 Task: Search for people on LinkedIn with the title 'Manager' in the 'Furniture and Home Furnishings Manufacturing' industry and 'Interaction Design' service category.
Action: Mouse moved to (688, 92)
Screenshot: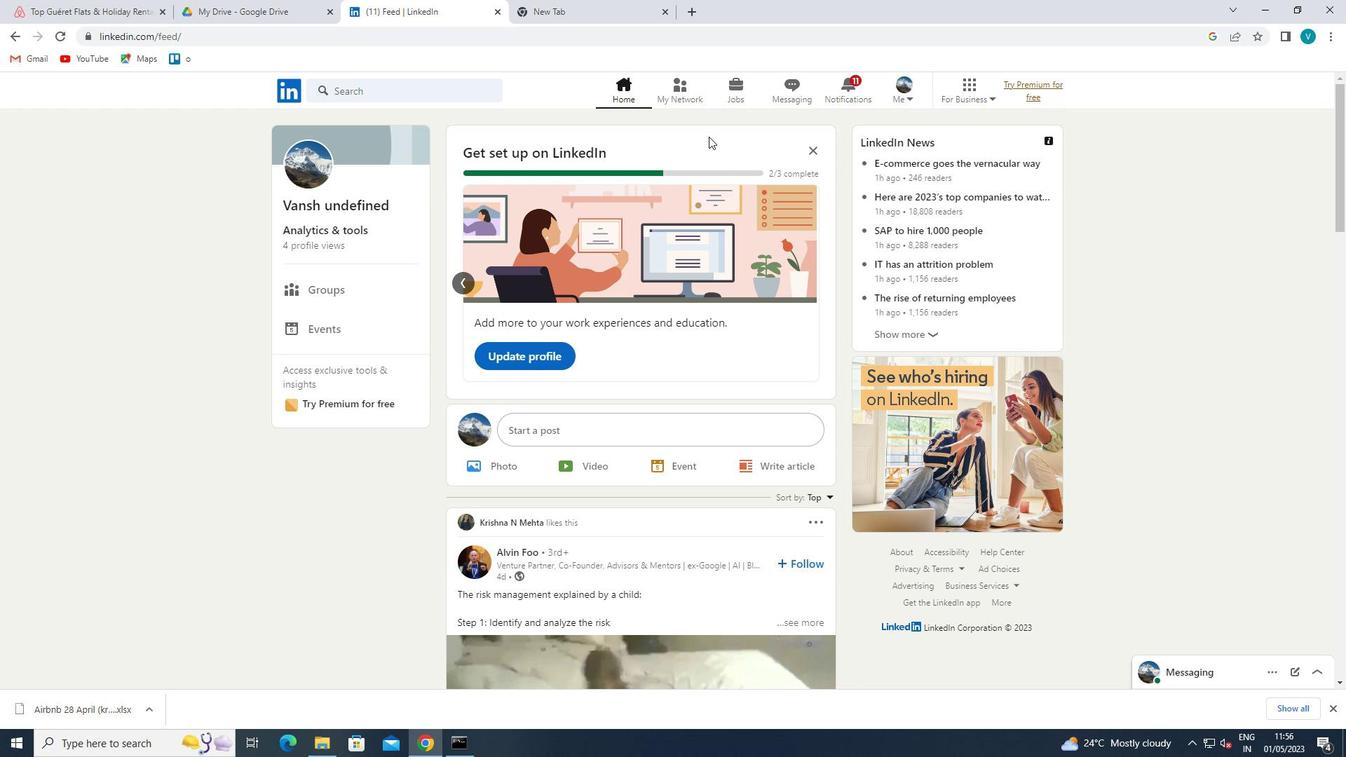 
Action: Mouse pressed left at (688, 92)
Screenshot: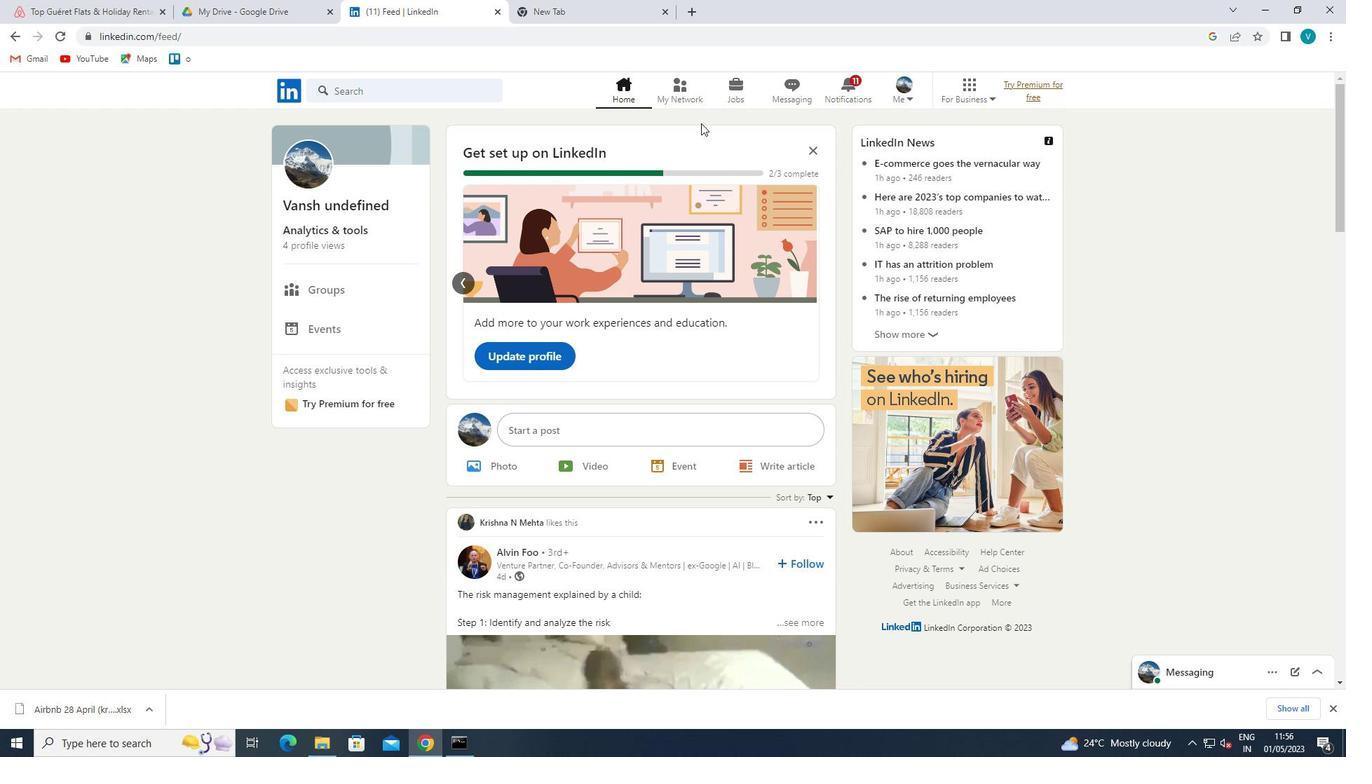 
Action: Mouse moved to (420, 166)
Screenshot: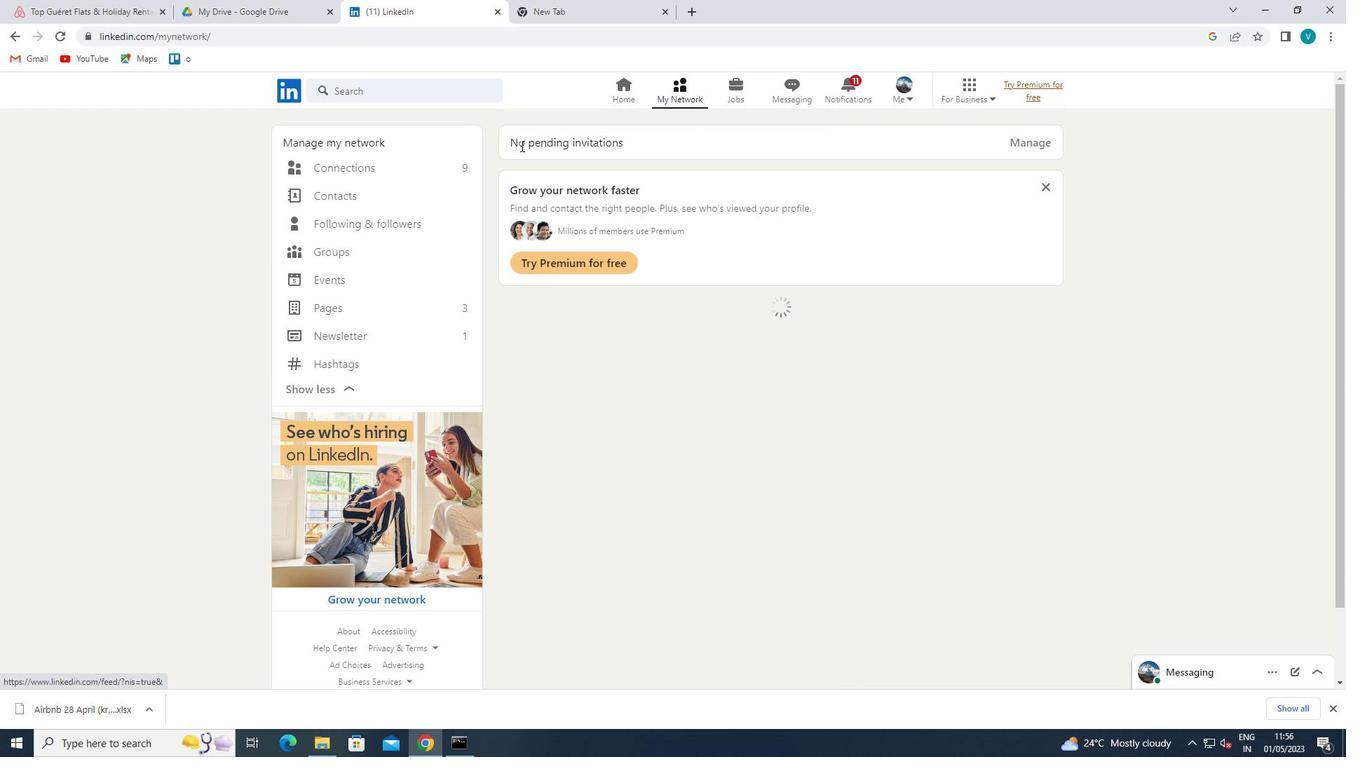 
Action: Mouse pressed left at (420, 166)
Screenshot: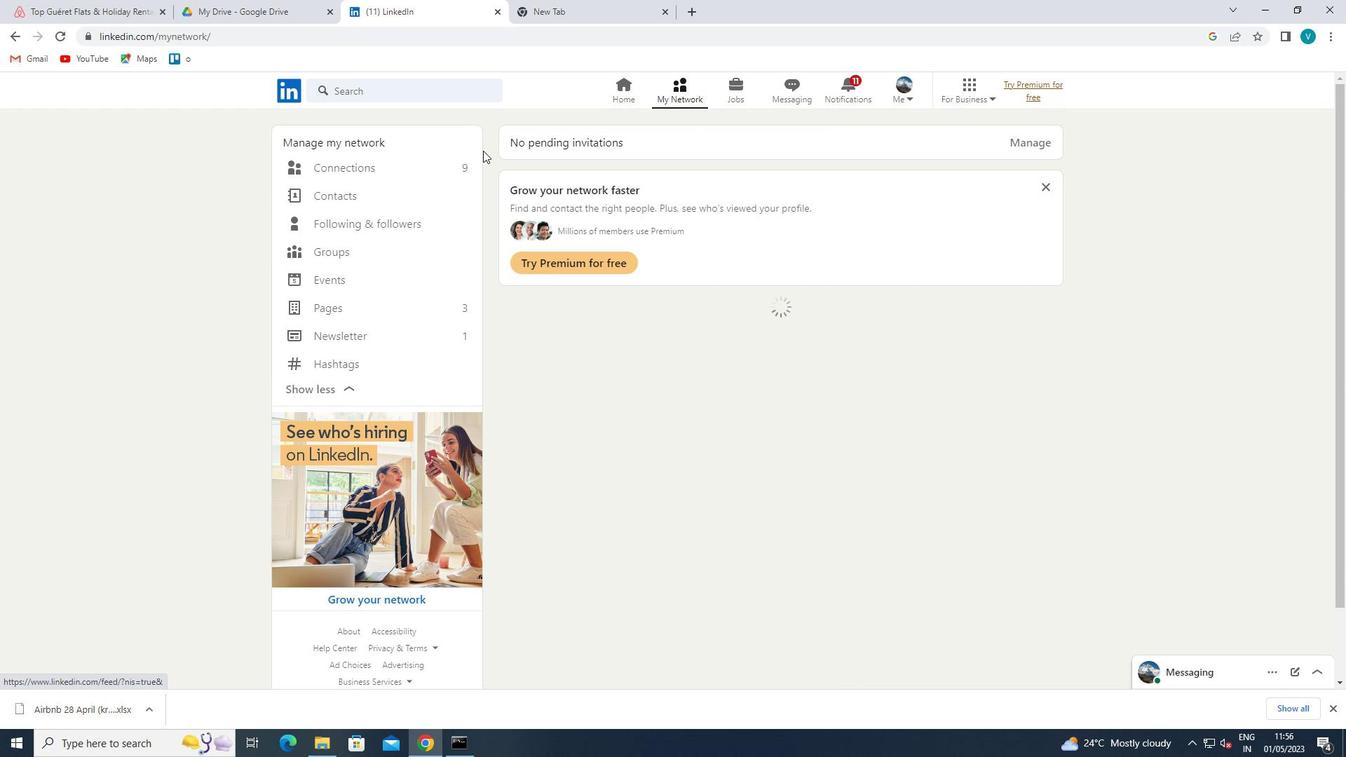 
Action: Mouse moved to (783, 164)
Screenshot: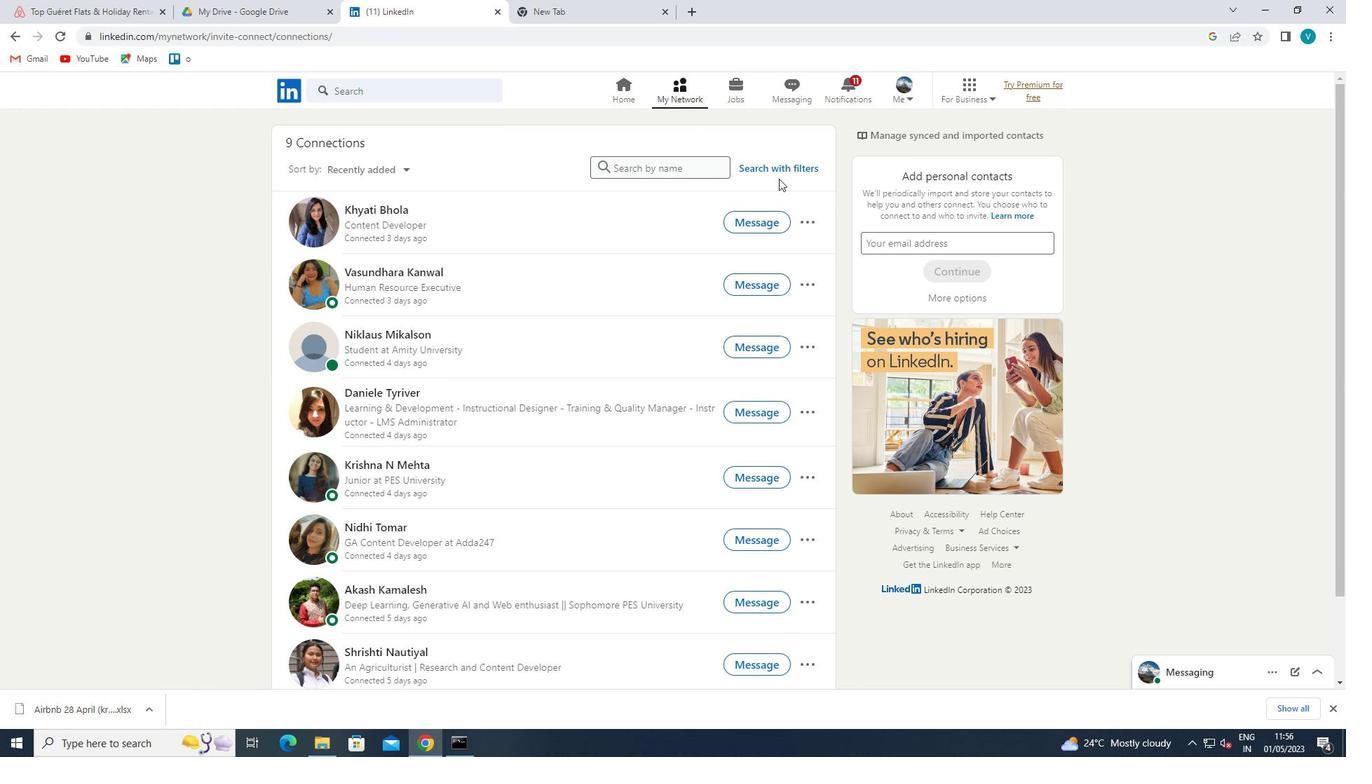 
Action: Mouse pressed left at (783, 164)
Screenshot: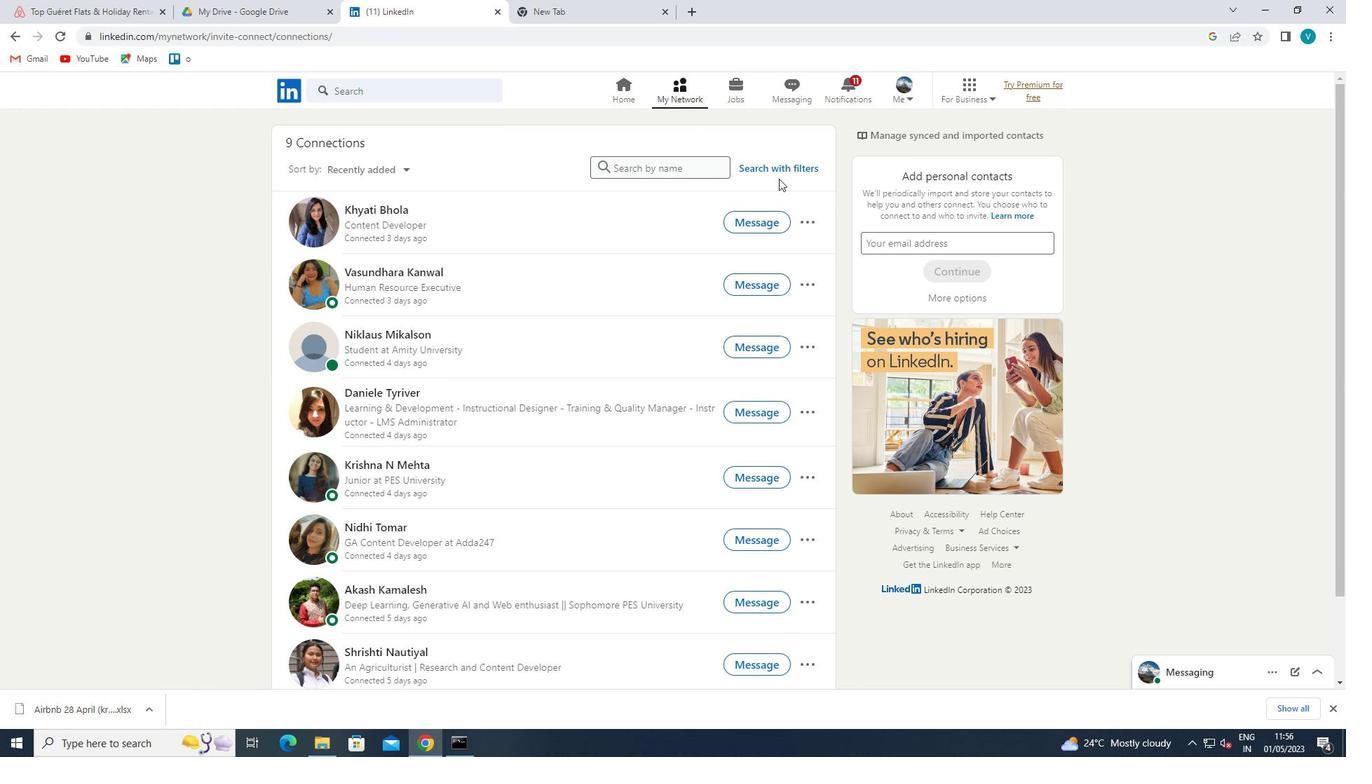 
Action: Mouse moved to (658, 125)
Screenshot: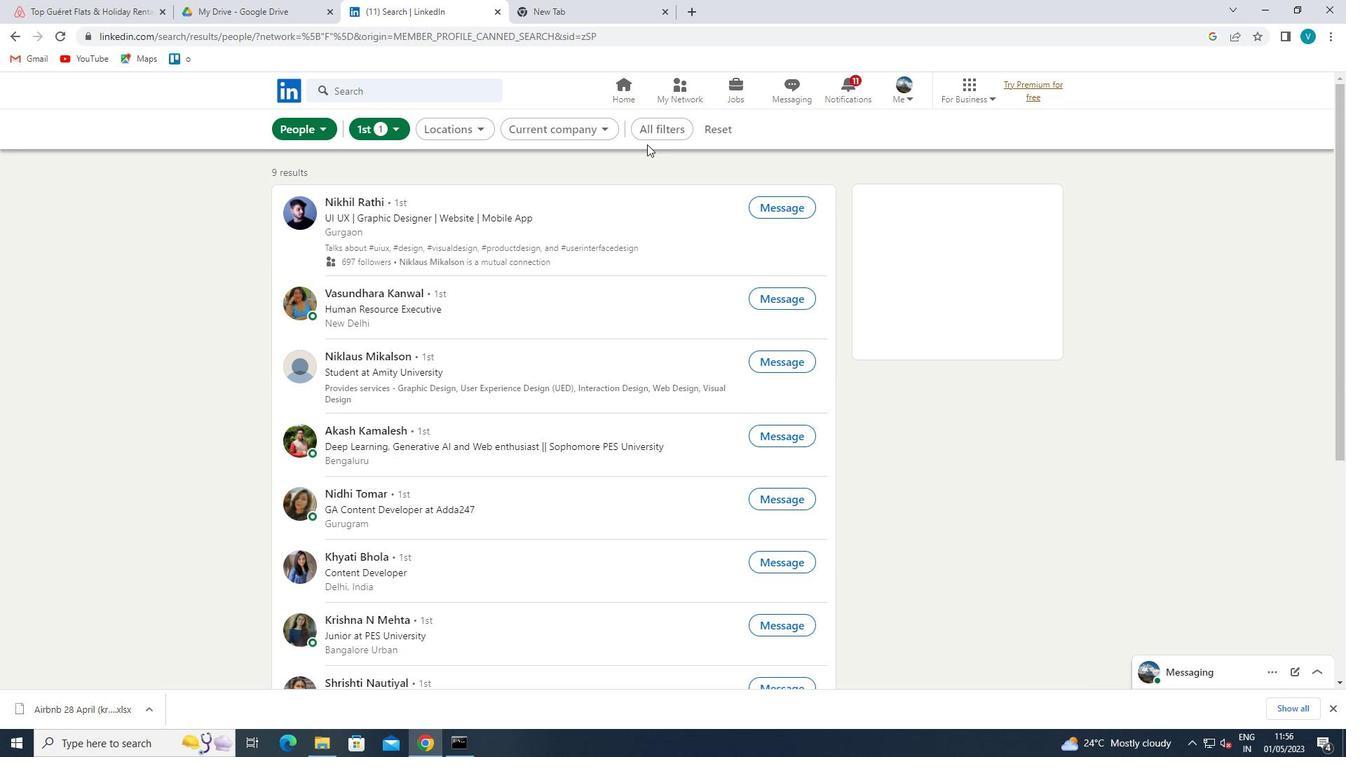 
Action: Mouse pressed left at (658, 125)
Screenshot: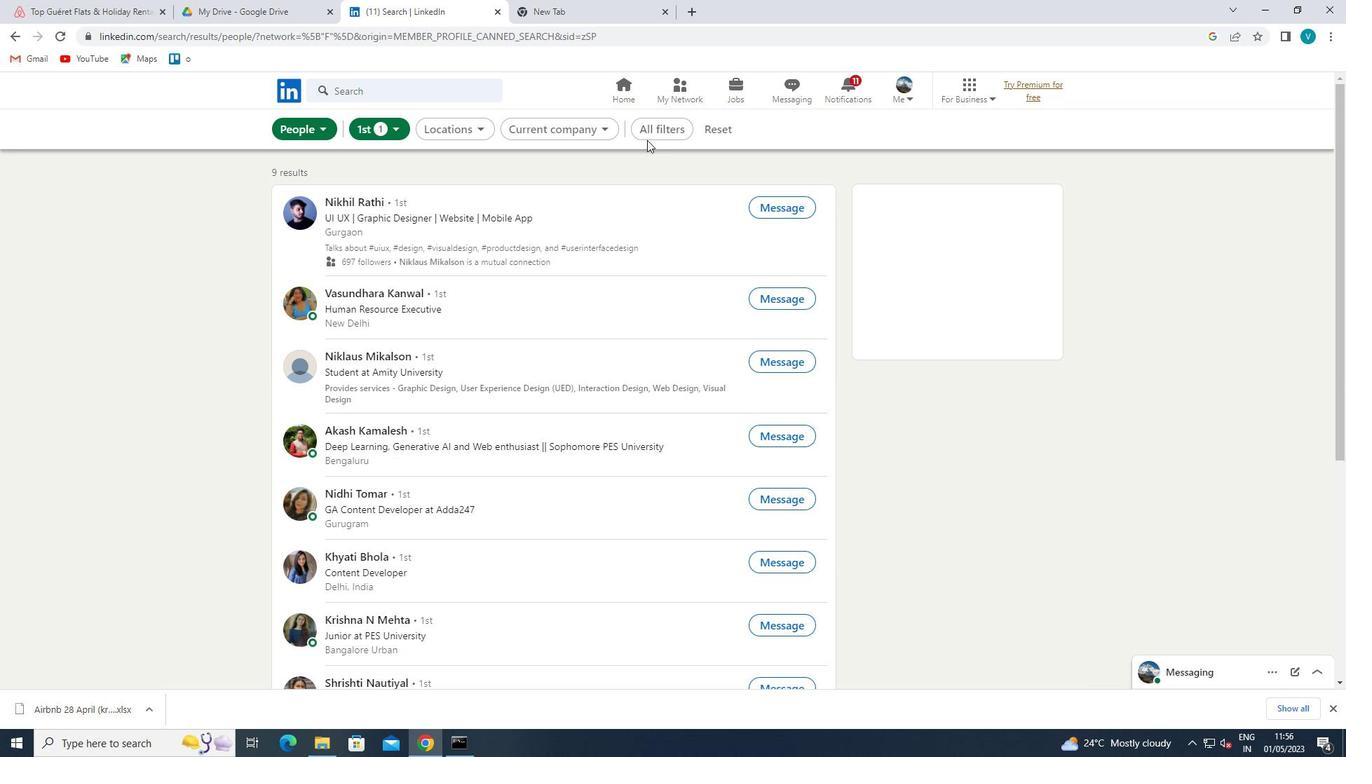 
Action: Mouse moved to (1024, 359)
Screenshot: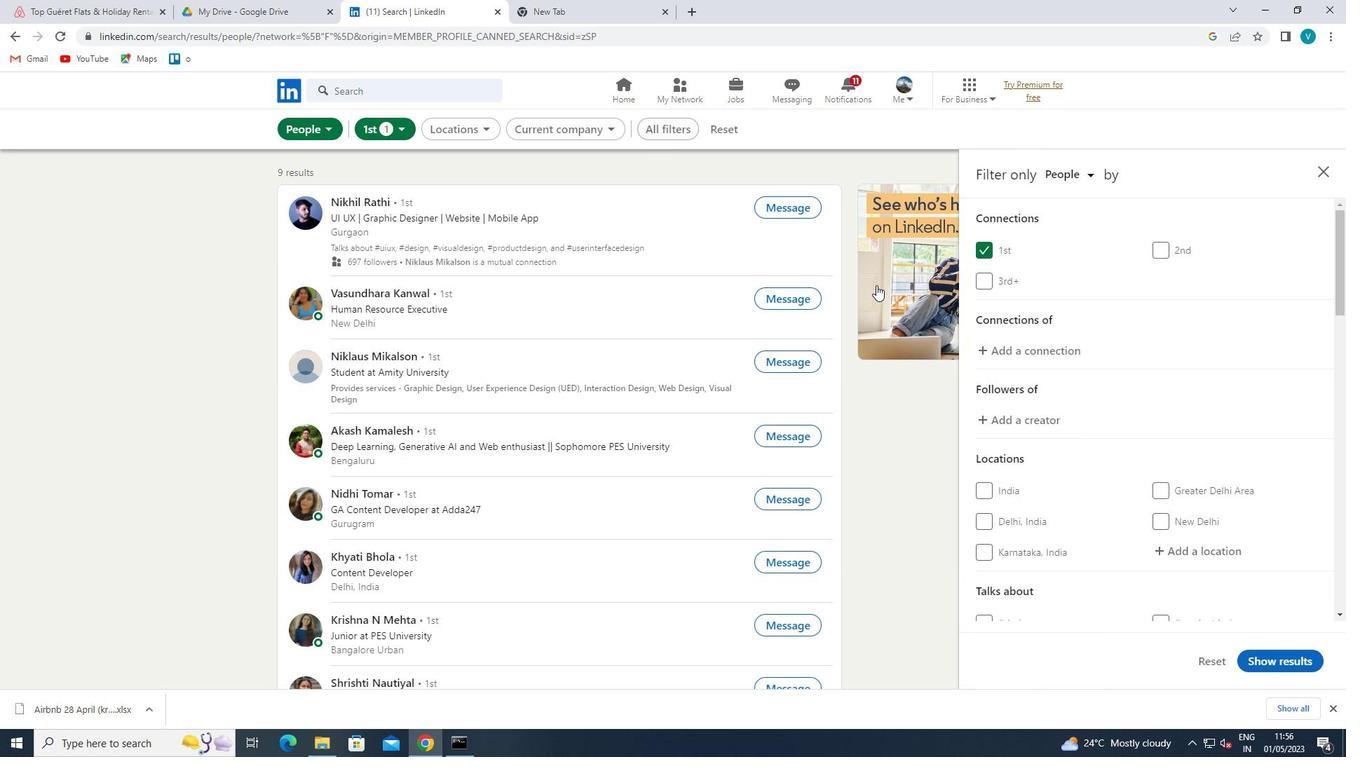 
Action: Mouse scrolled (1024, 359) with delta (0, 0)
Screenshot: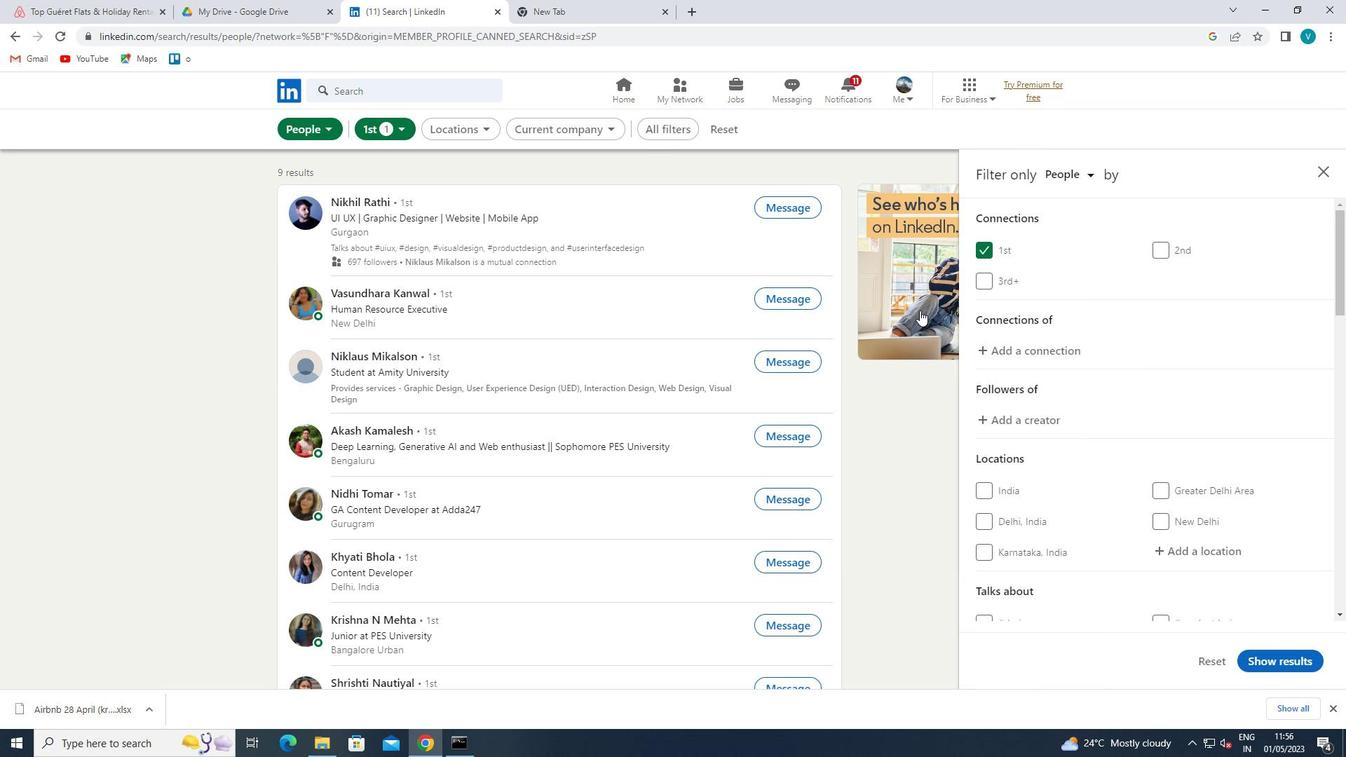 
Action: Mouse moved to (1032, 366)
Screenshot: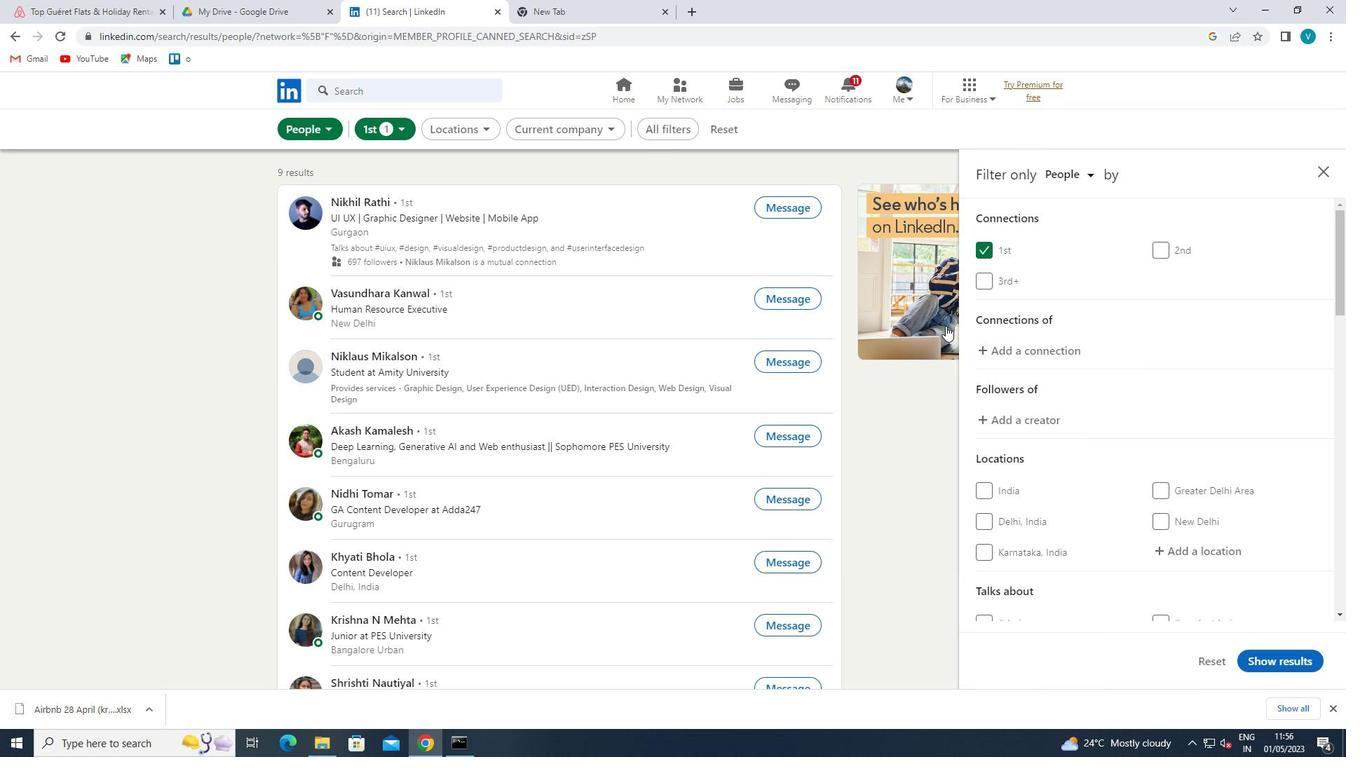 
Action: Mouse scrolled (1032, 365) with delta (0, 0)
Screenshot: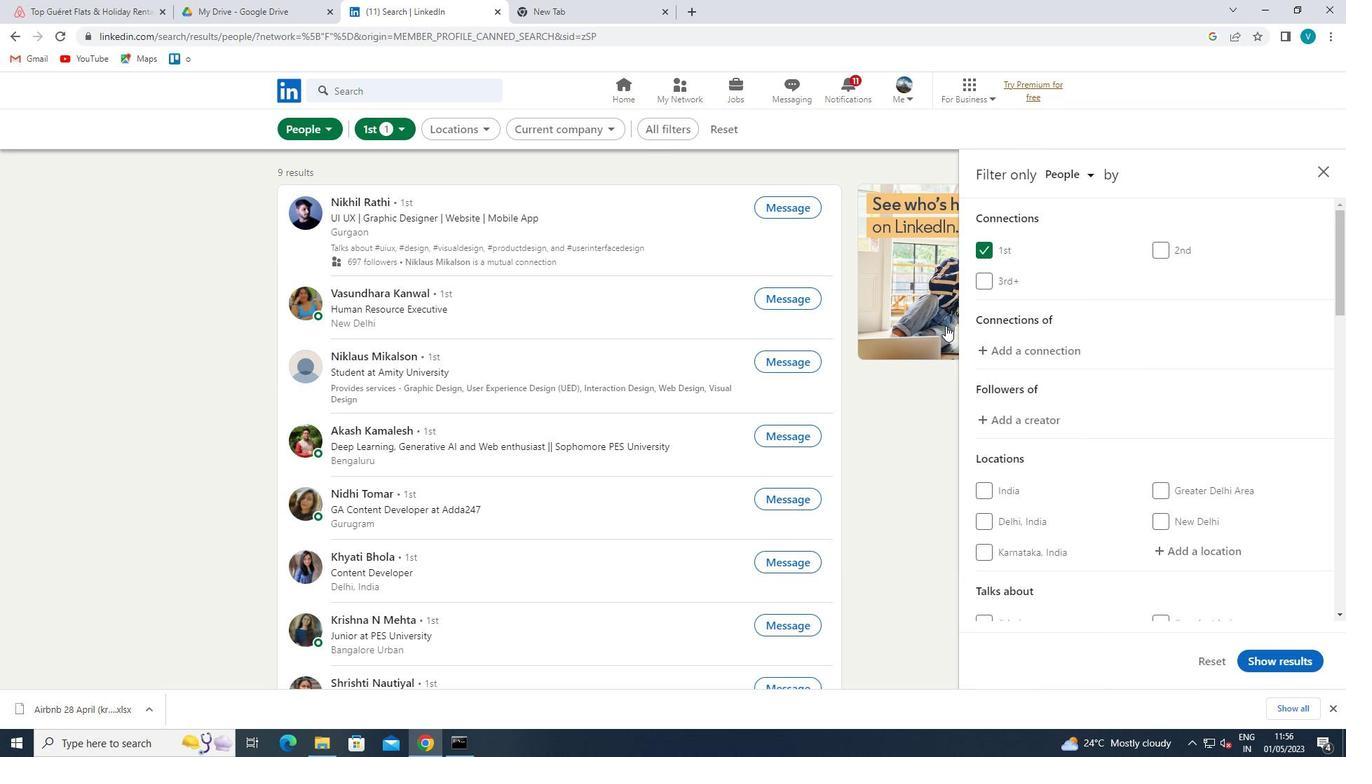 
Action: Mouse moved to (1178, 406)
Screenshot: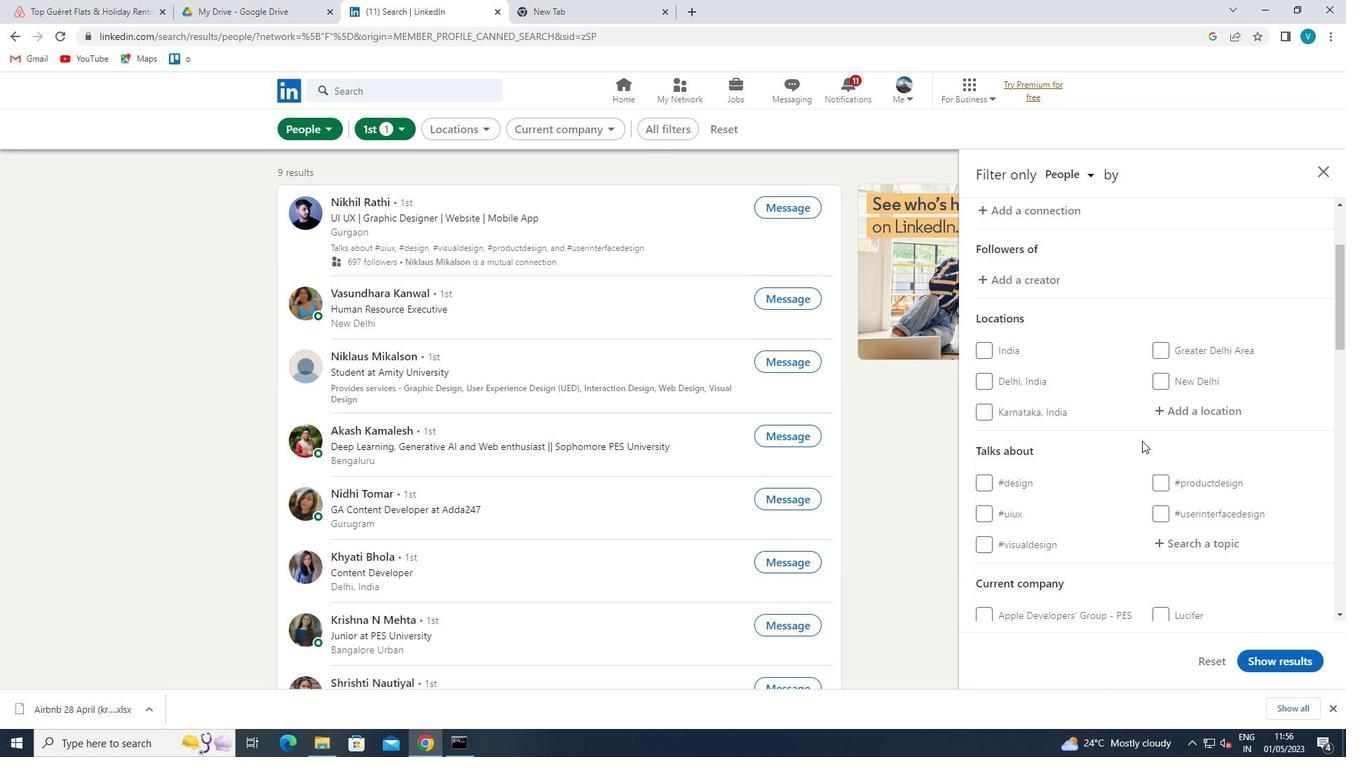 
Action: Mouse pressed left at (1178, 406)
Screenshot: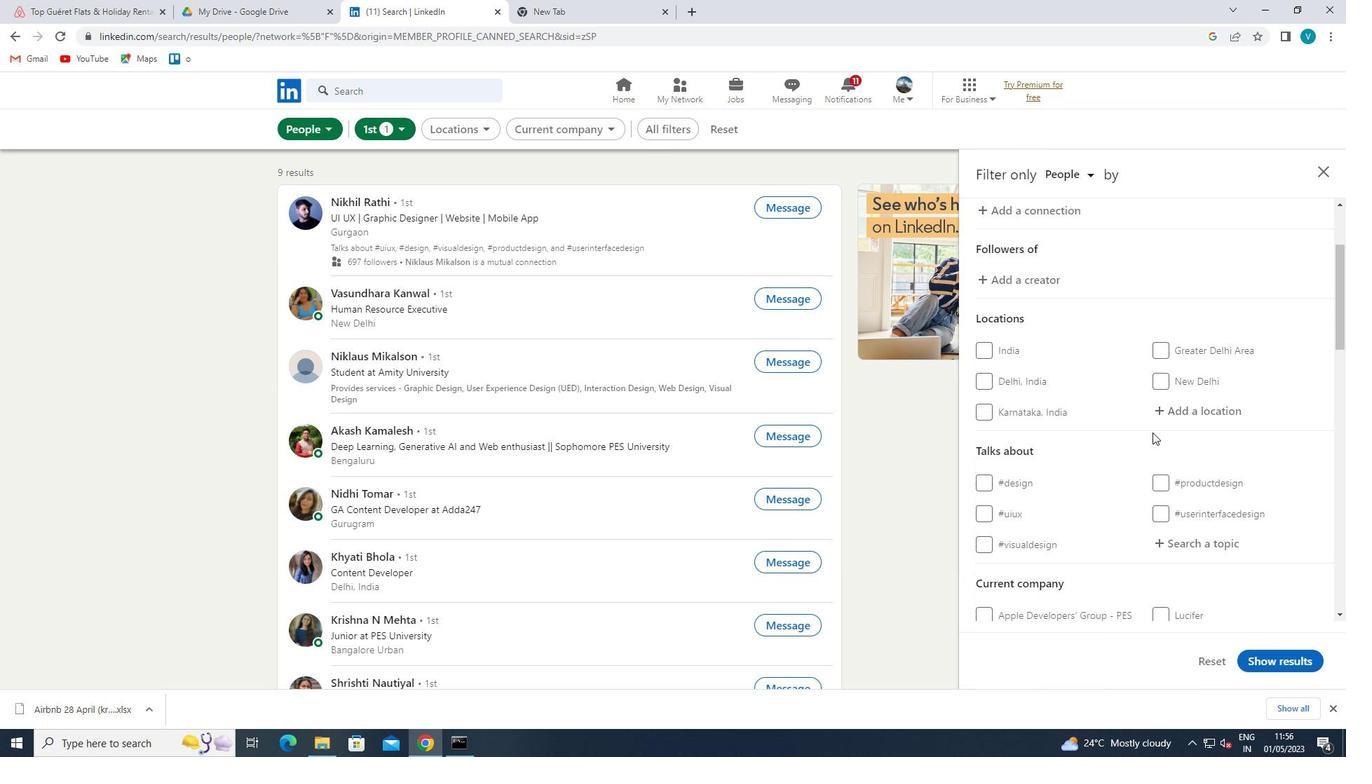 
Action: Mouse moved to (580, 271)
Screenshot: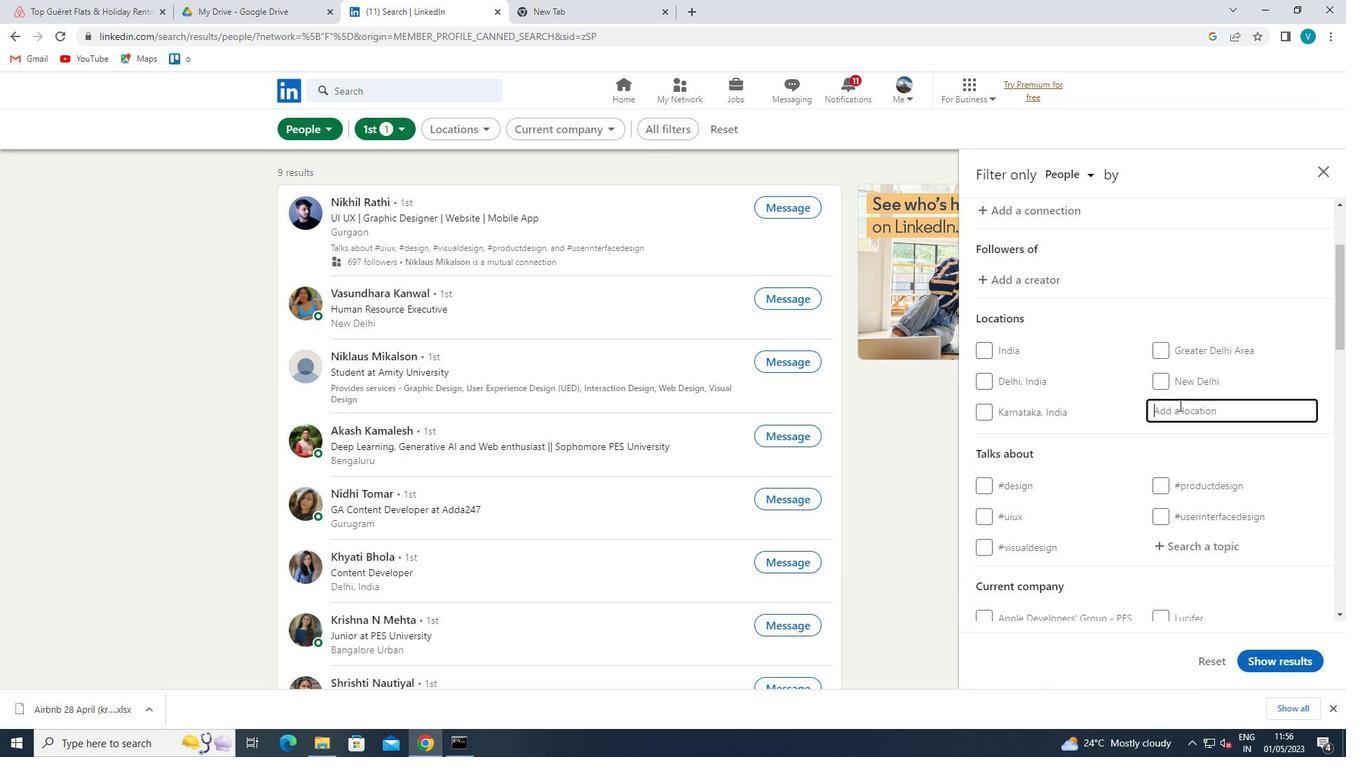 
Action: Key pressed <Key.shift>SHUANGCHENG<Key.space>
Screenshot: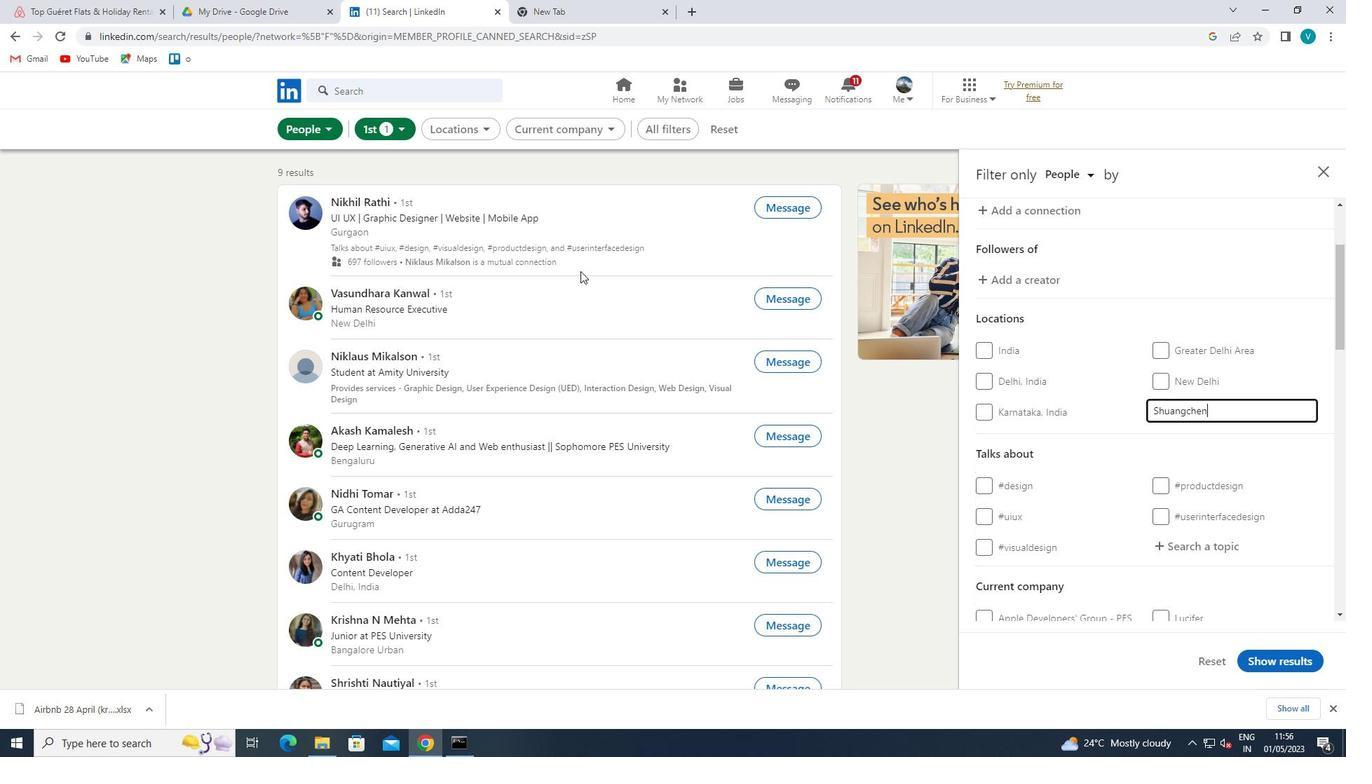 
Action: Mouse moved to (1089, 417)
Screenshot: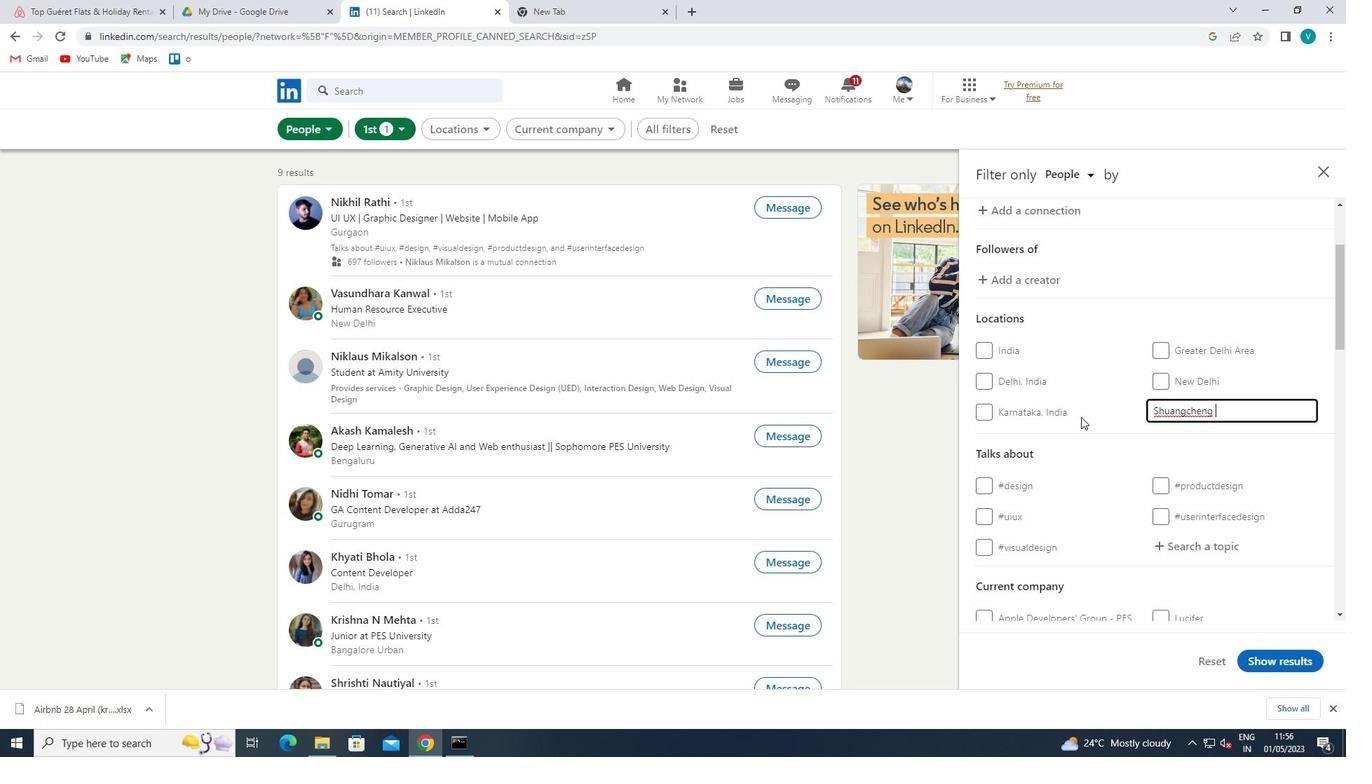 
Action: Mouse pressed left at (1089, 417)
Screenshot: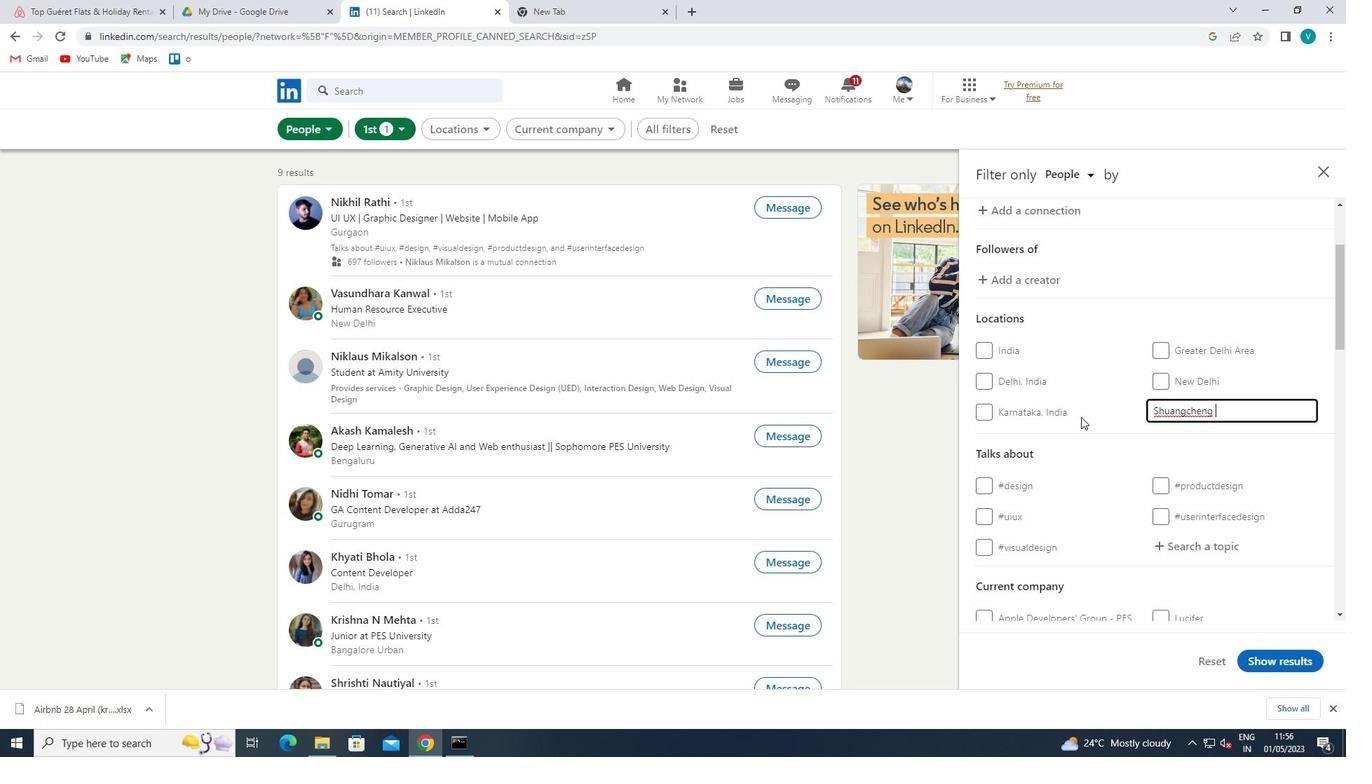 
Action: Mouse moved to (1114, 420)
Screenshot: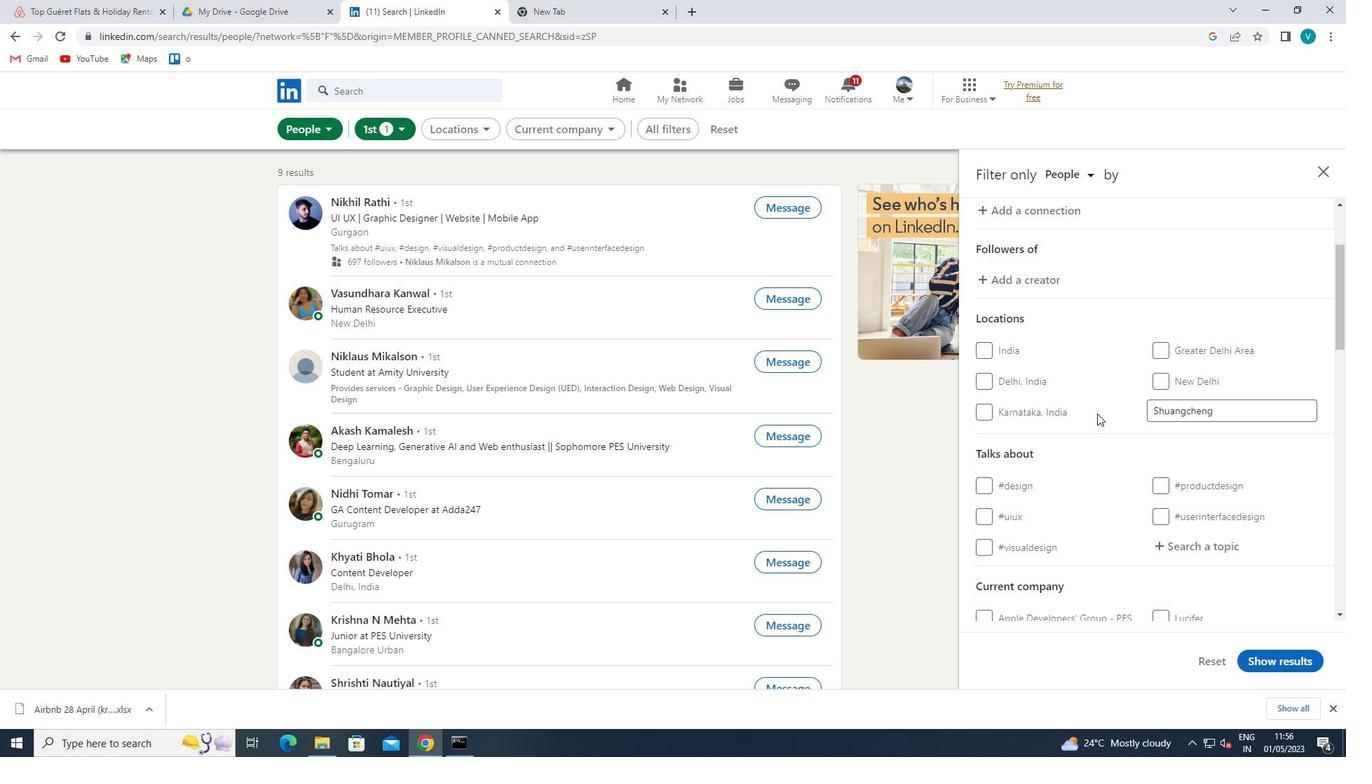 
Action: Mouse scrolled (1114, 419) with delta (0, 0)
Screenshot: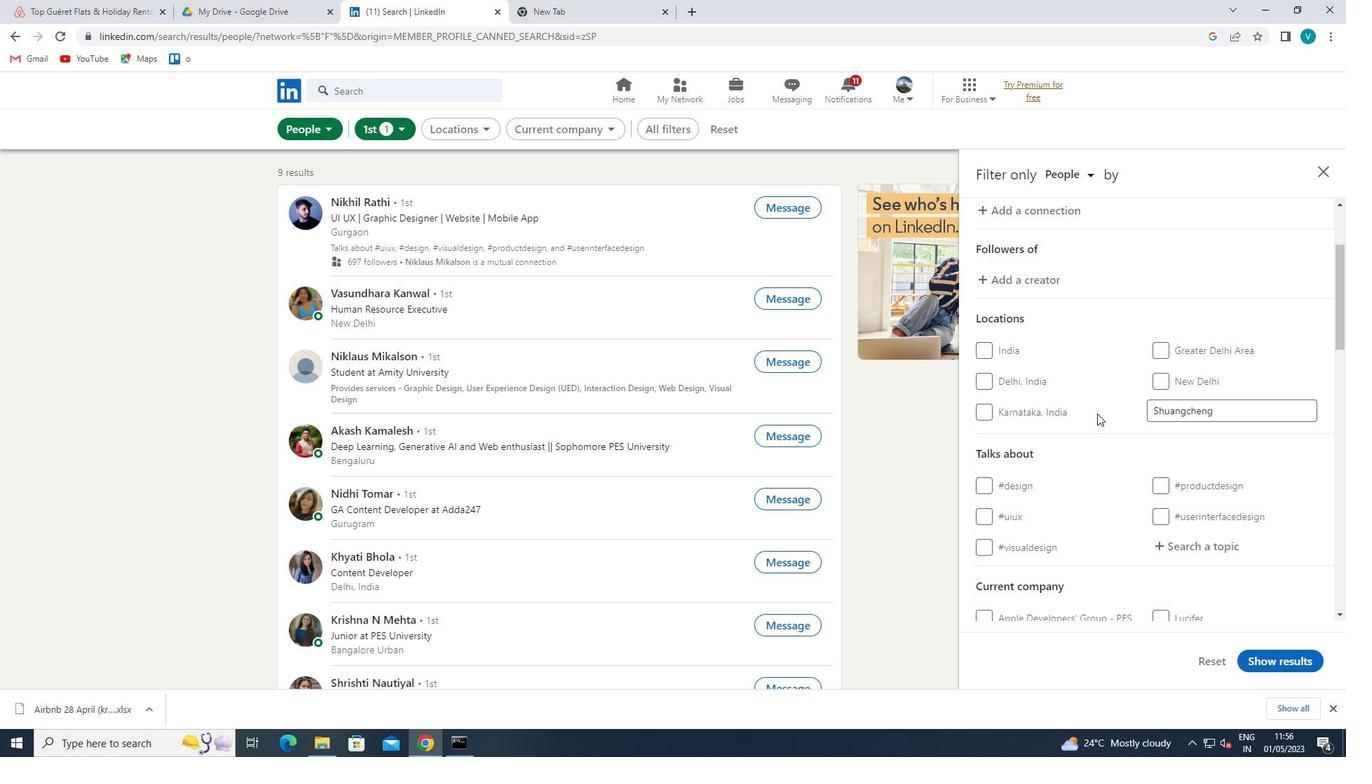 
Action: Mouse moved to (1179, 481)
Screenshot: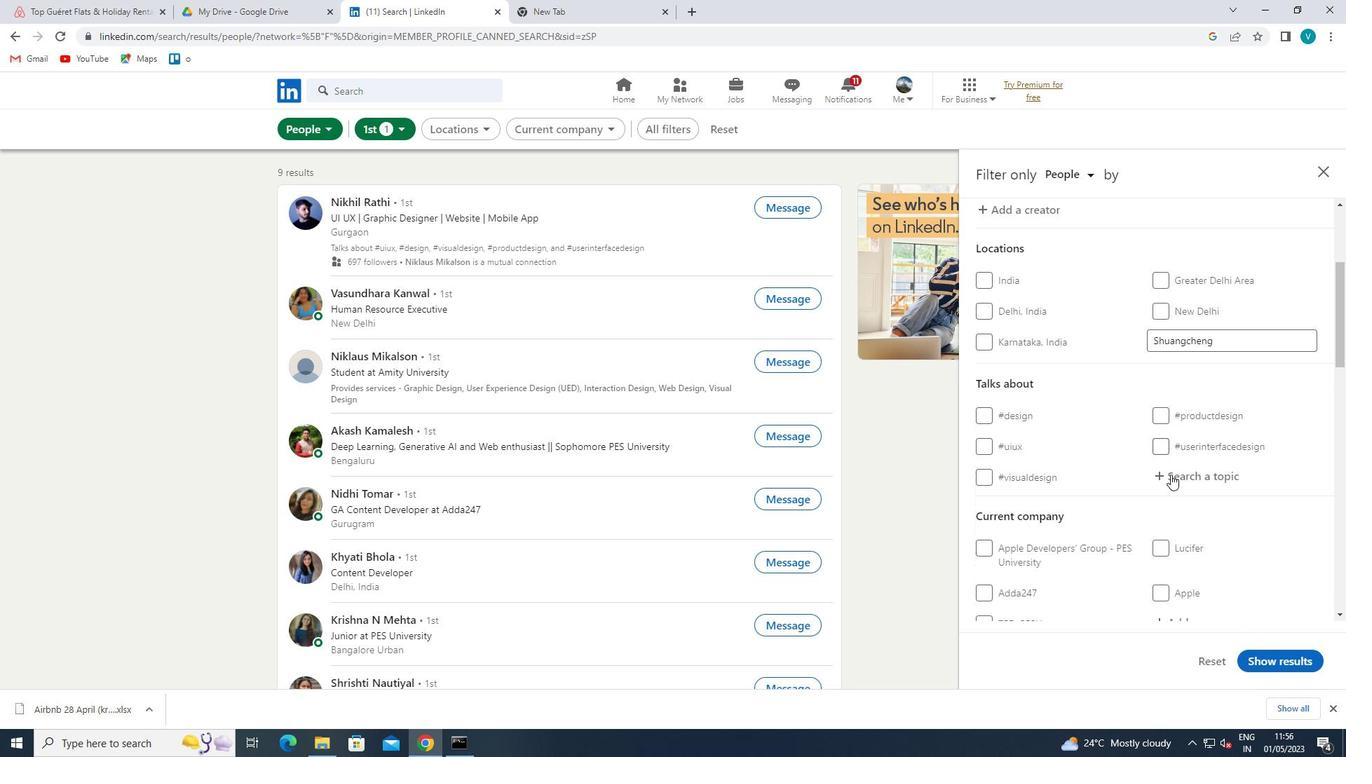 
Action: Mouse pressed left at (1179, 481)
Screenshot: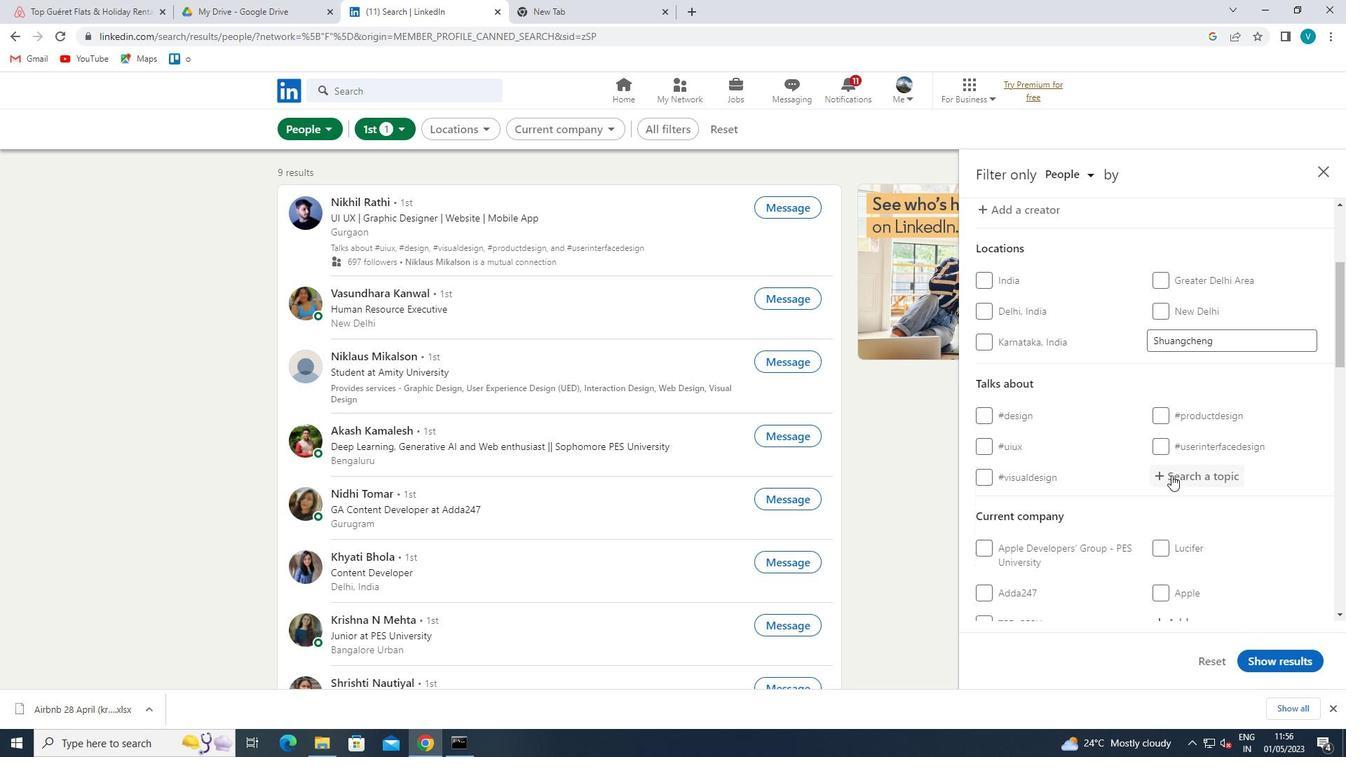 
Action: Key pressed <Key.shift>#STAYHOME
Screenshot: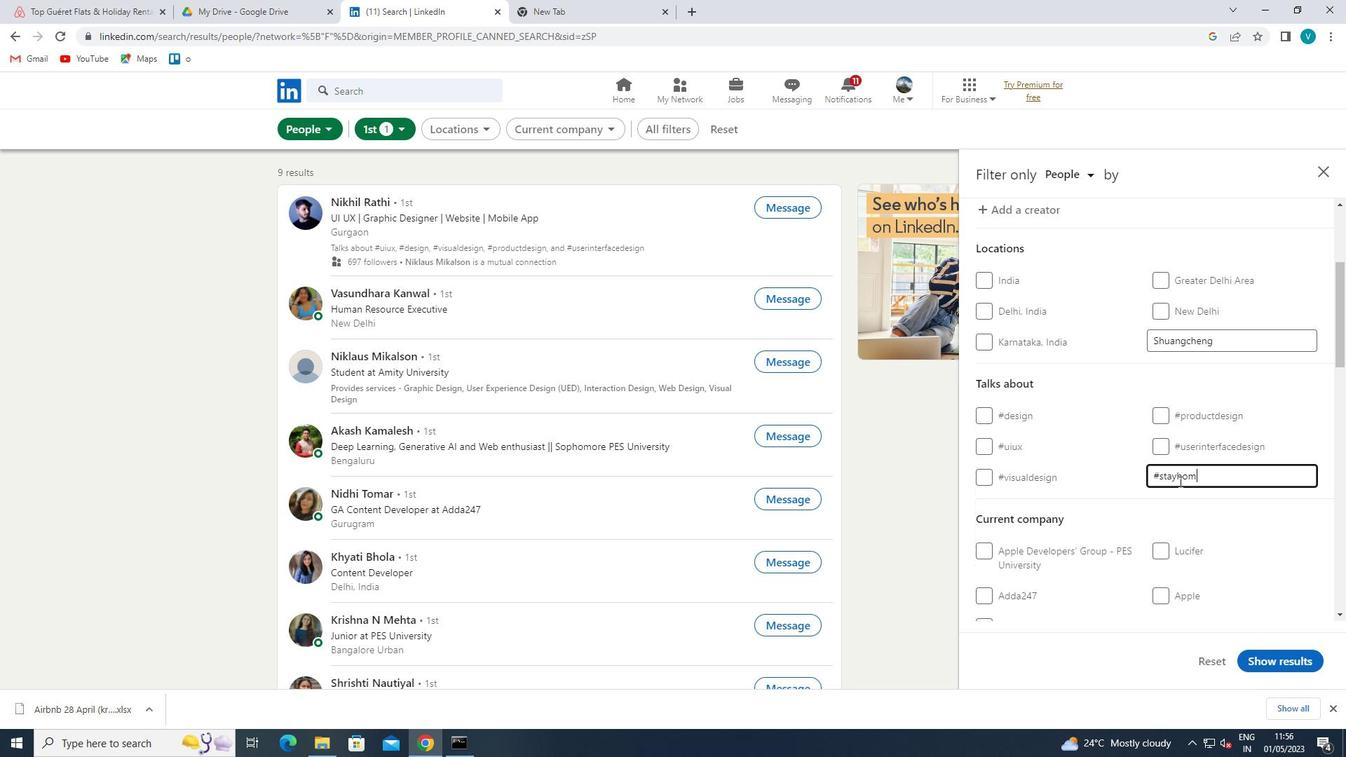 
Action: Mouse moved to (1156, 496)
Screenshot: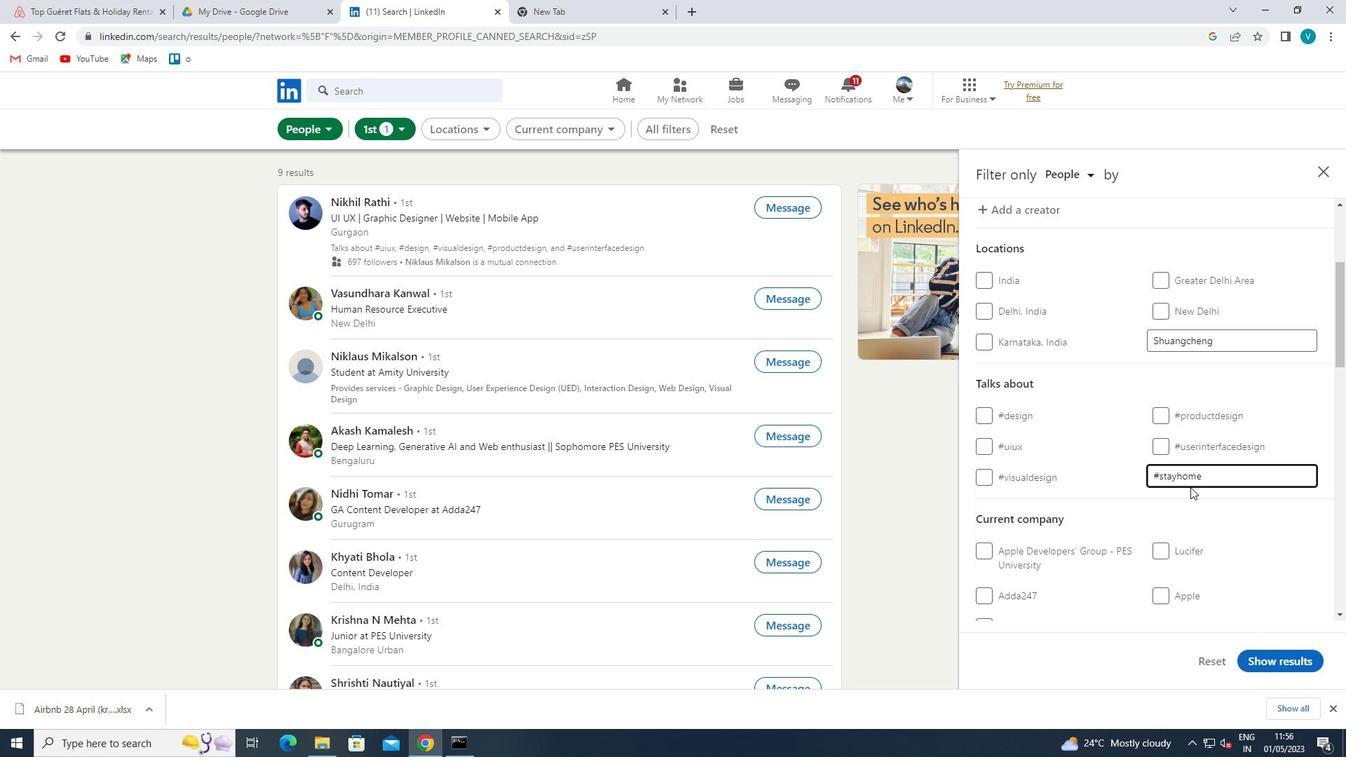 
Action: Mouse pressed left at (1156, 496)
Screenshot: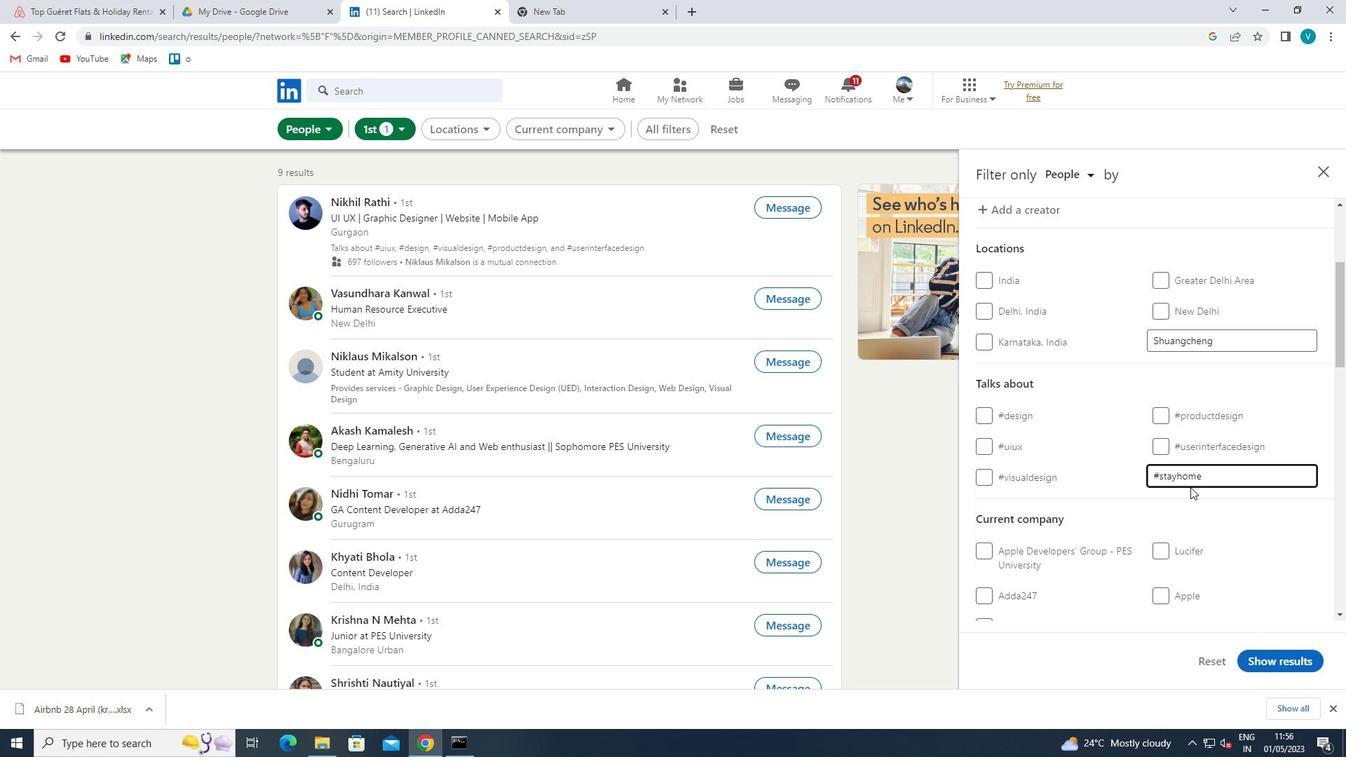 
Action: Mouse moved to (1152, 482)
Screenshot: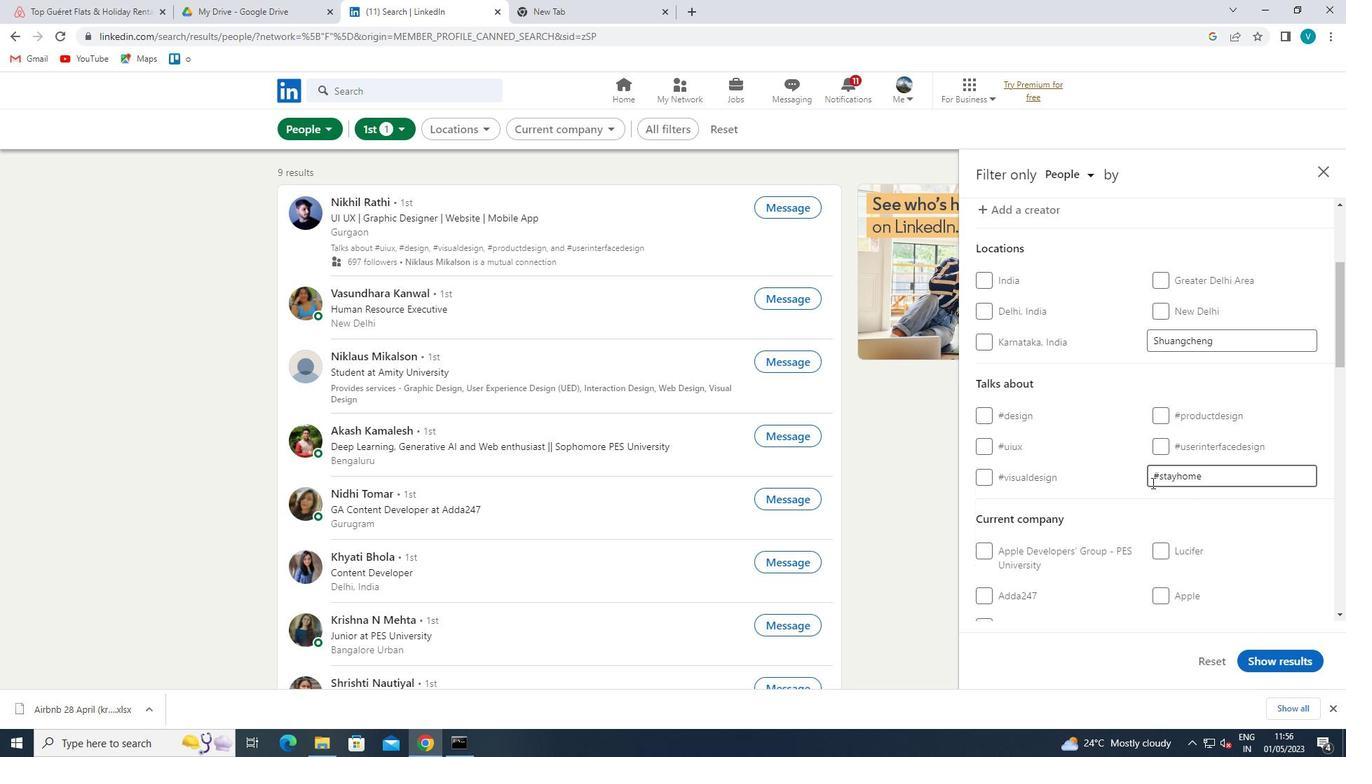 
Action: Mouse scrolled (1152, 481) with delta (0, 0)
Screenshot: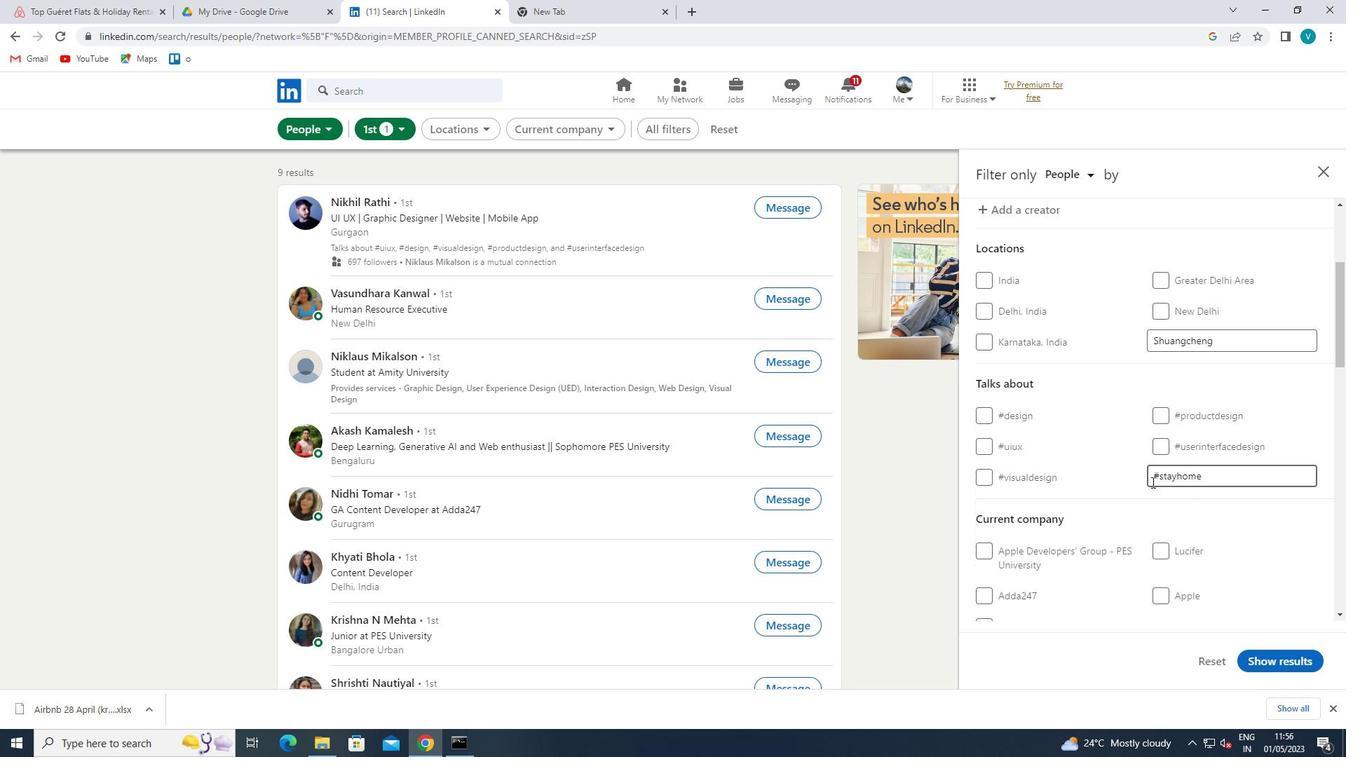 
Action: Mouse moved to (1153, 482)
Screenshot: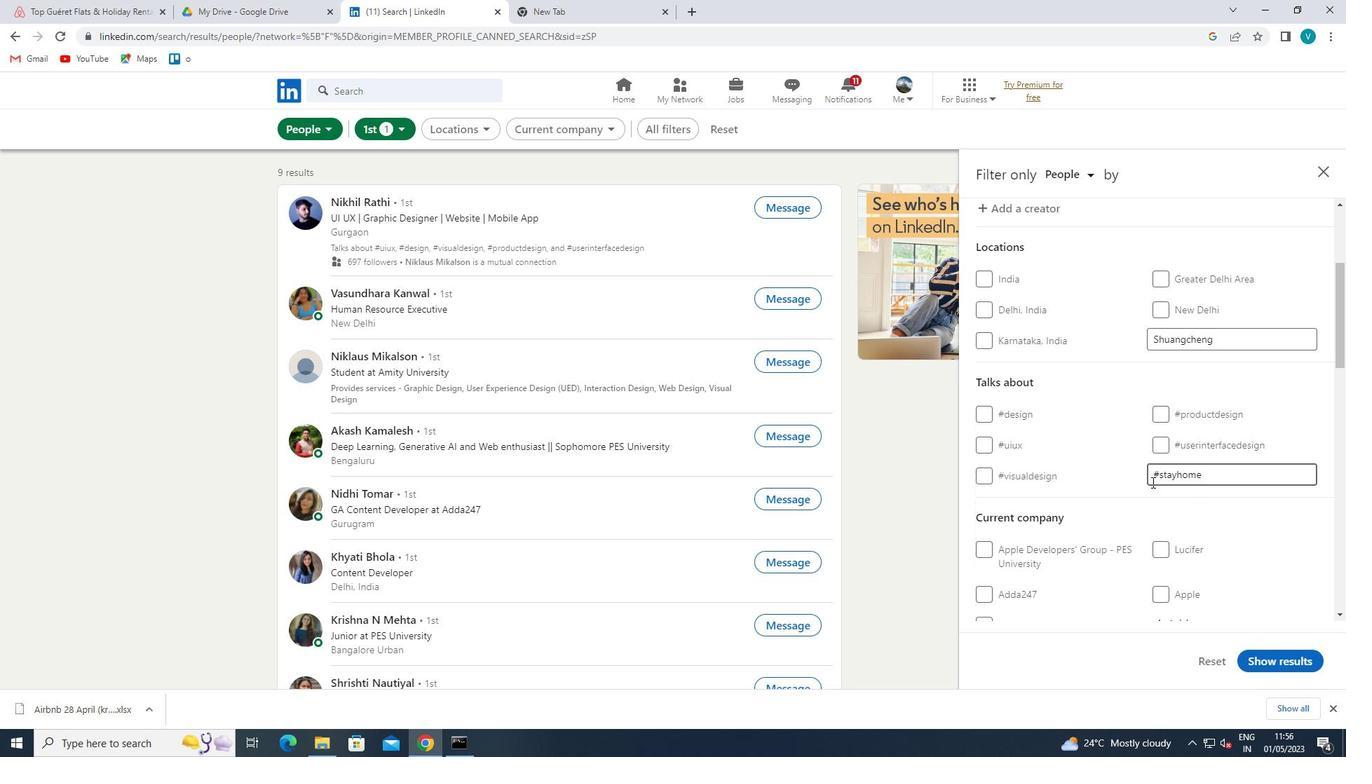 
Action: Mouse scrolled (1153, 481) with delta (0, 0)
Screenshot: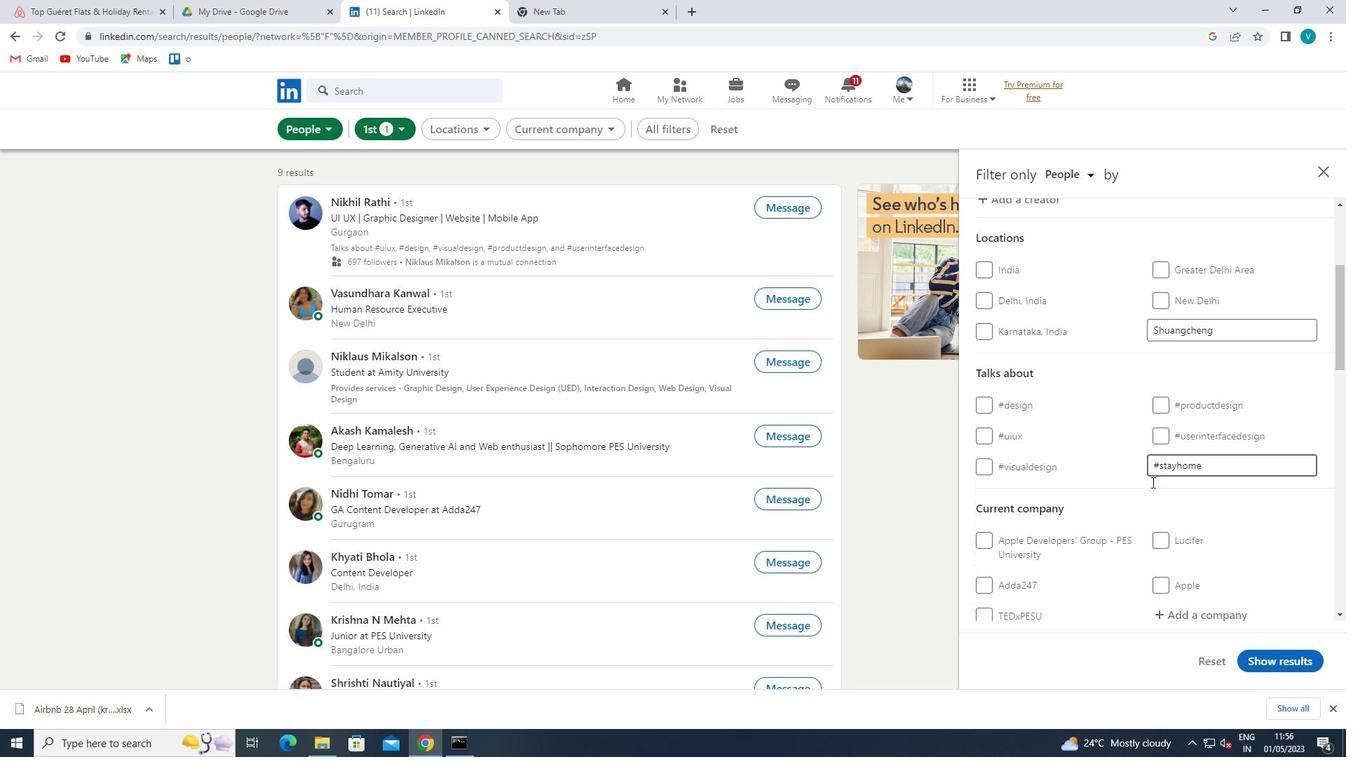 
Action: Mouse moved to (1200, 488)
Screenshot: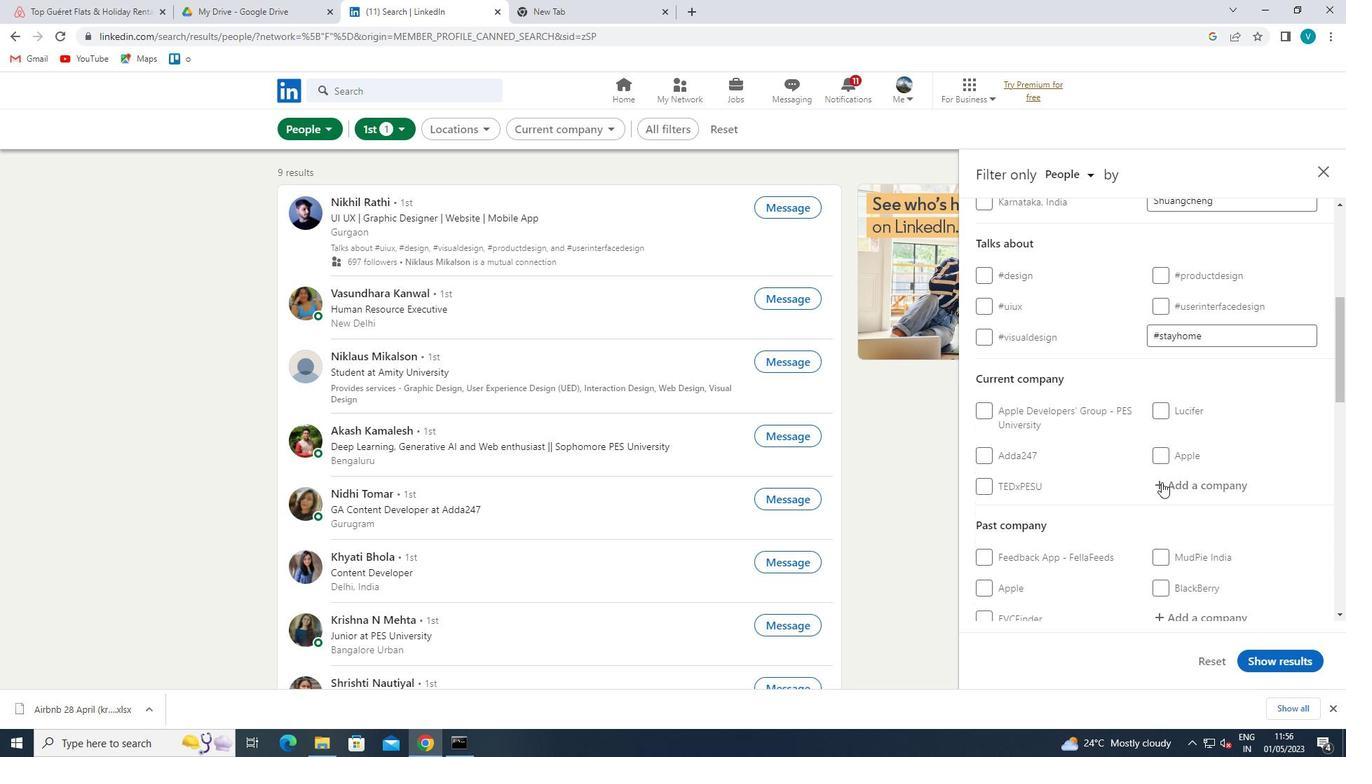 
Action: Mouse pressed left at (1200, 488)
Screenshot: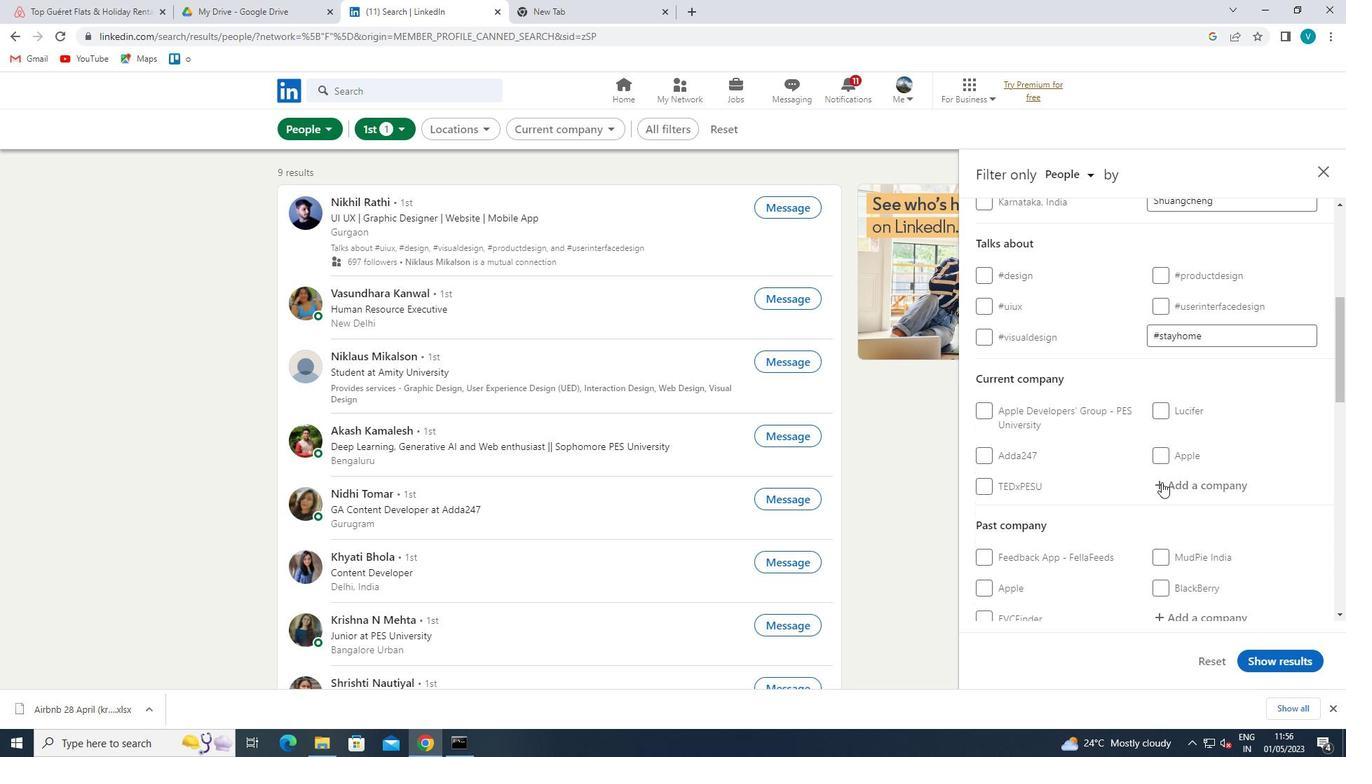 
Action: Mouse moved to (1200, 488)
Screenshot: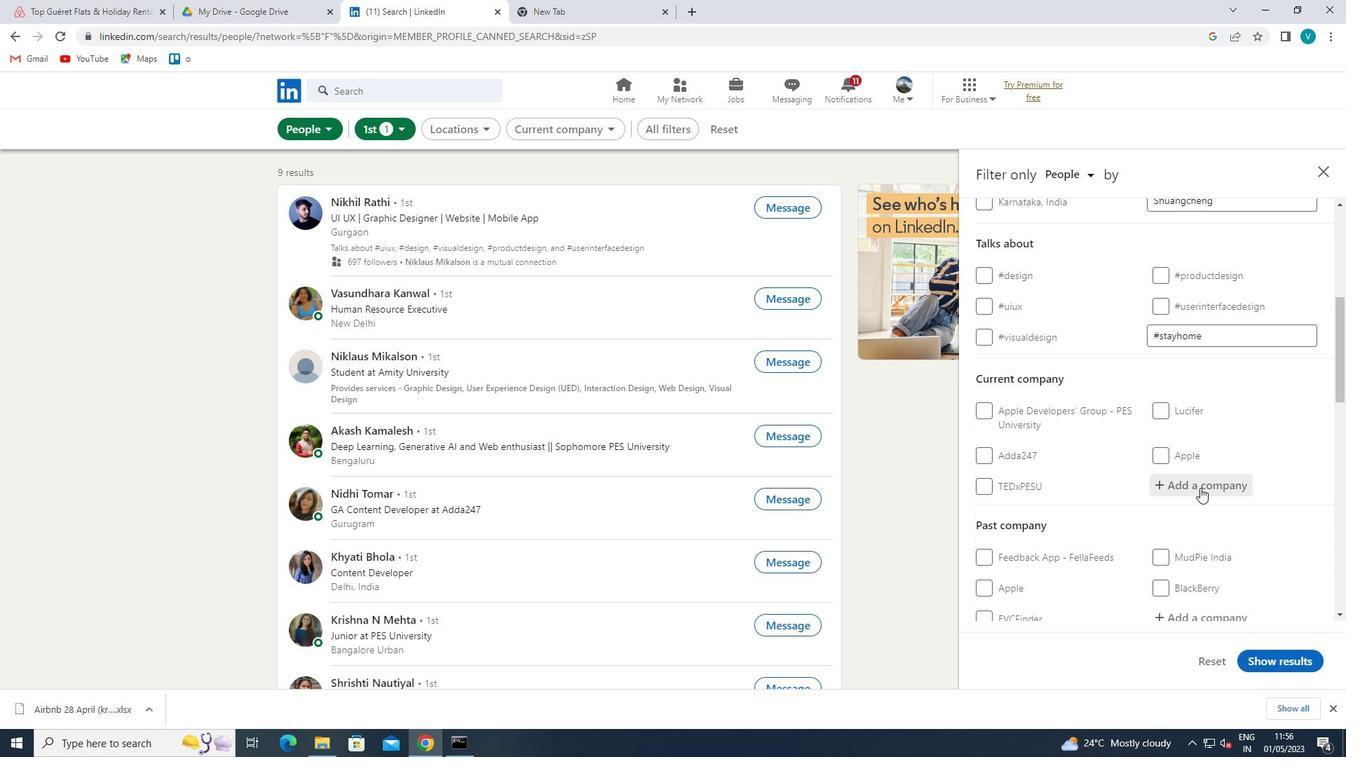 
Action: Key pressed <Key.shift>CBRE<Key.space>
Screenshot: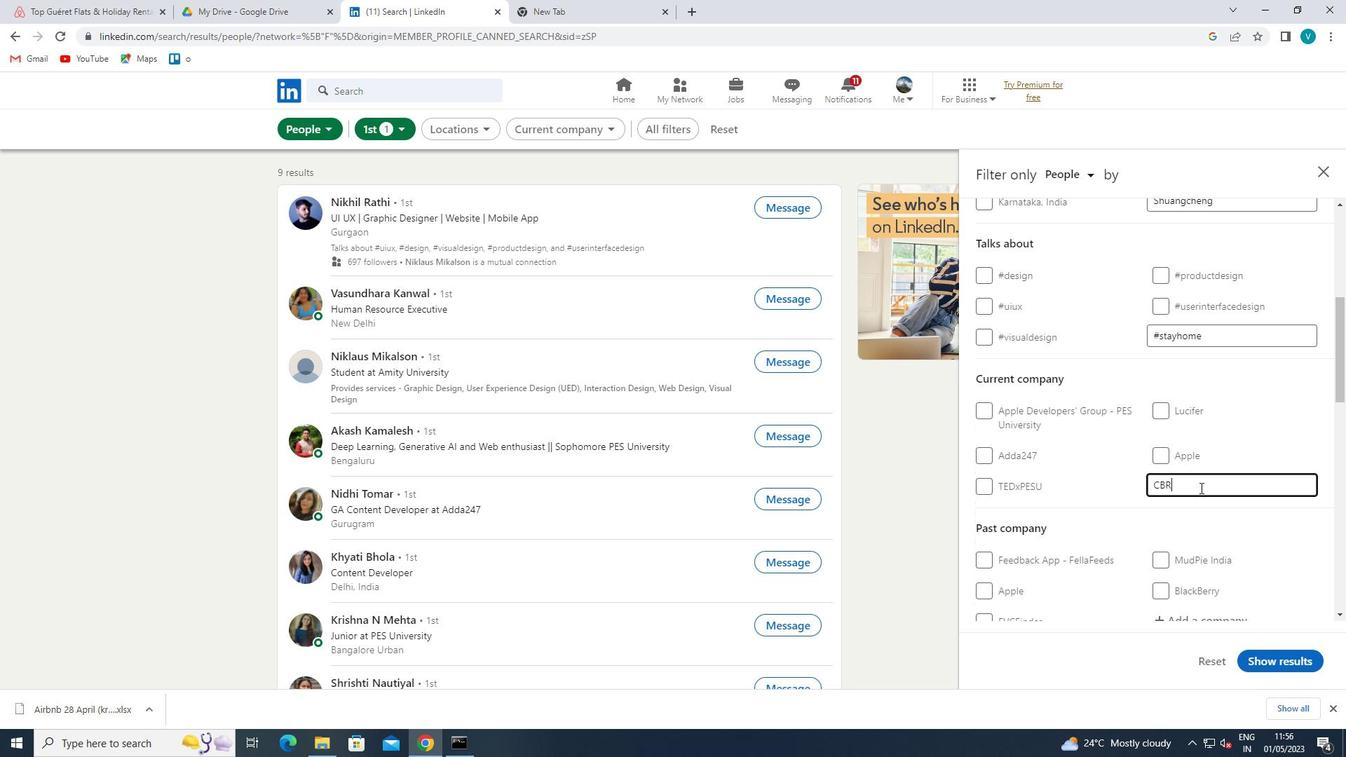 
Action: Mouse moved to (1200, 487)
Screenshot: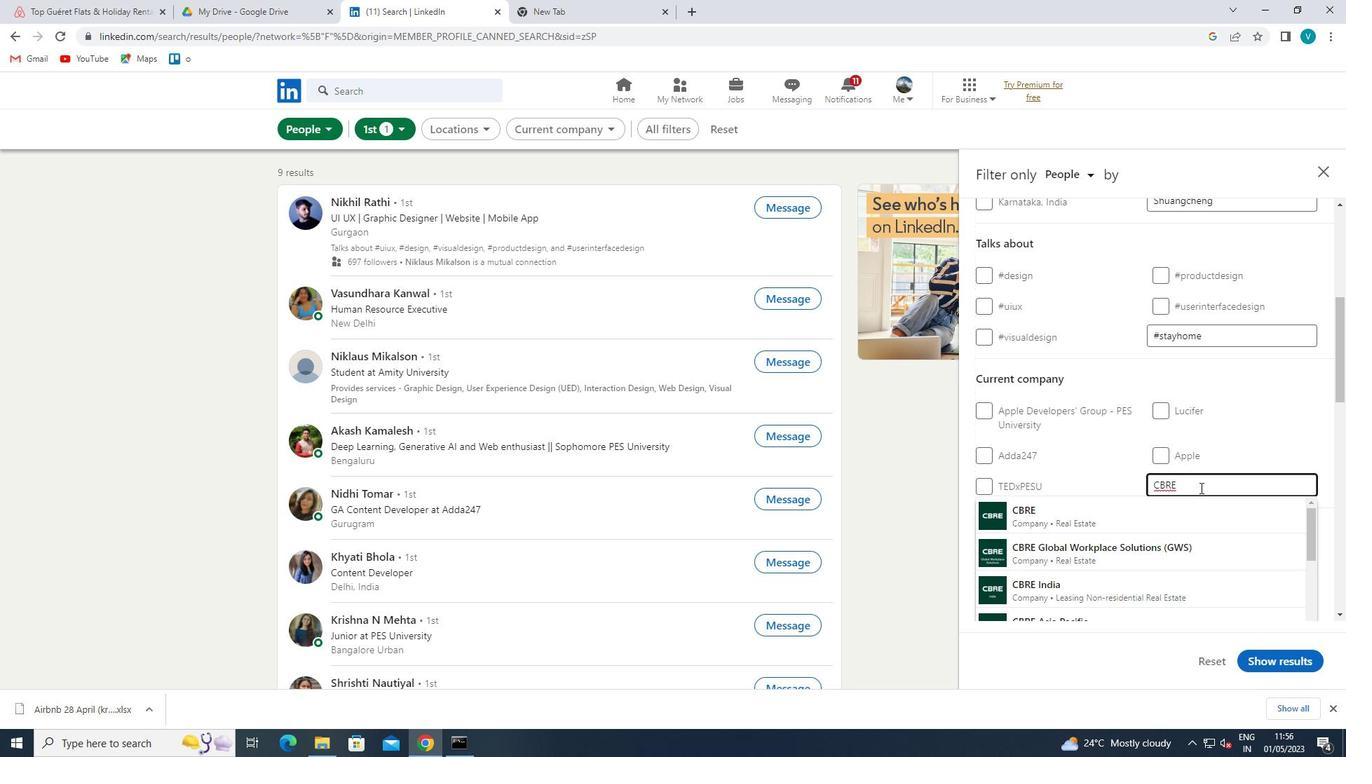 
Action: Key pressed <Key.shift>
Screenshot: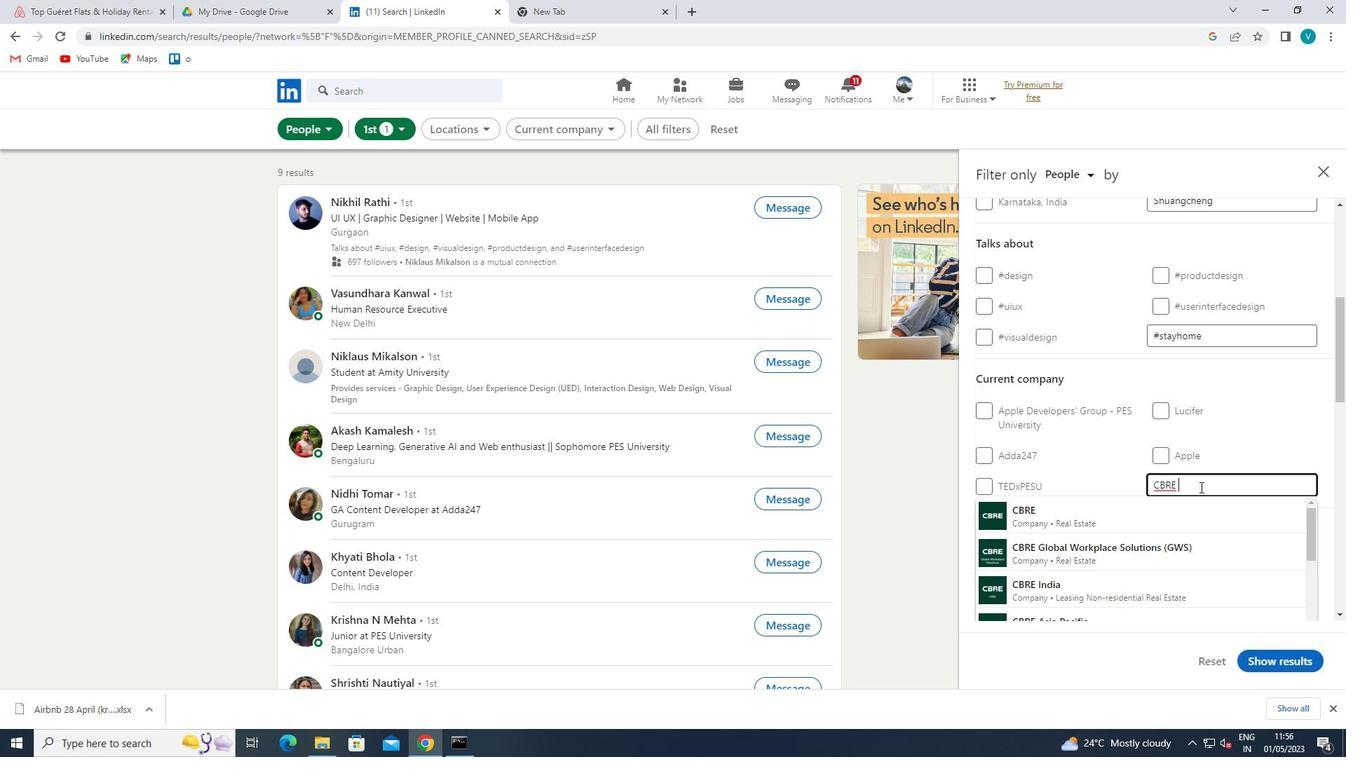 
Action: Mouse moved to (1112, 589)
Screenshot: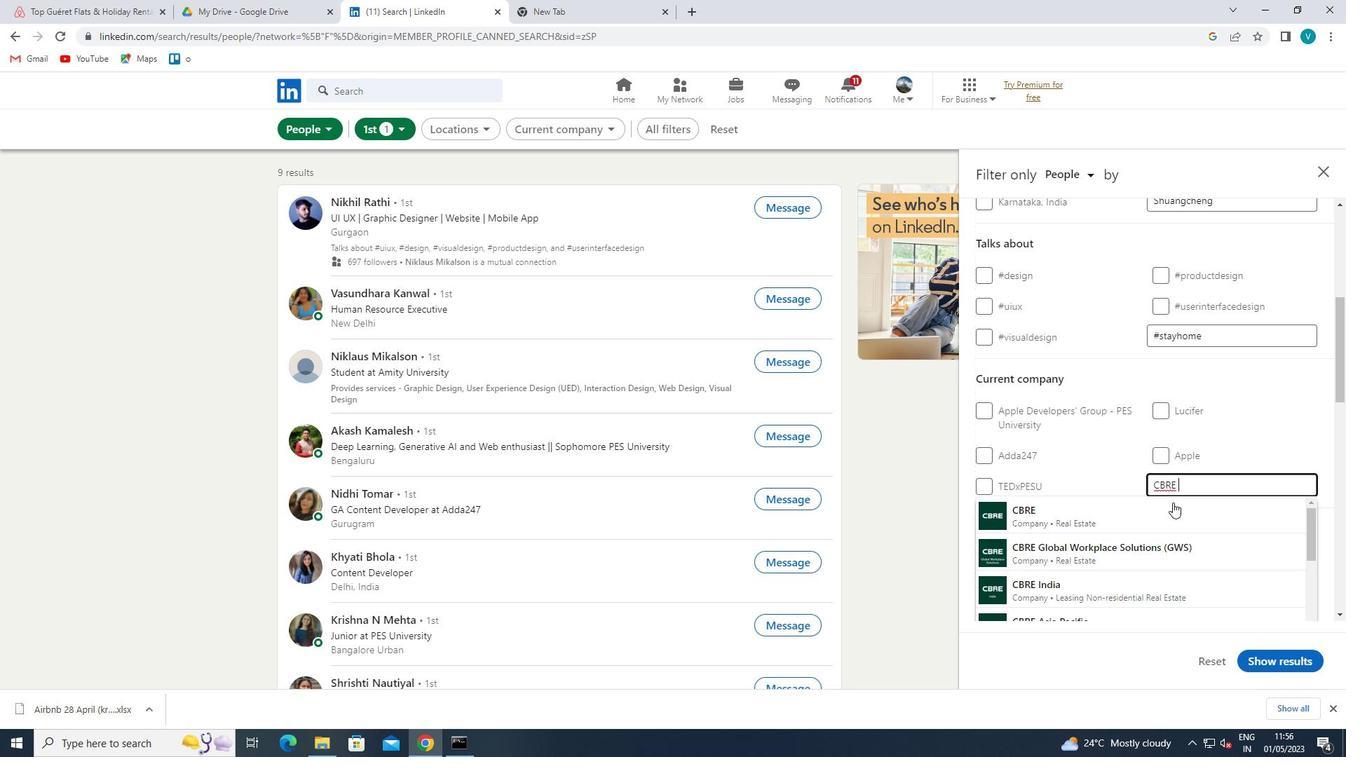 
Action: Mouse pressed left at (1112, 589)
Screenshot: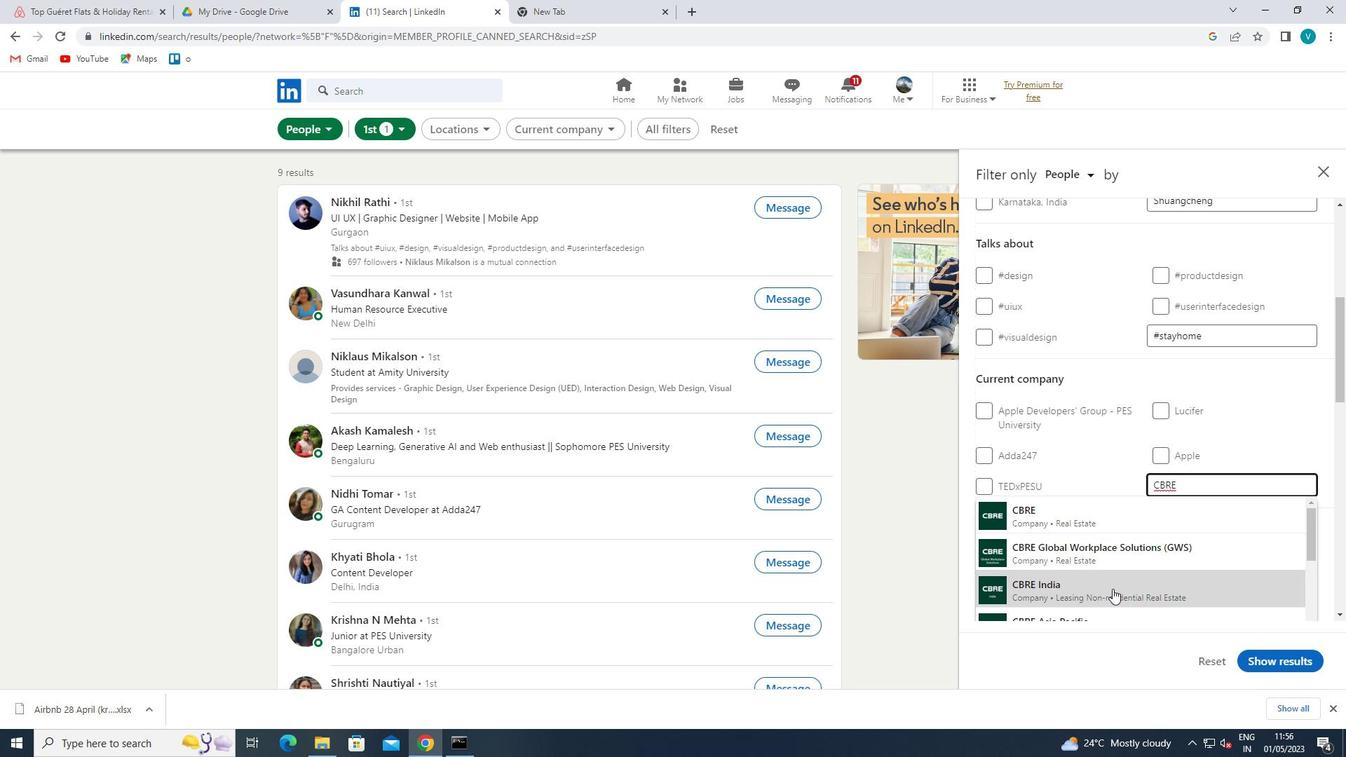 
Action: Mouse scrolled (1112, 588) with delta (0, 0)
Screenshot: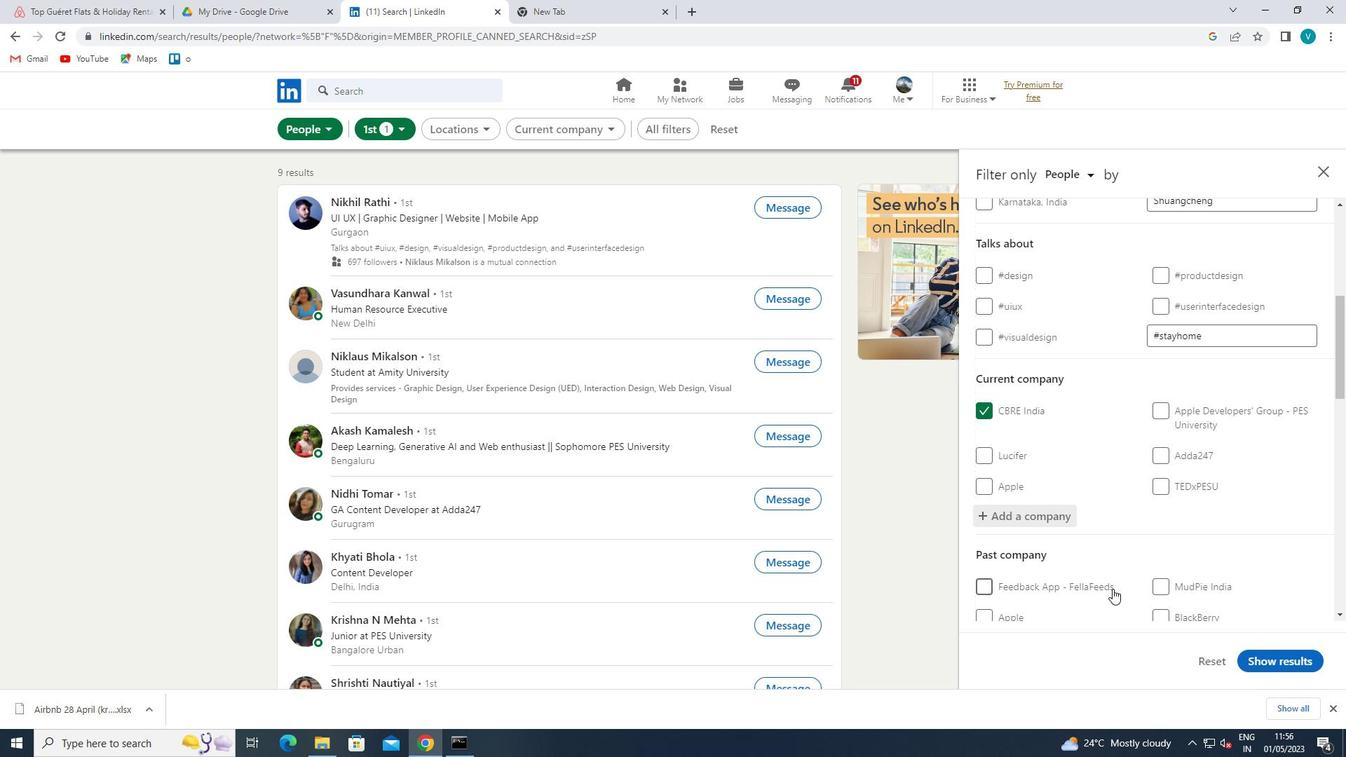 
Action: Mouse scrolled (1112, 588) with delta (0, 0)
Screenshot: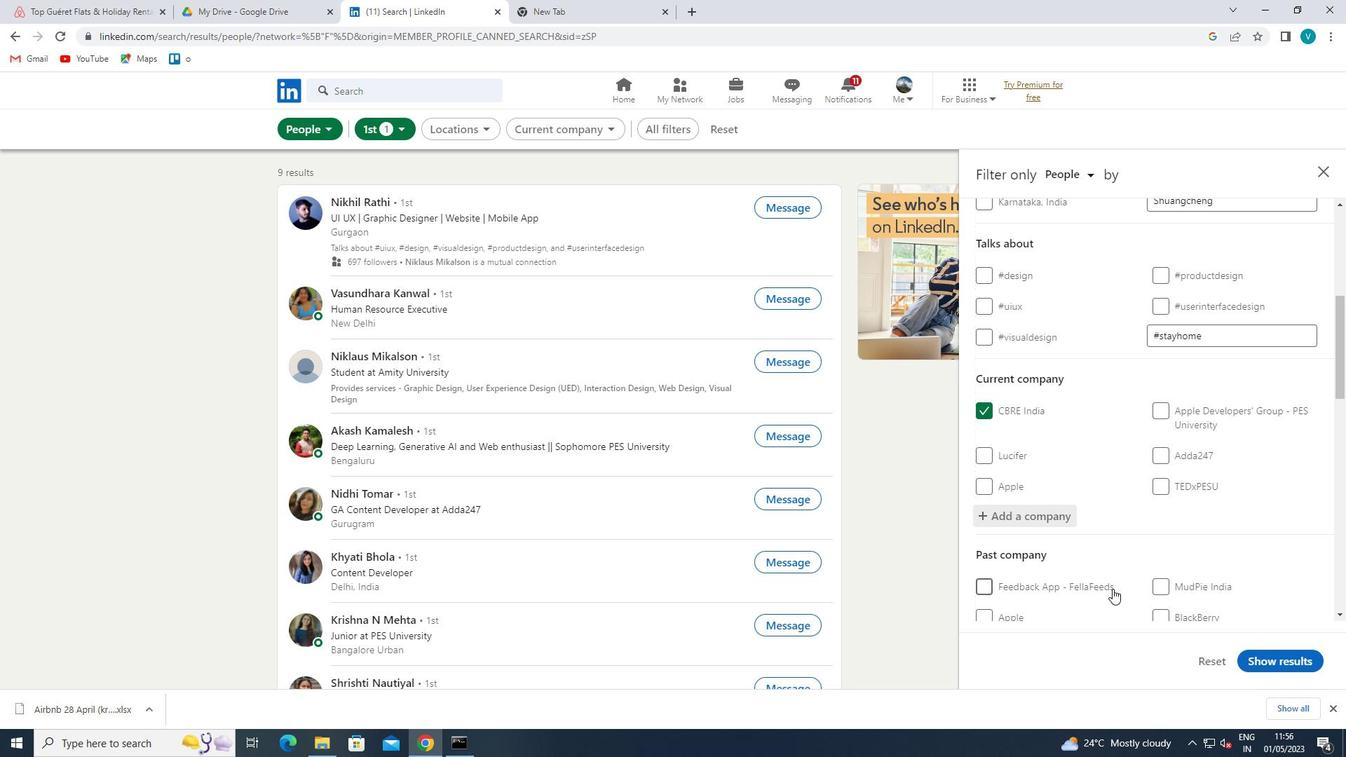 
Action: Mouse scrolled (1112, 588) with delta (0, 0)
Screenshot: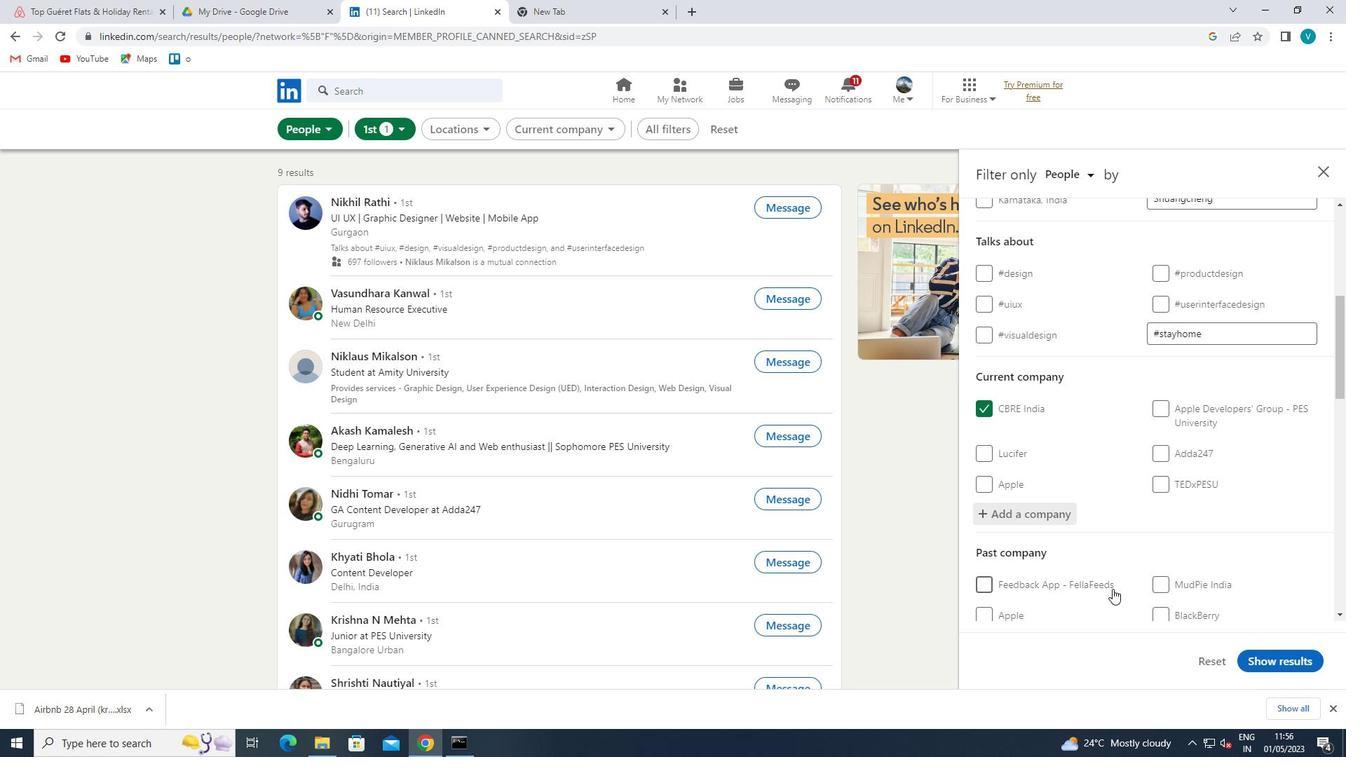 
Action: Mouse moved to (1175, 595)
Screenshot: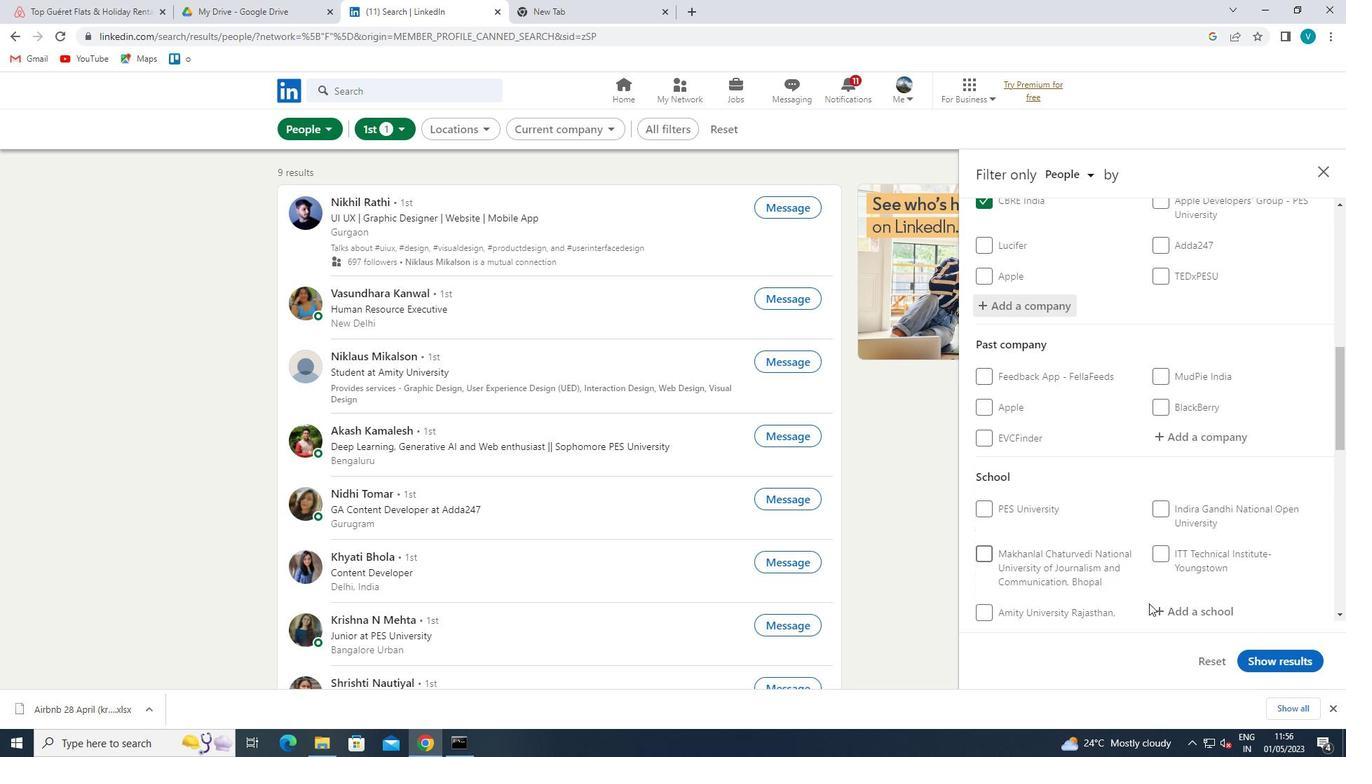 
Action: Mouse scrolled (1175, 594) with delta (0, 0)
Screenshot: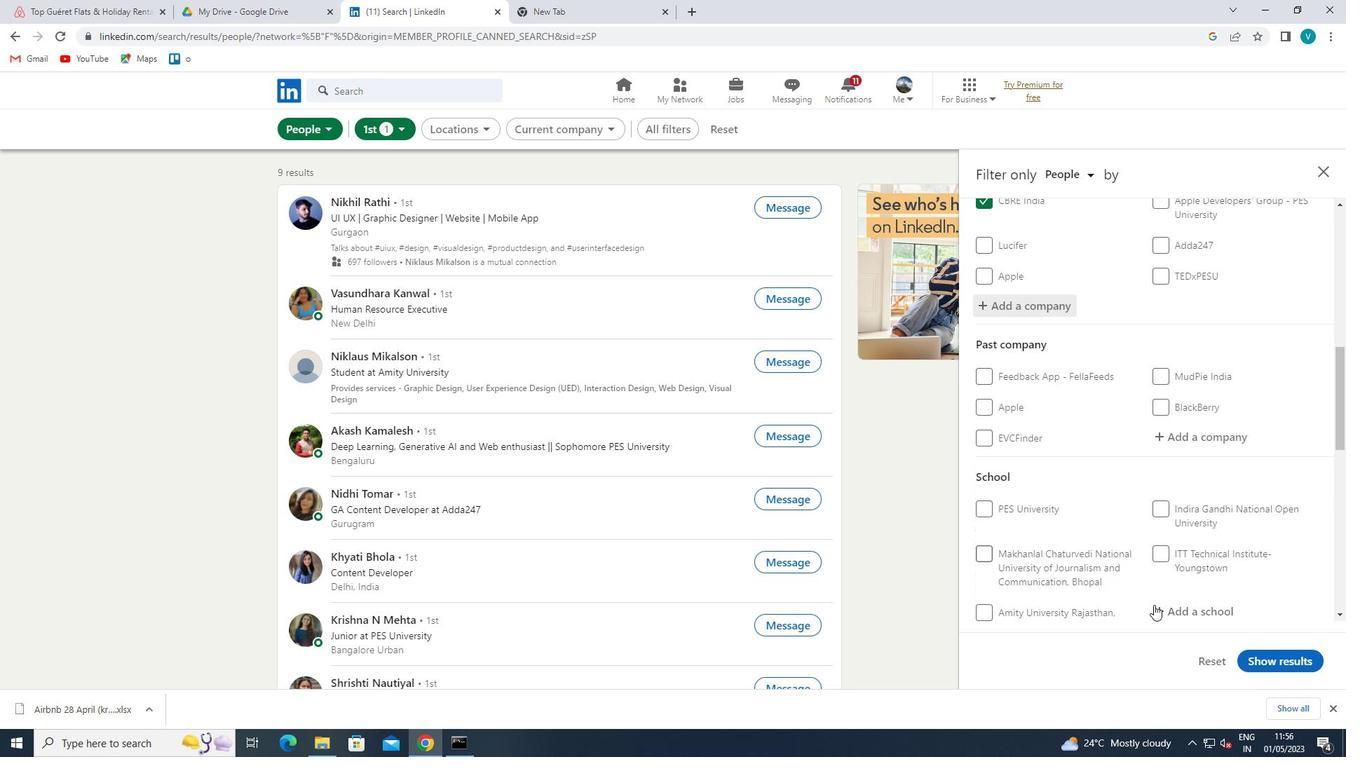 
Action: Mouse moved to (1189, 540)
Screenshot: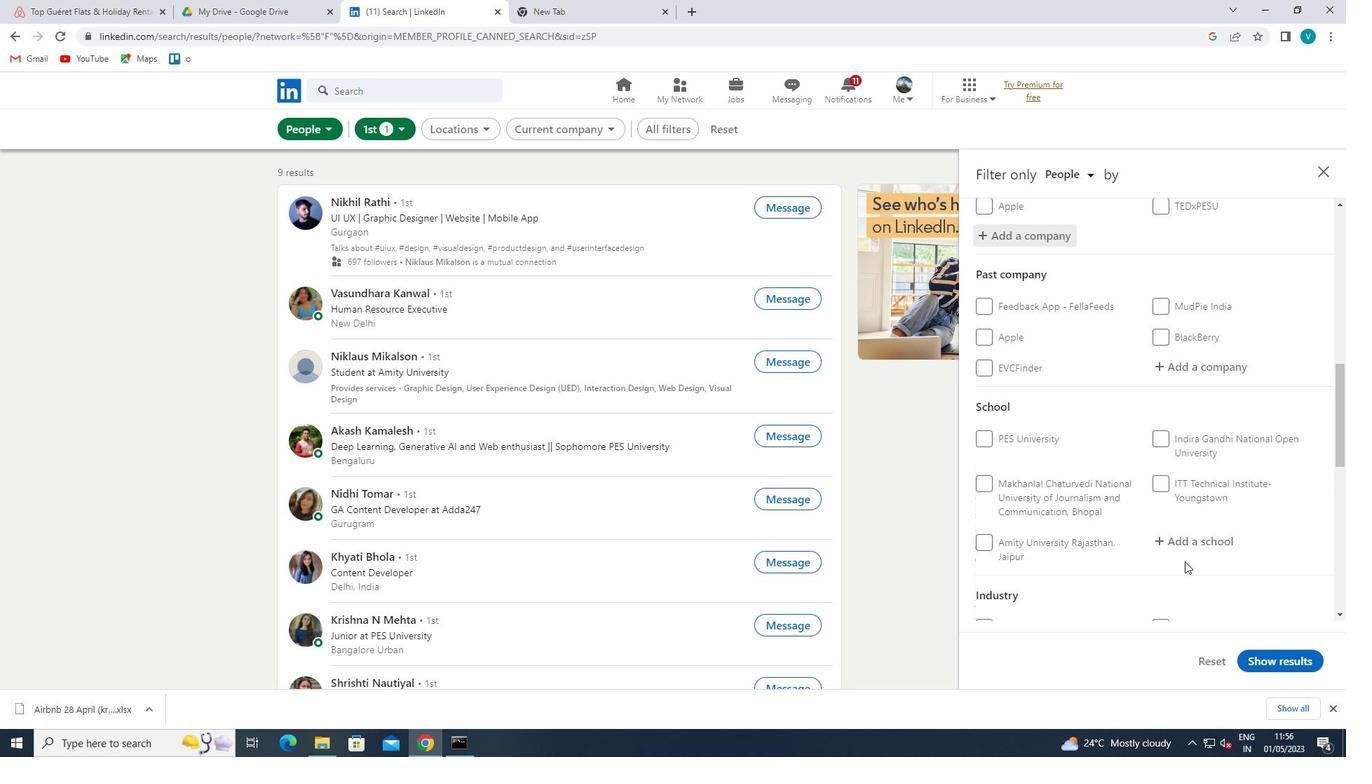 
Action: Mouse pressed left at (1189, 540)
Screenshot: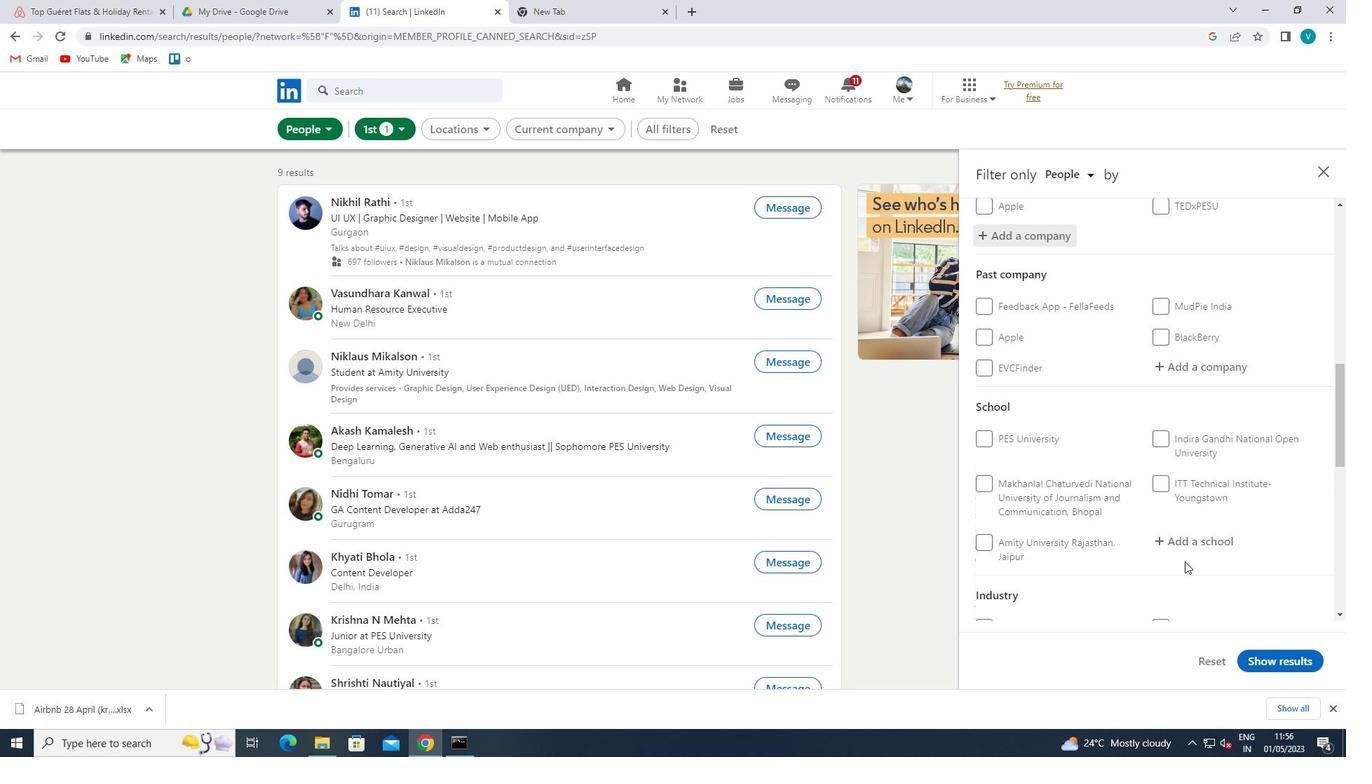 
Action: Key pressed <Key.shift>NATIONAL<Key.space><Key.shift>INSTITUTE<Key.space>
Screenshot: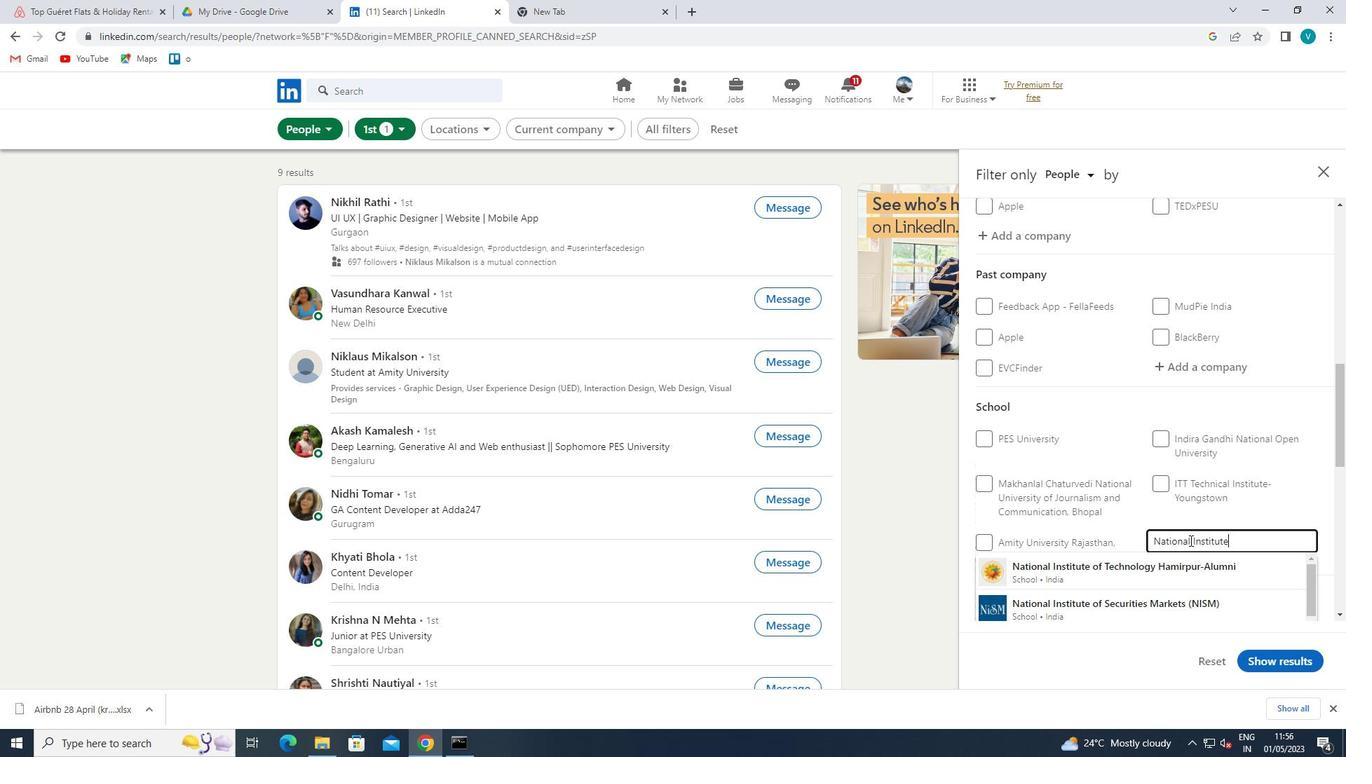 
Action: Mouse moved to (1158, 577)
Screenshot: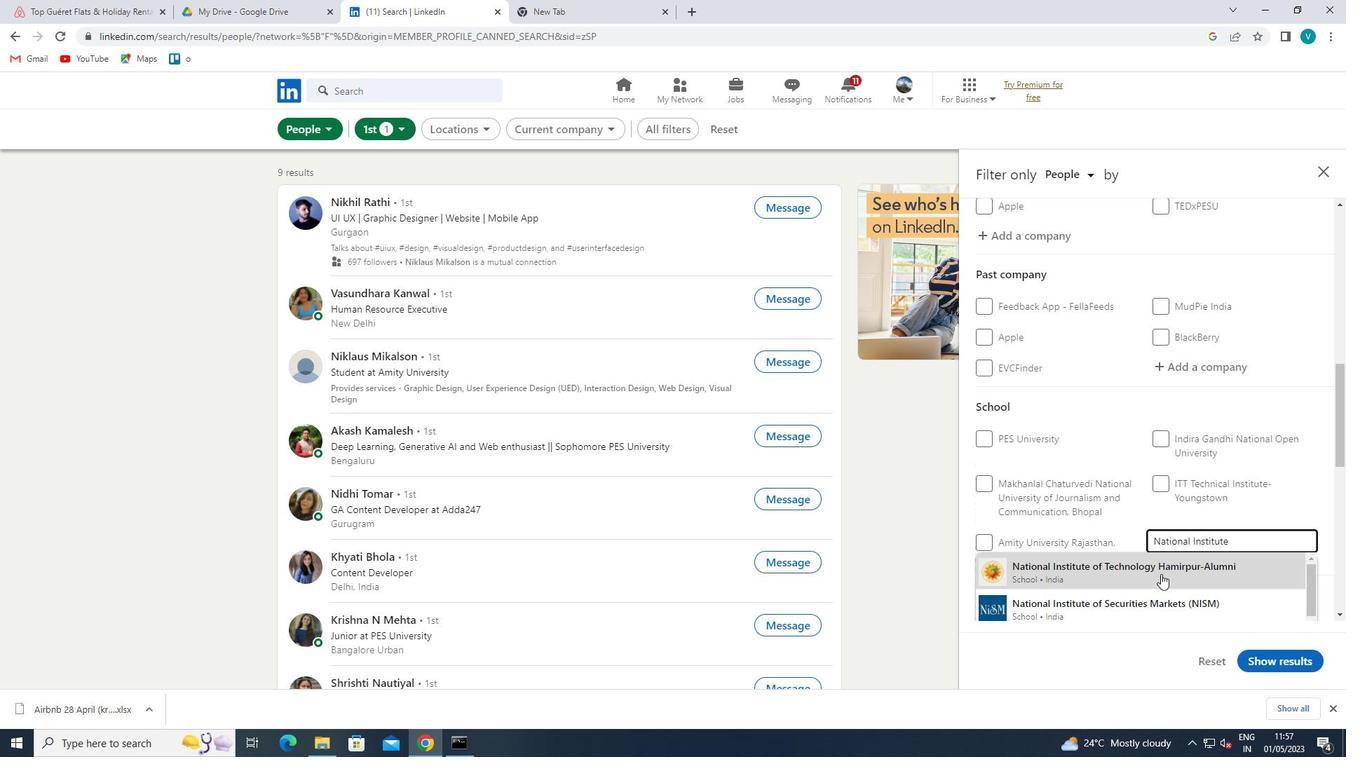 
Action: Mouse scrolled (1158, 576) with delta (0, 0)
Screenshot: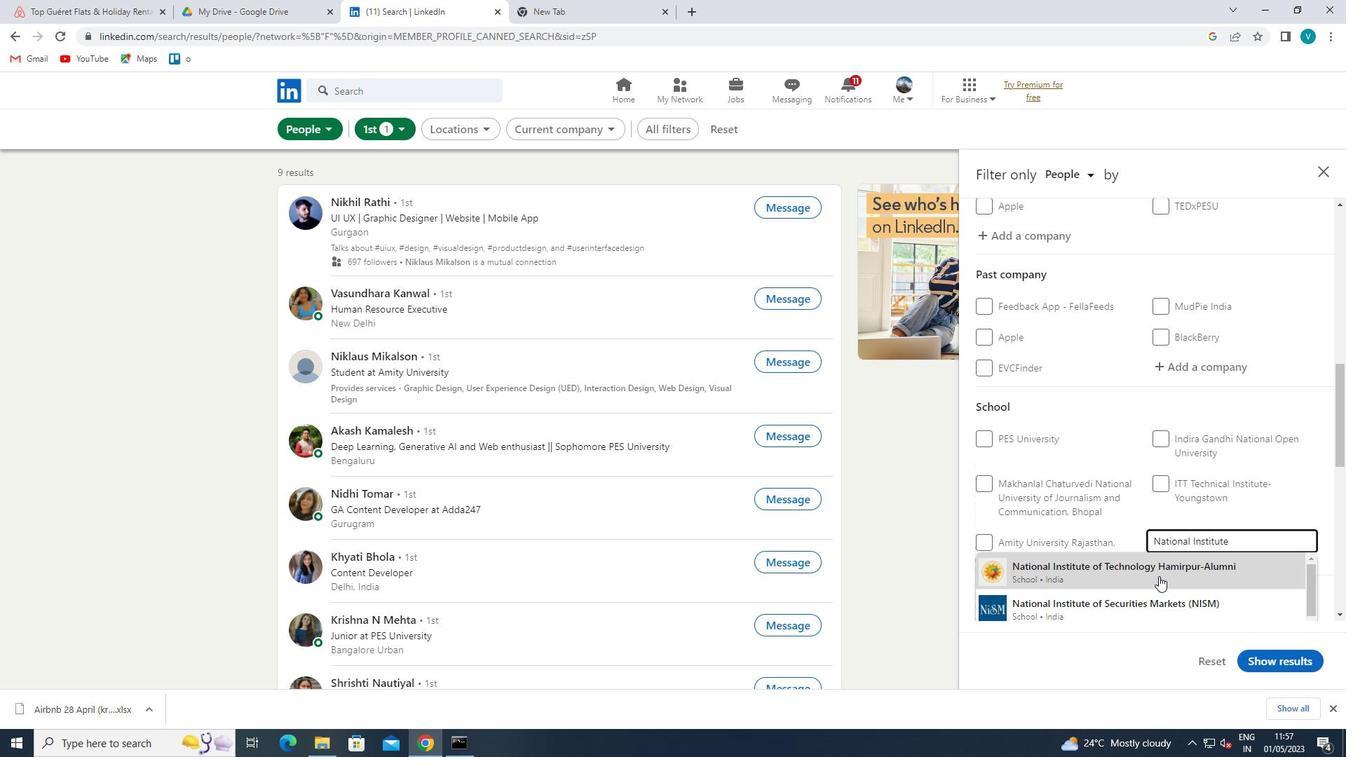 
Action: Mouse moved to (1158, 577)
Screenshot: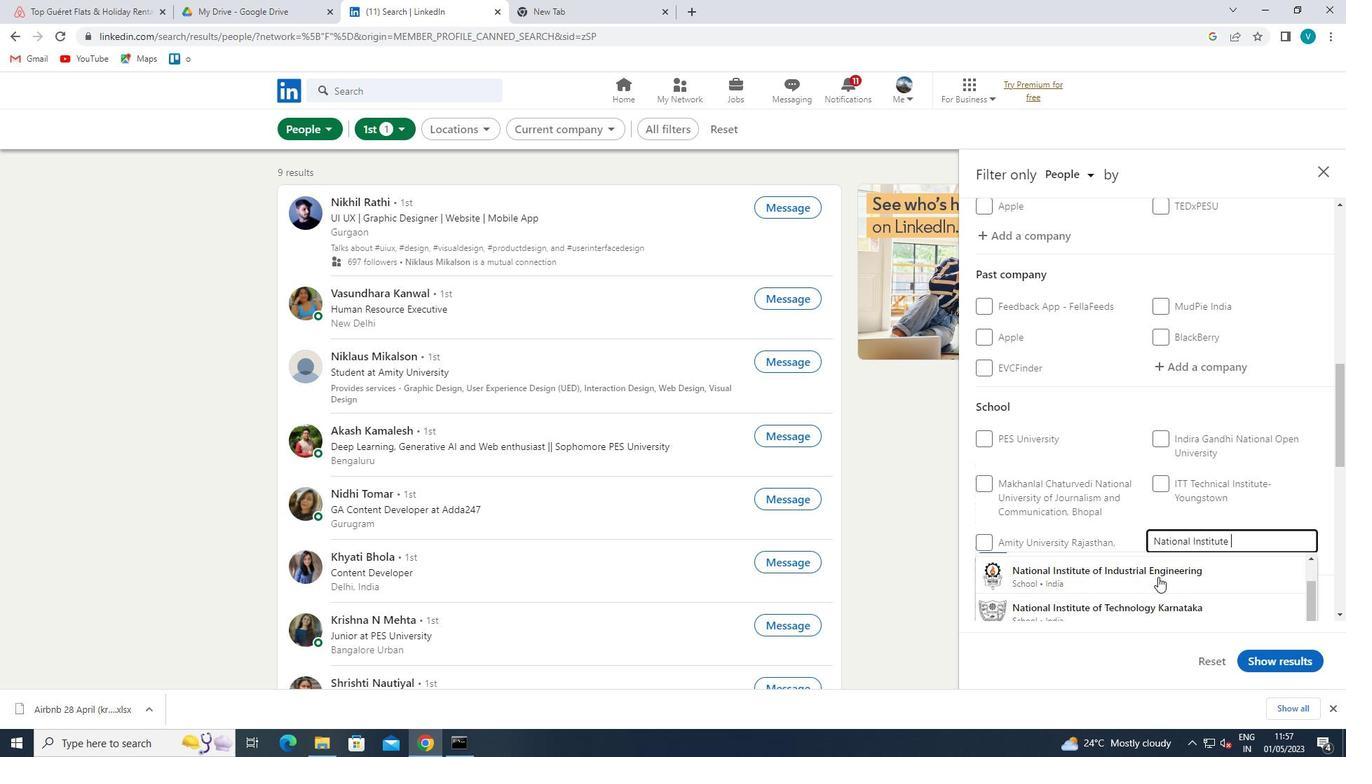 
Action: Mouse scrolled (1158, 576) with delta (0, 0)
Screenshot: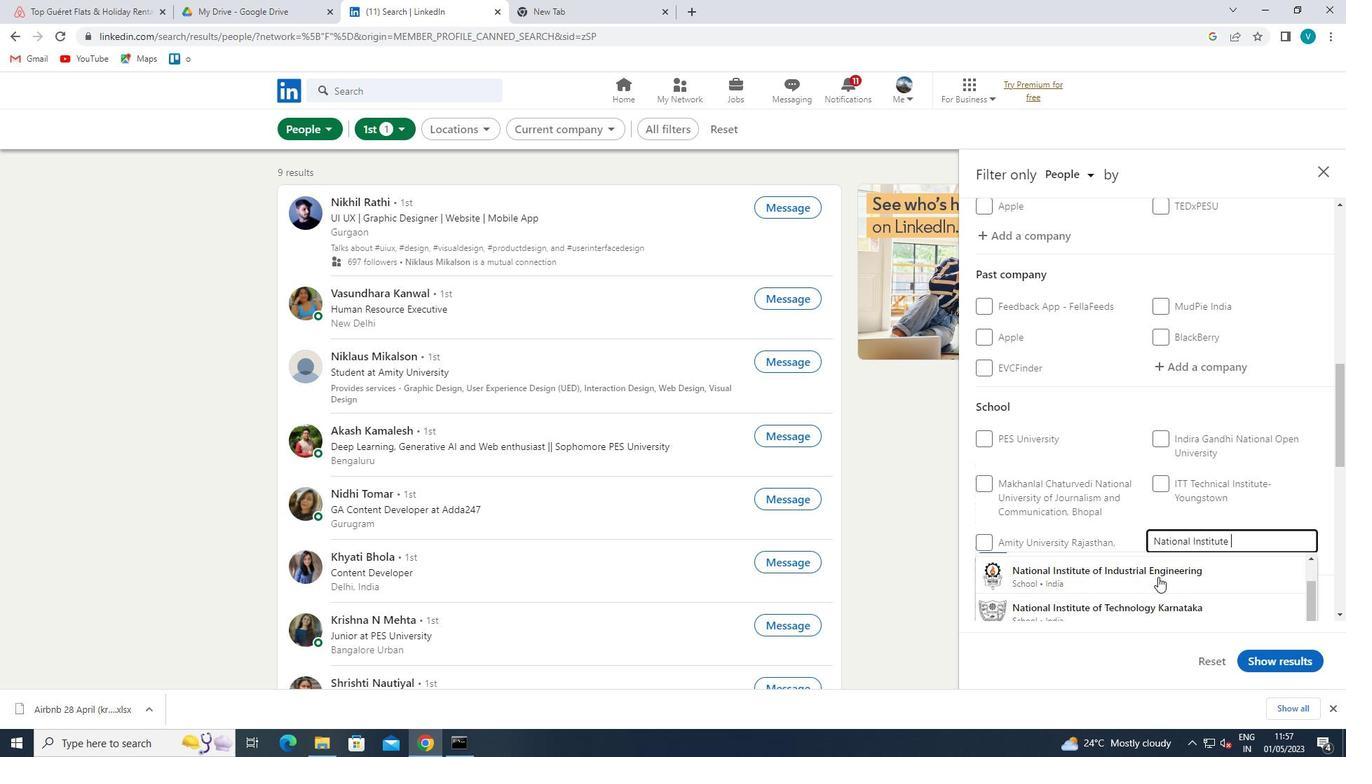 
Action: Mouse scrolled (1158, 576) with delta (0, 0)
Screenshot: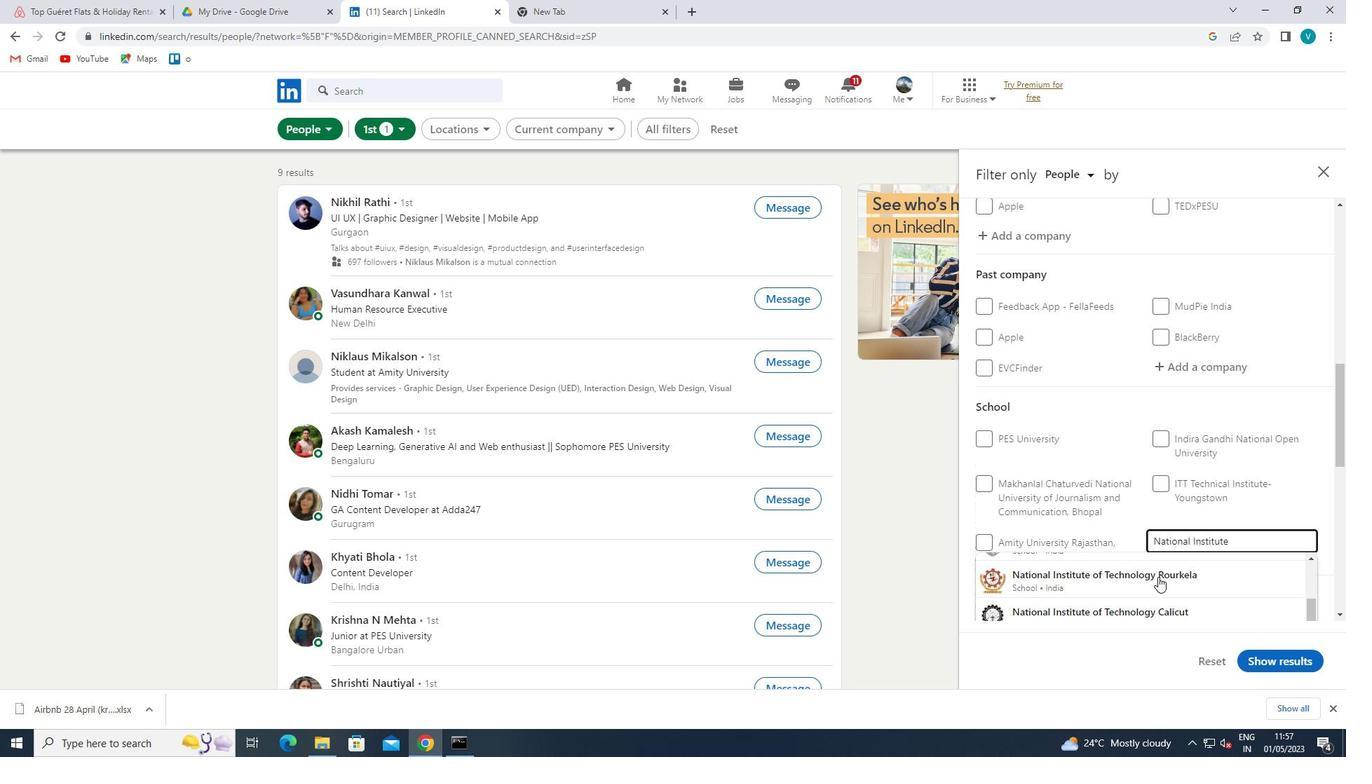 
Action: Mouse scrolled (1158, 576) with delta (0, 0)
Screenshot: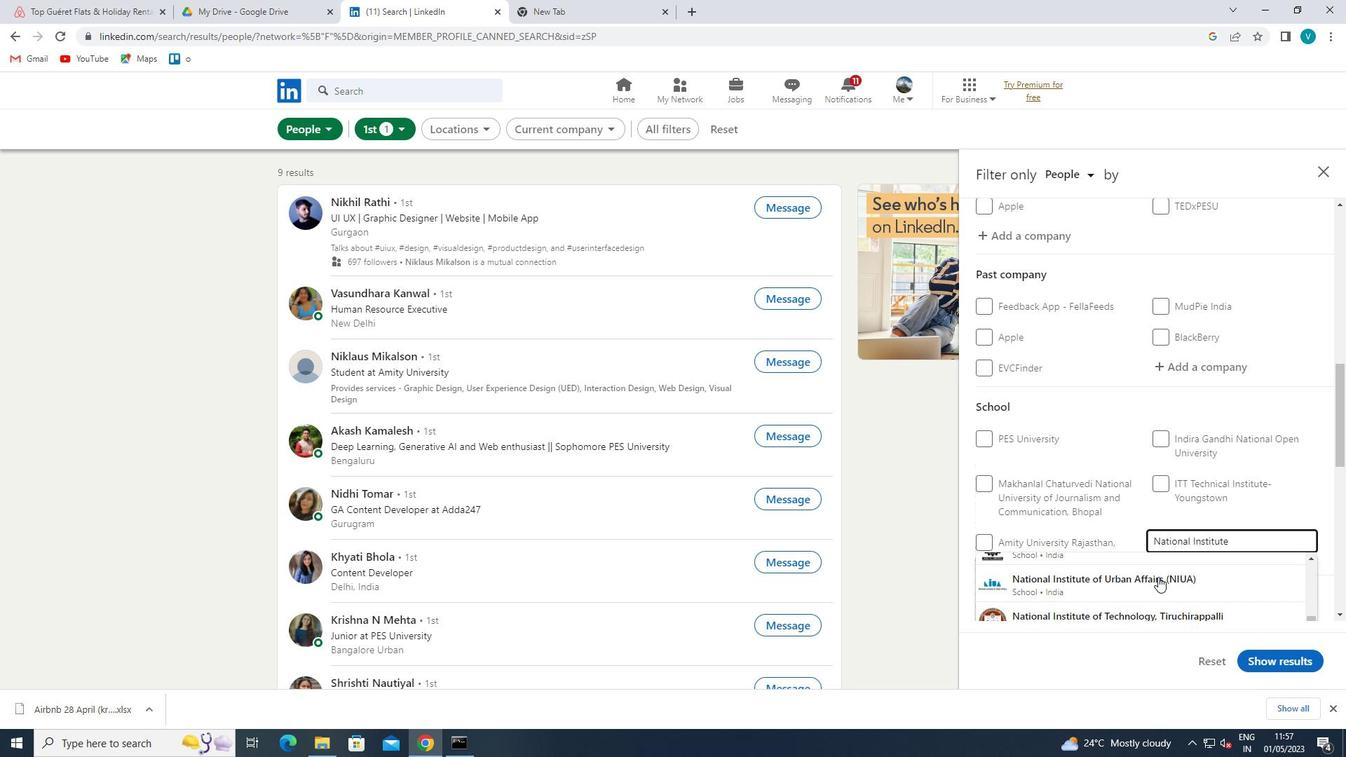 
Action: Mouse scrolled (1158, 576) with delta (0, 0)
Screenshot: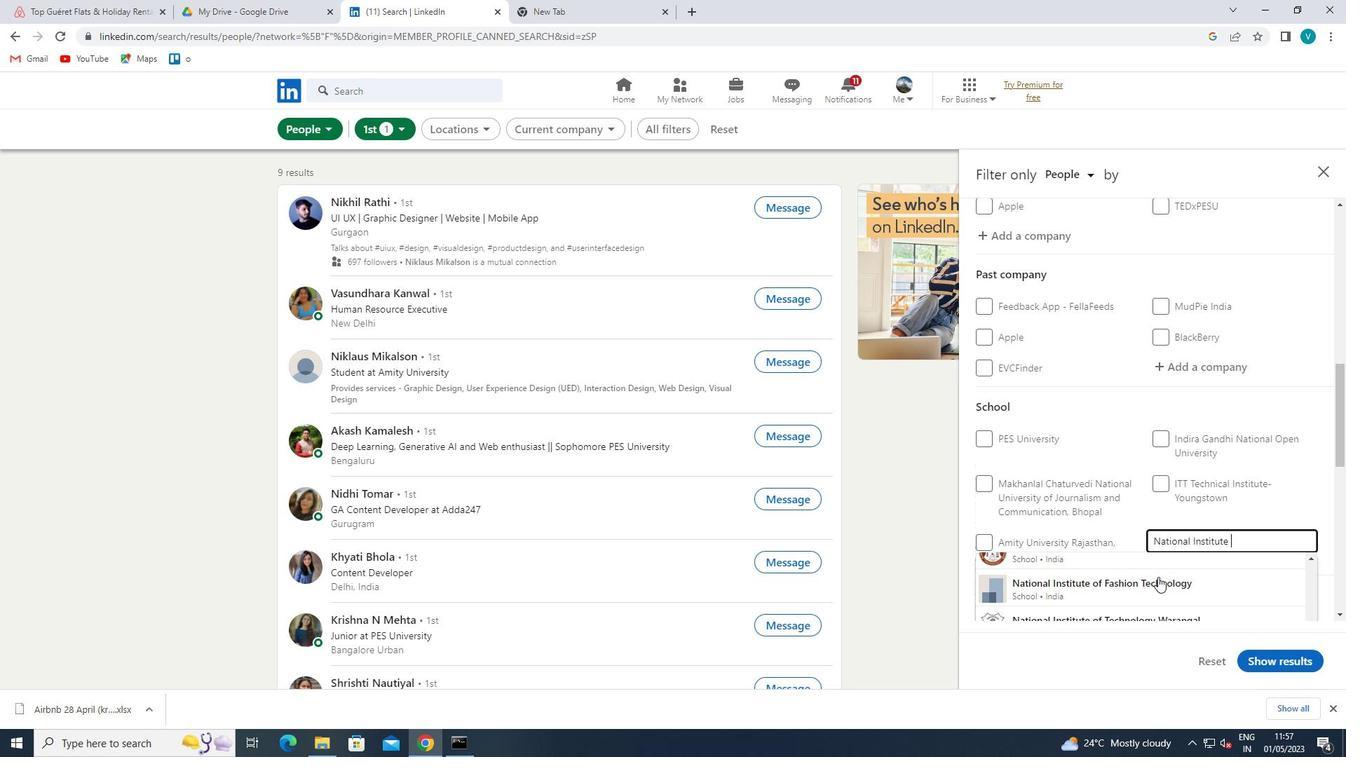 
Action: Mouse moved to (1247, 595)
Screenshot: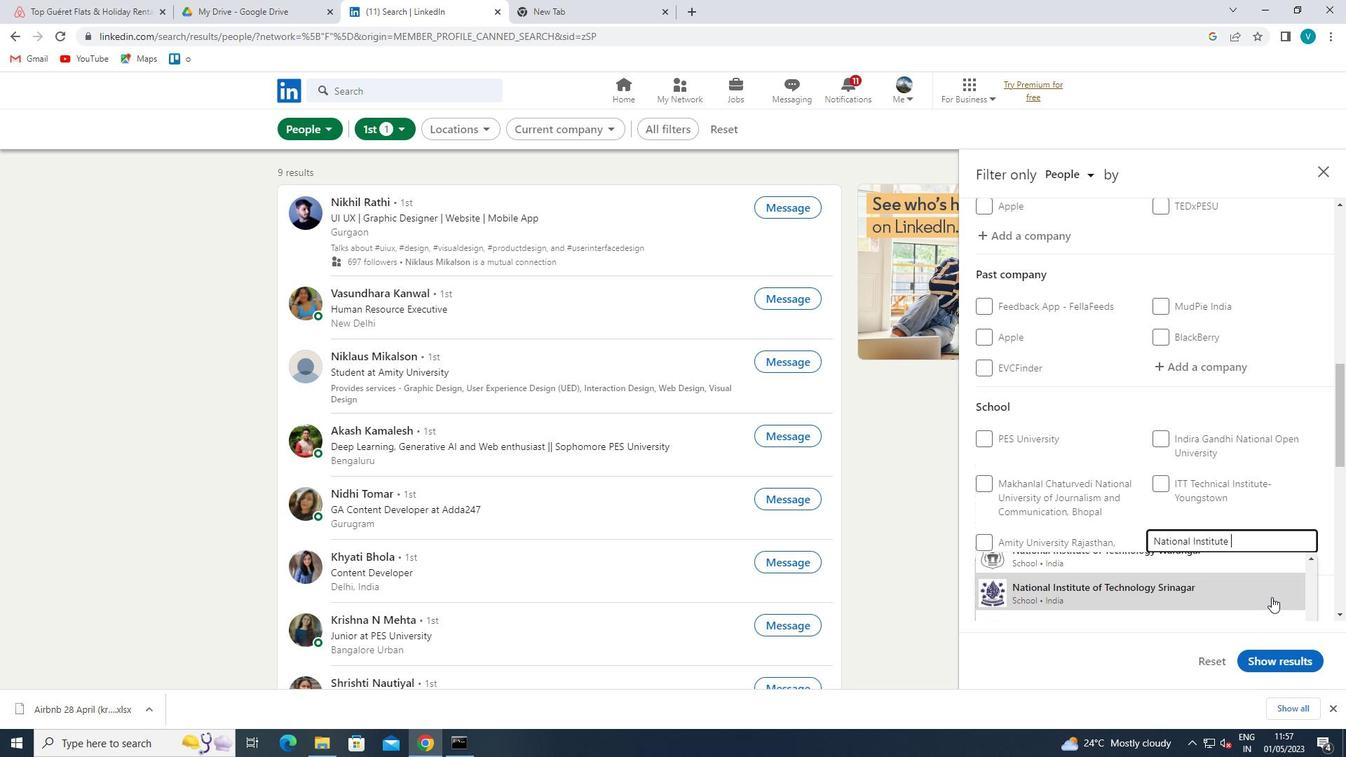 
Action: Mouse scrolled (1247, 594) with delta (0, 0)
Screenshot: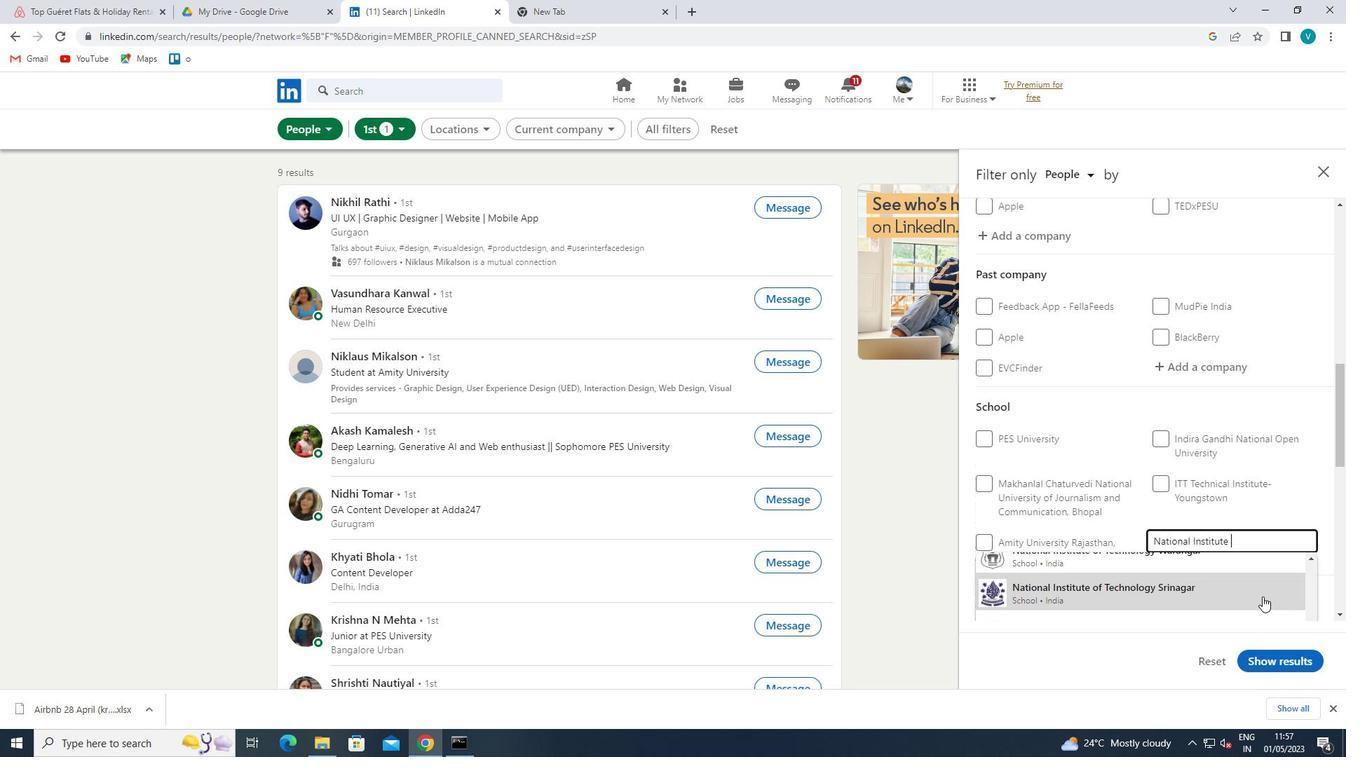 
Action: Mouse moved to (1257, 545)
Screenshot: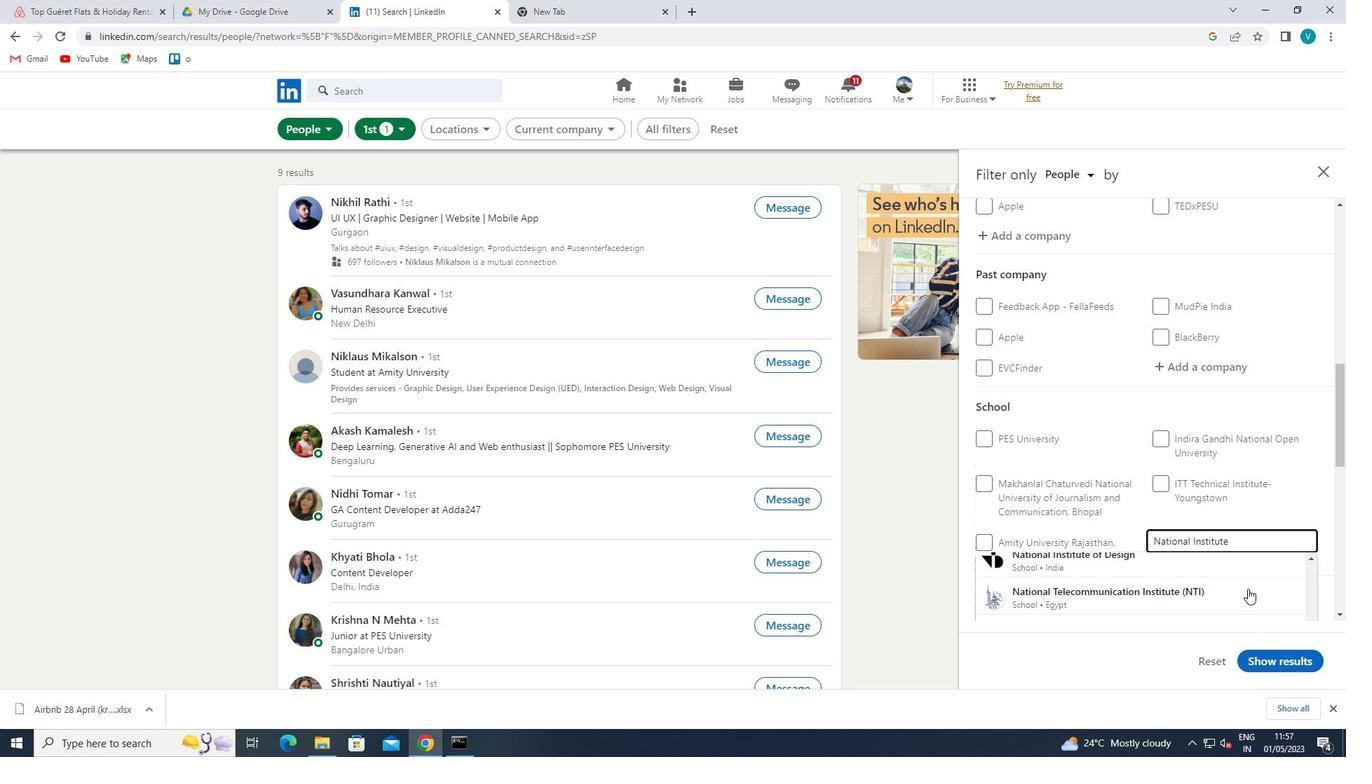 
Action: Mouse pressed left at (1257, 545)
Screenshot: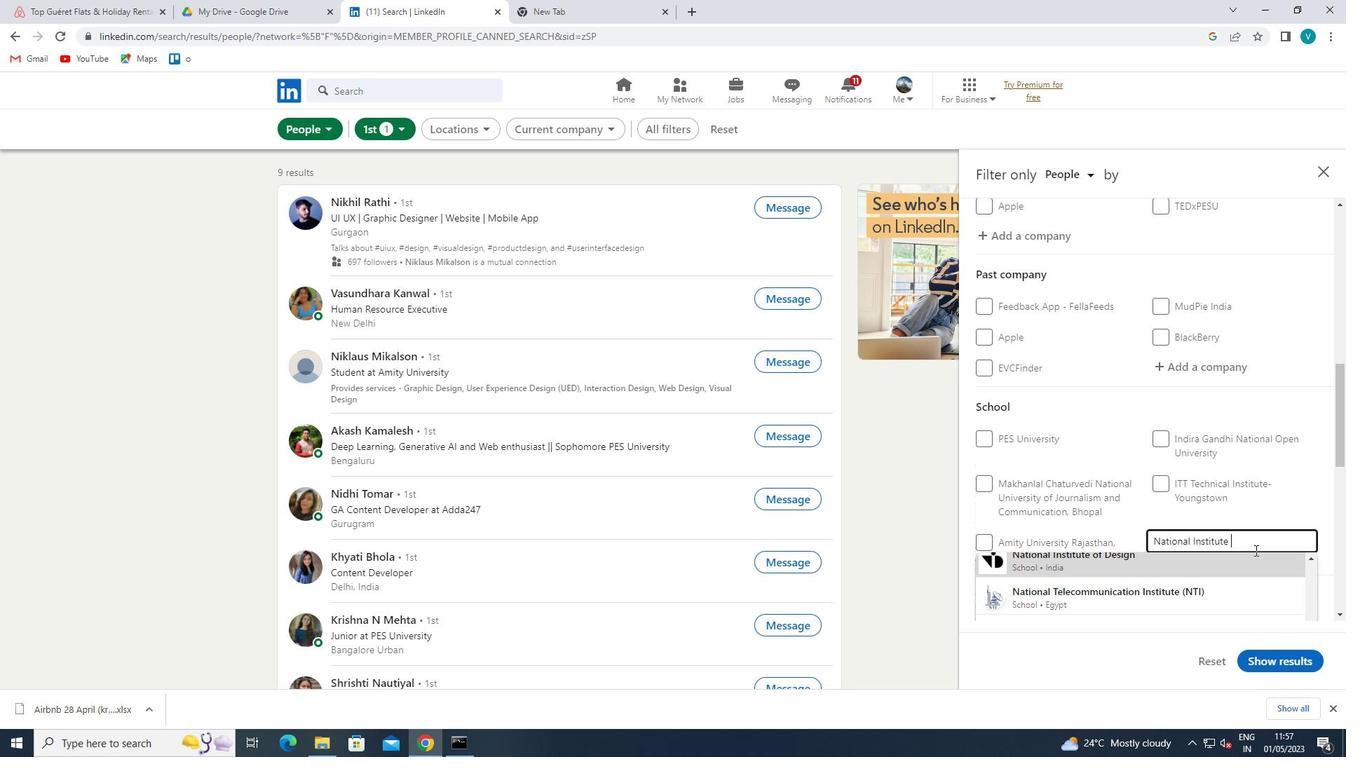 
Action: Key pressed OF<Key.space><Key.shift>TECHNOLOGY<Key.space><Key.shift>SIL
Screenshot: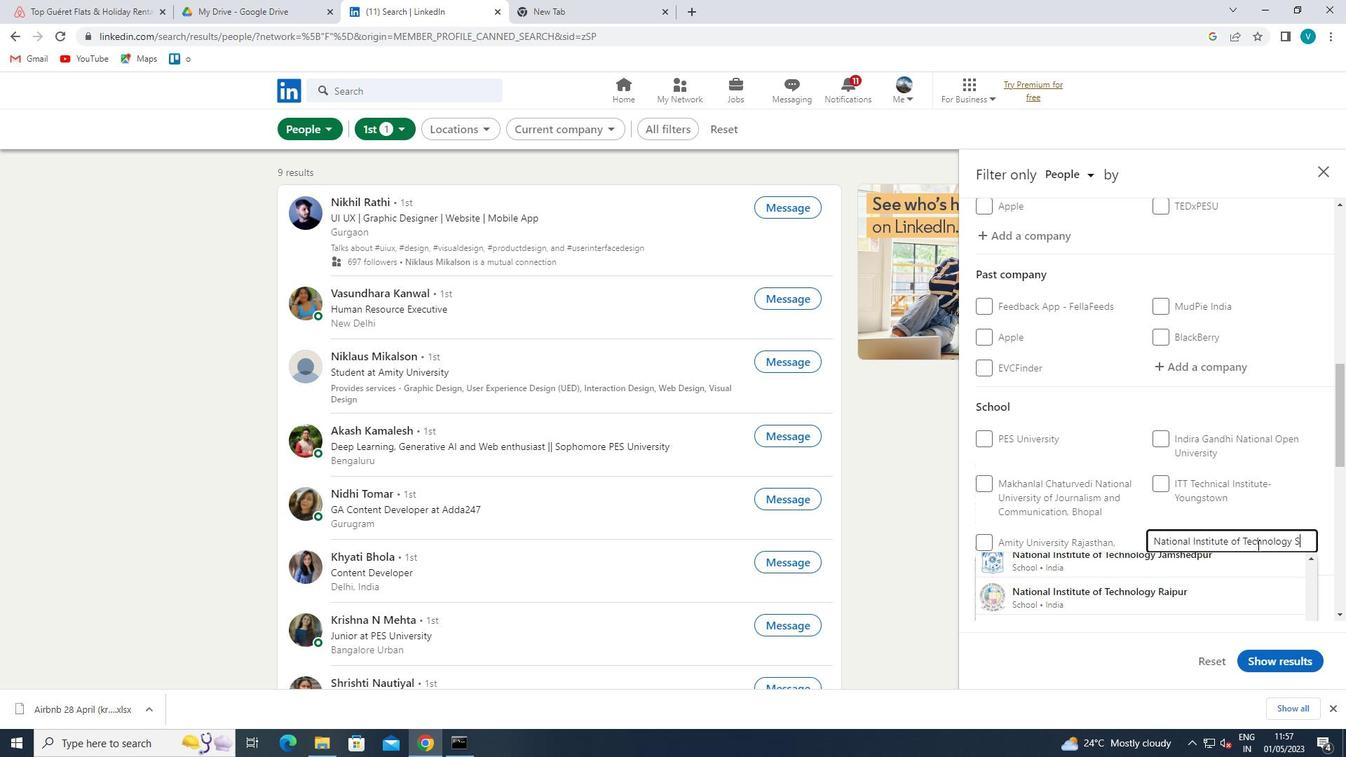 
Action: Mouse moved to (1228, 566)
Screenshot: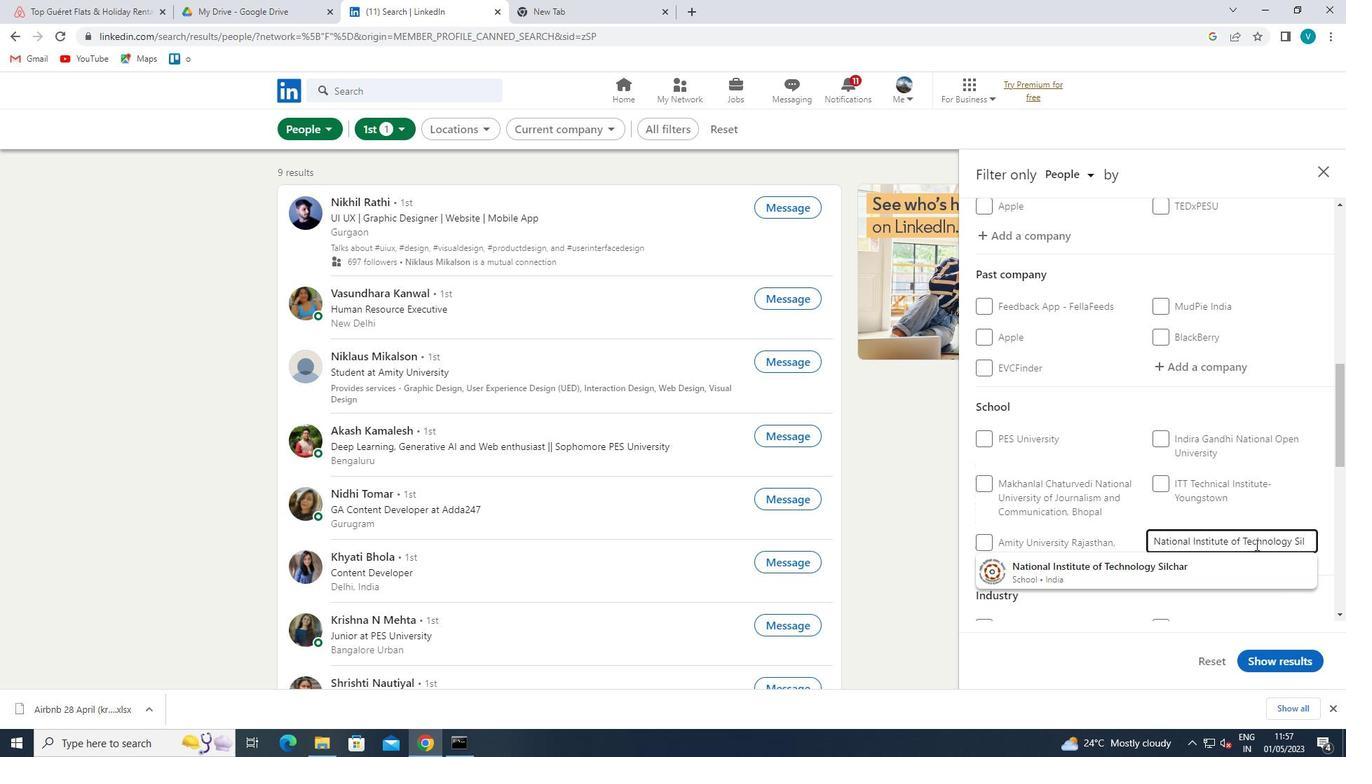 
Action: Mouse pressed left at (1228, 566)
Screenshot: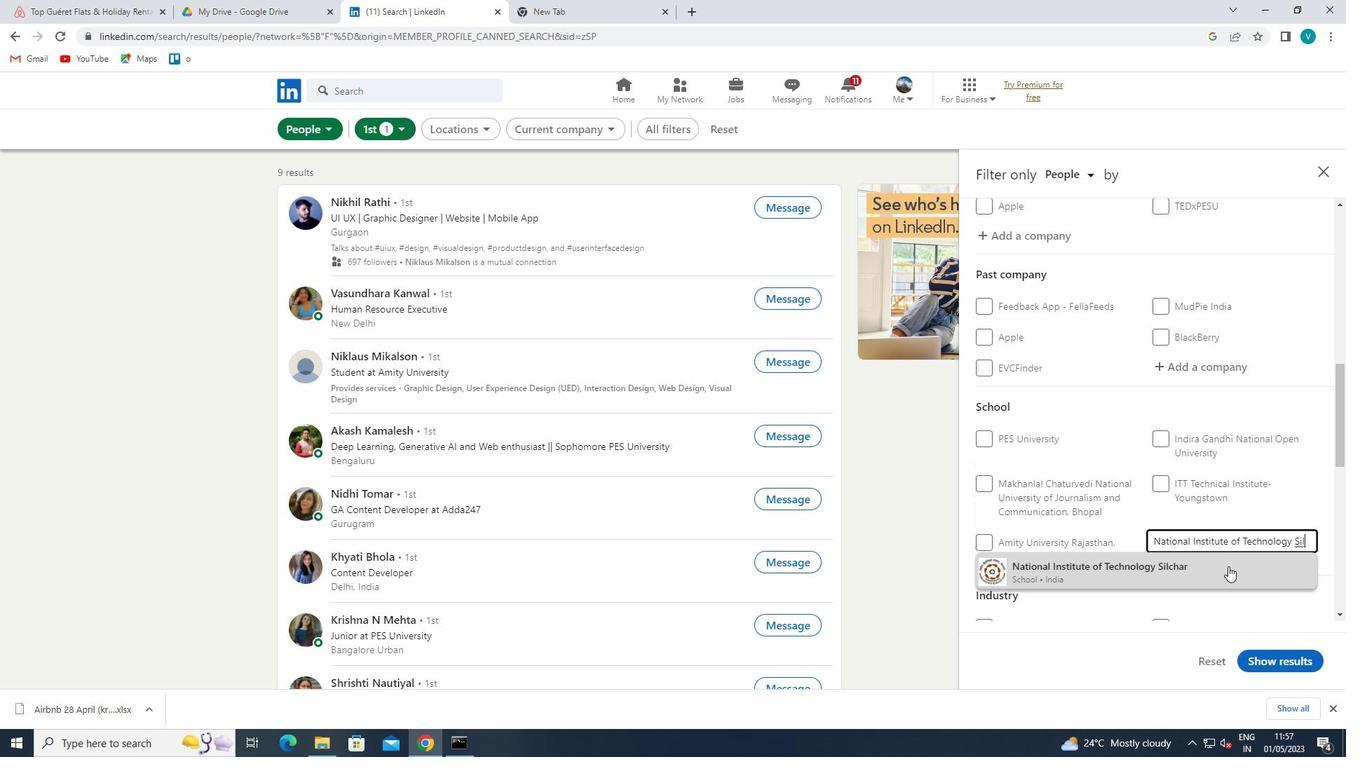 
Action: Mouse moved to (1202, 539)
Screenshot: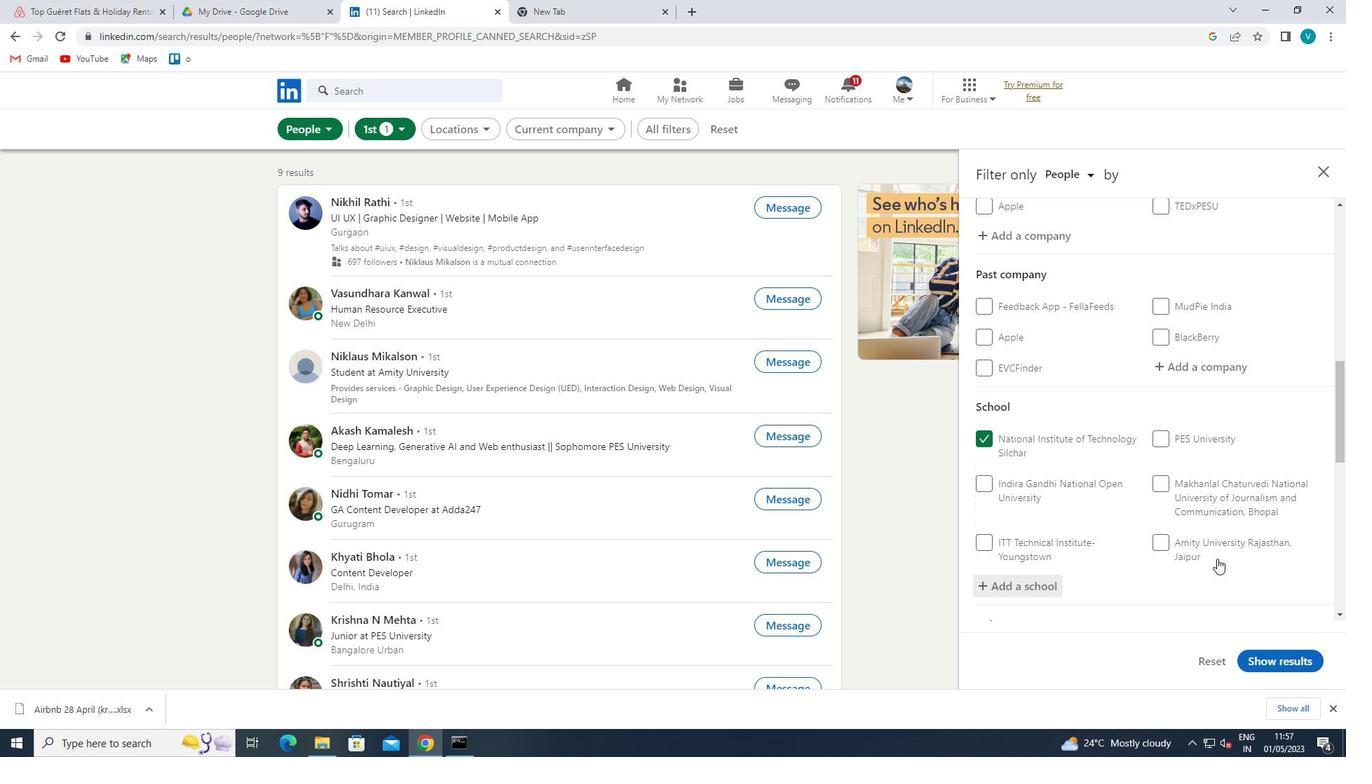 
Action: Mouse scrolled (1202, 538) with delta (0, 0)
Screenshot: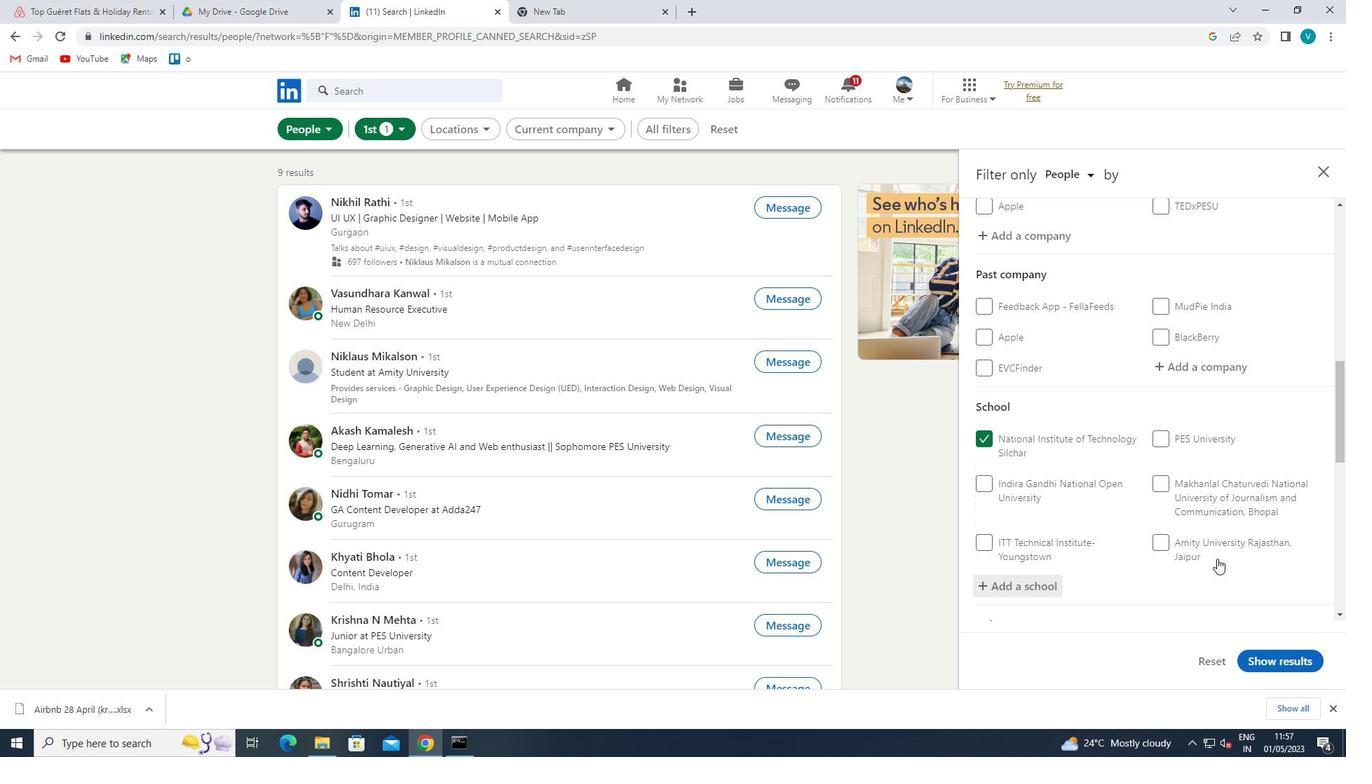 
Action: Mouse moved to (1199, 532)
Screenshot: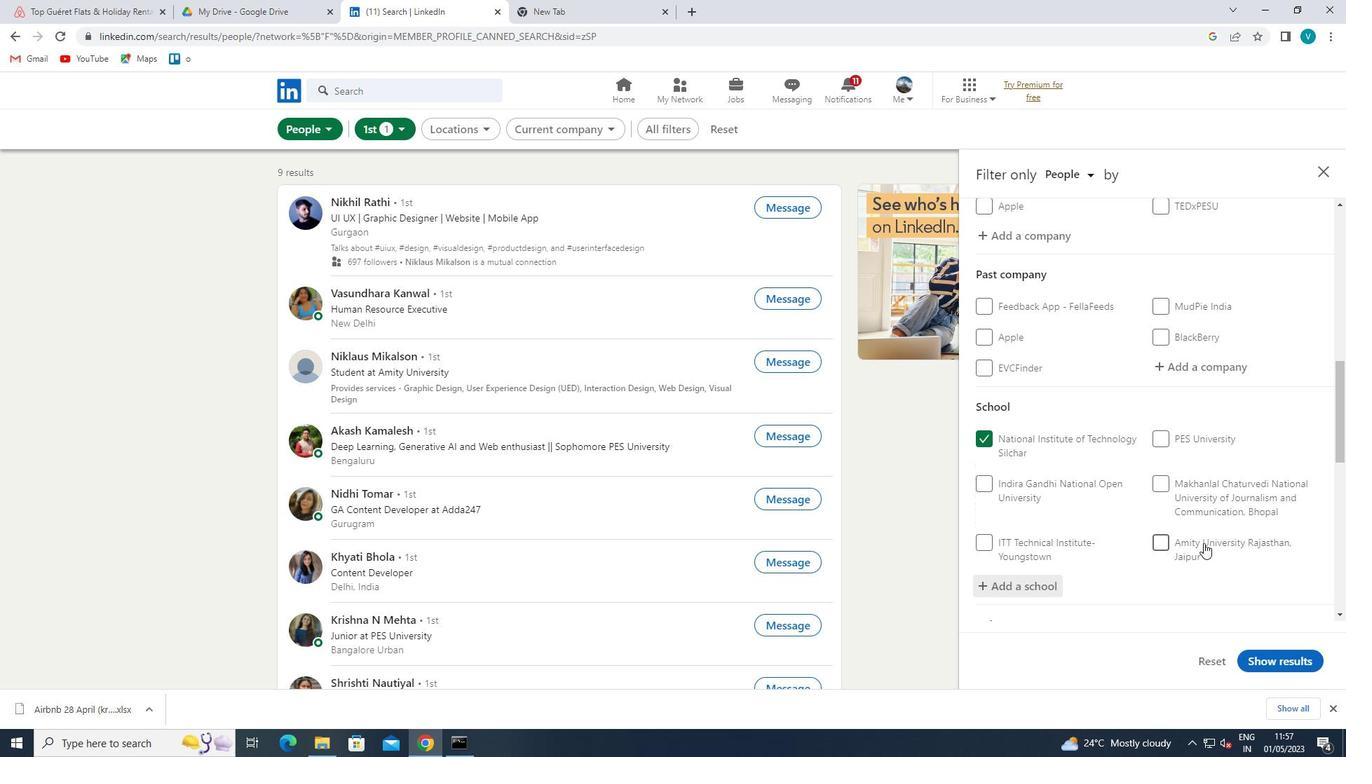 
Action: Mouse scrolled (1199, 532) with delta (0, 0)
Screenshot: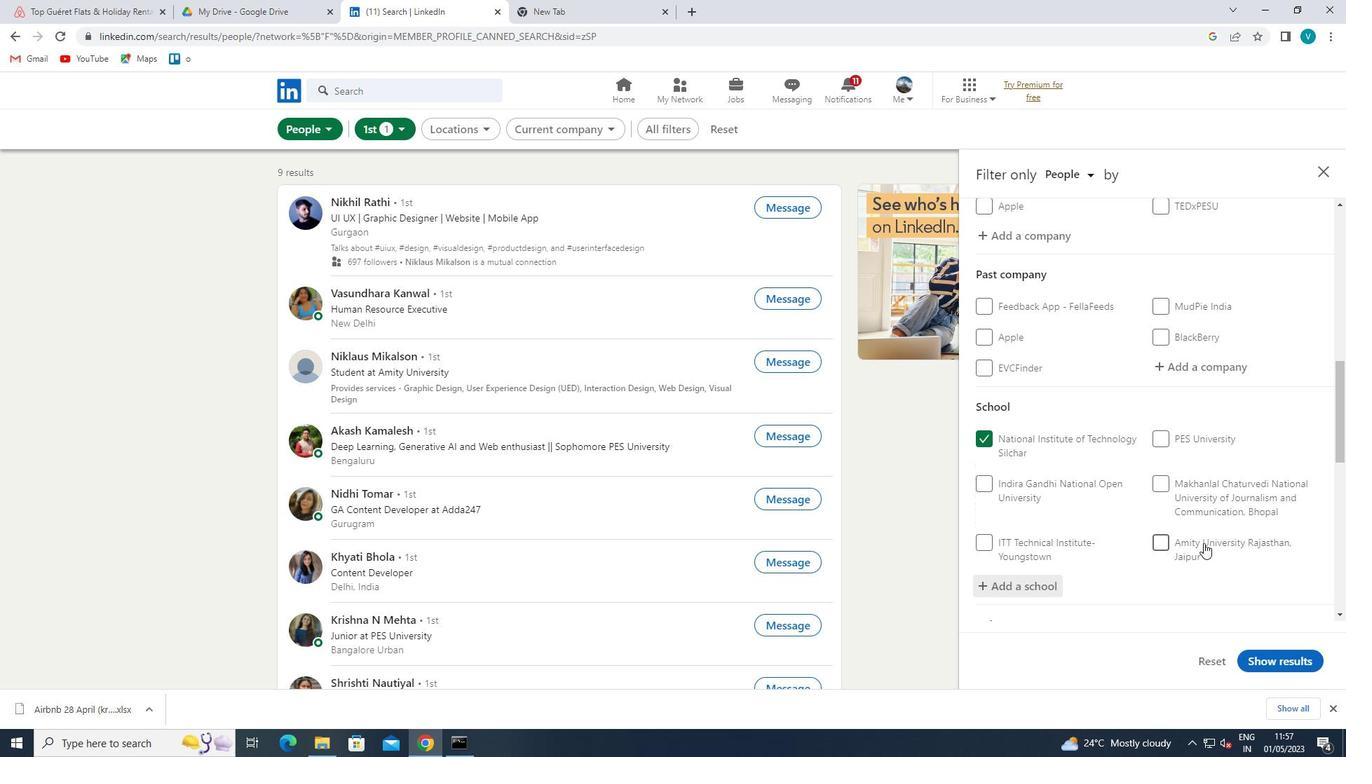 
Action: Mouse moved to (1197, 531)
Screenshot: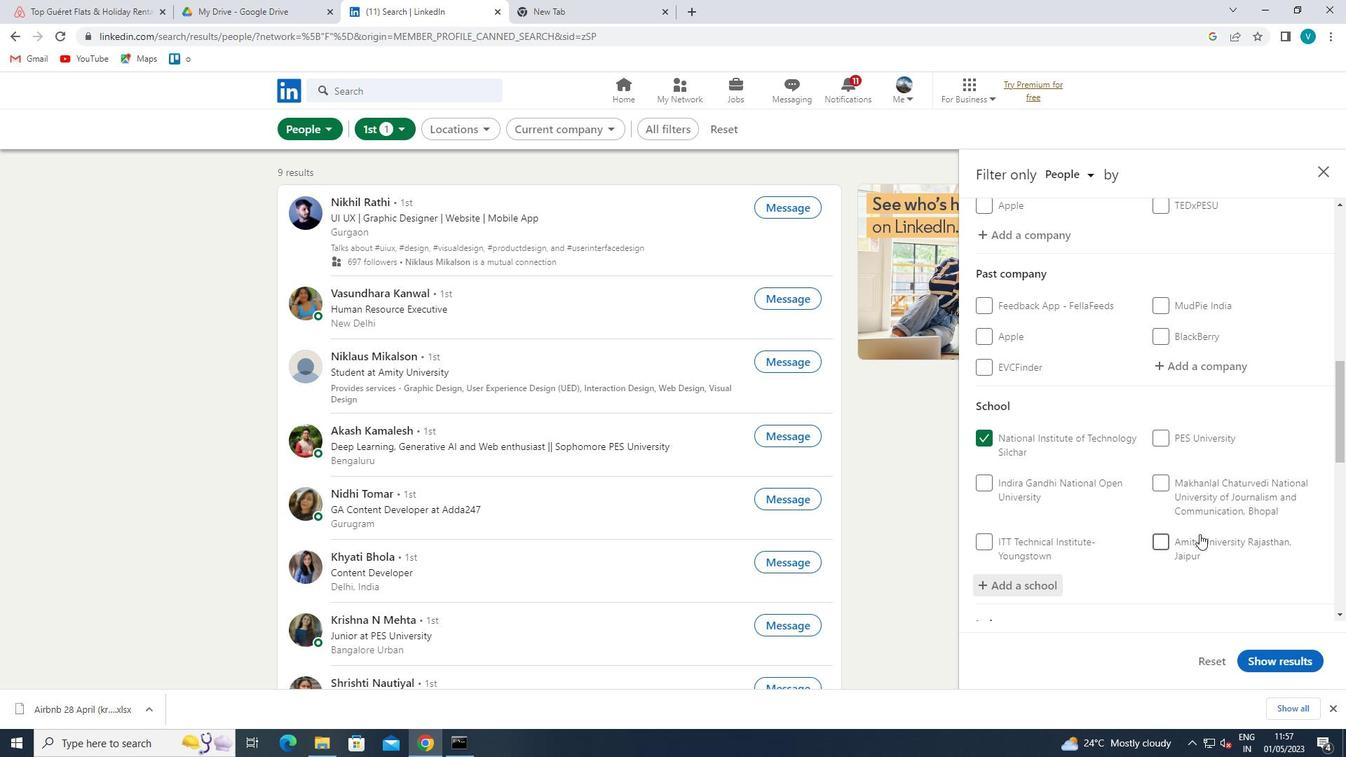 
Action: Mouse scrolled (1197, 530) with delta (0, 0)
Screenshot: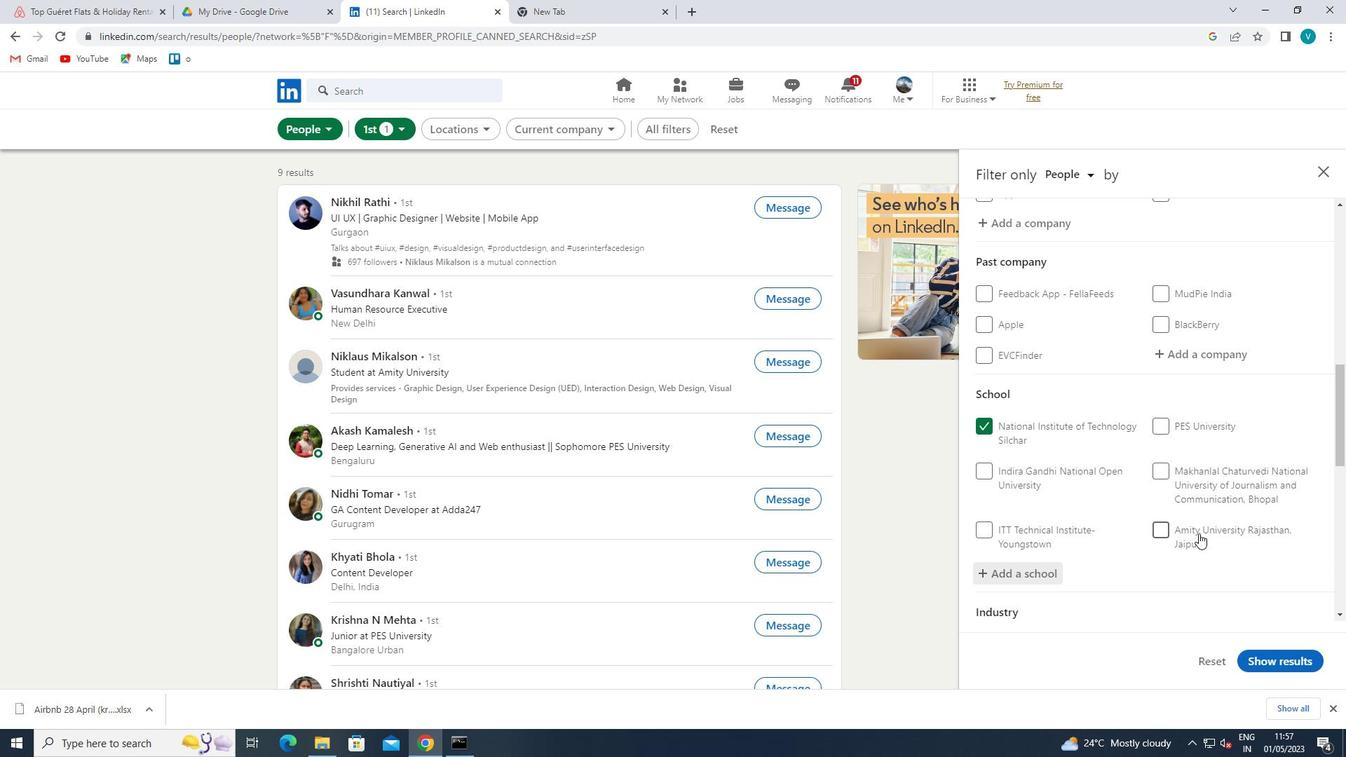 
Action: Mouse moved to (1196, 531)
Screenshot: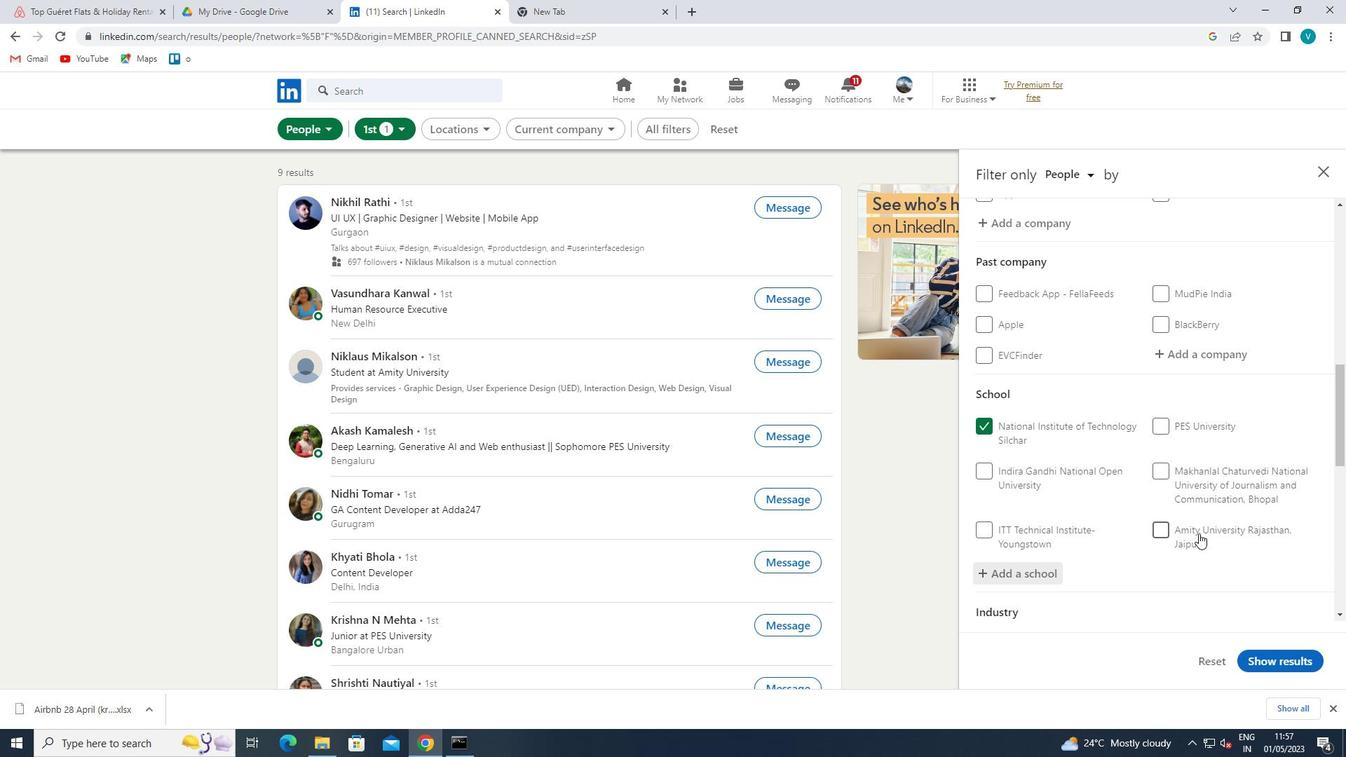 
Action: Mouse scrolled (1196, 530) with delta (0, 0)
Screenshot: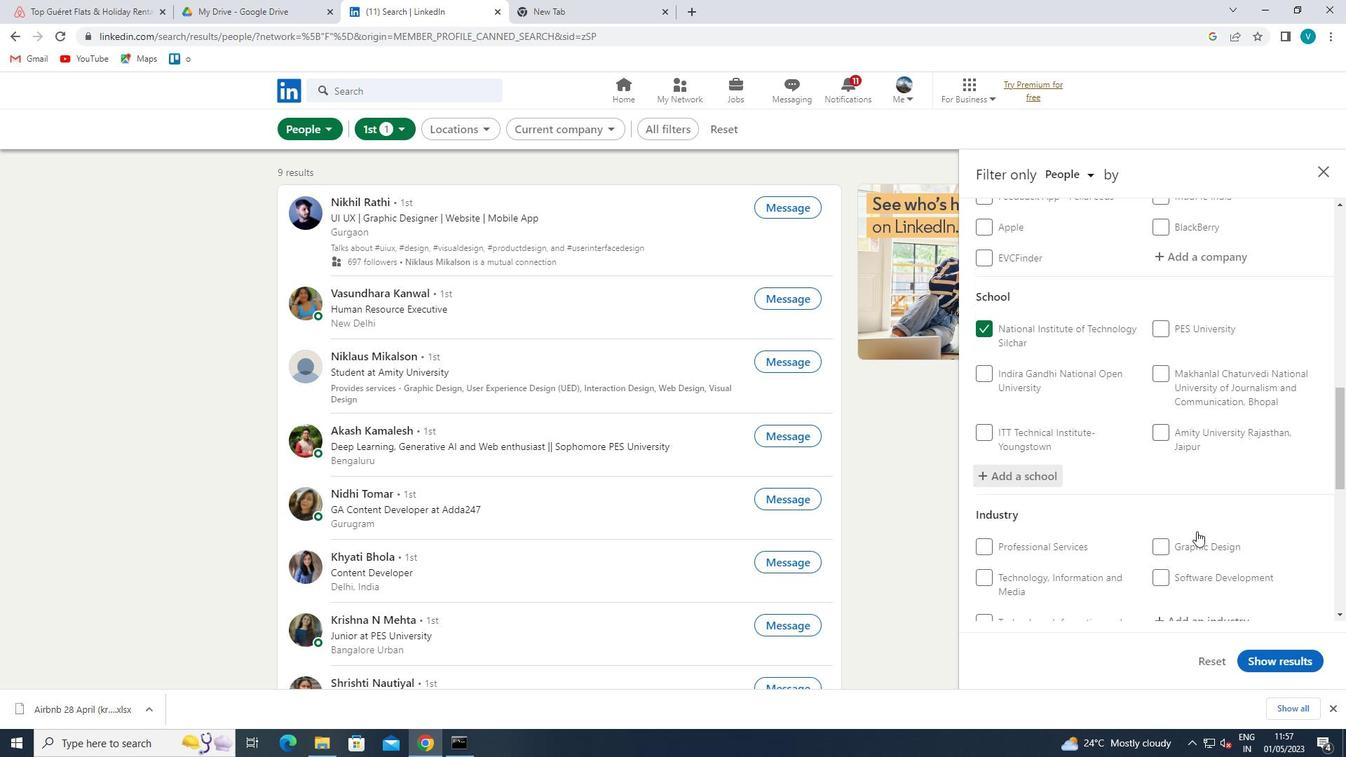 
Action: Mouse moved to (1215, 440)
Screenshot: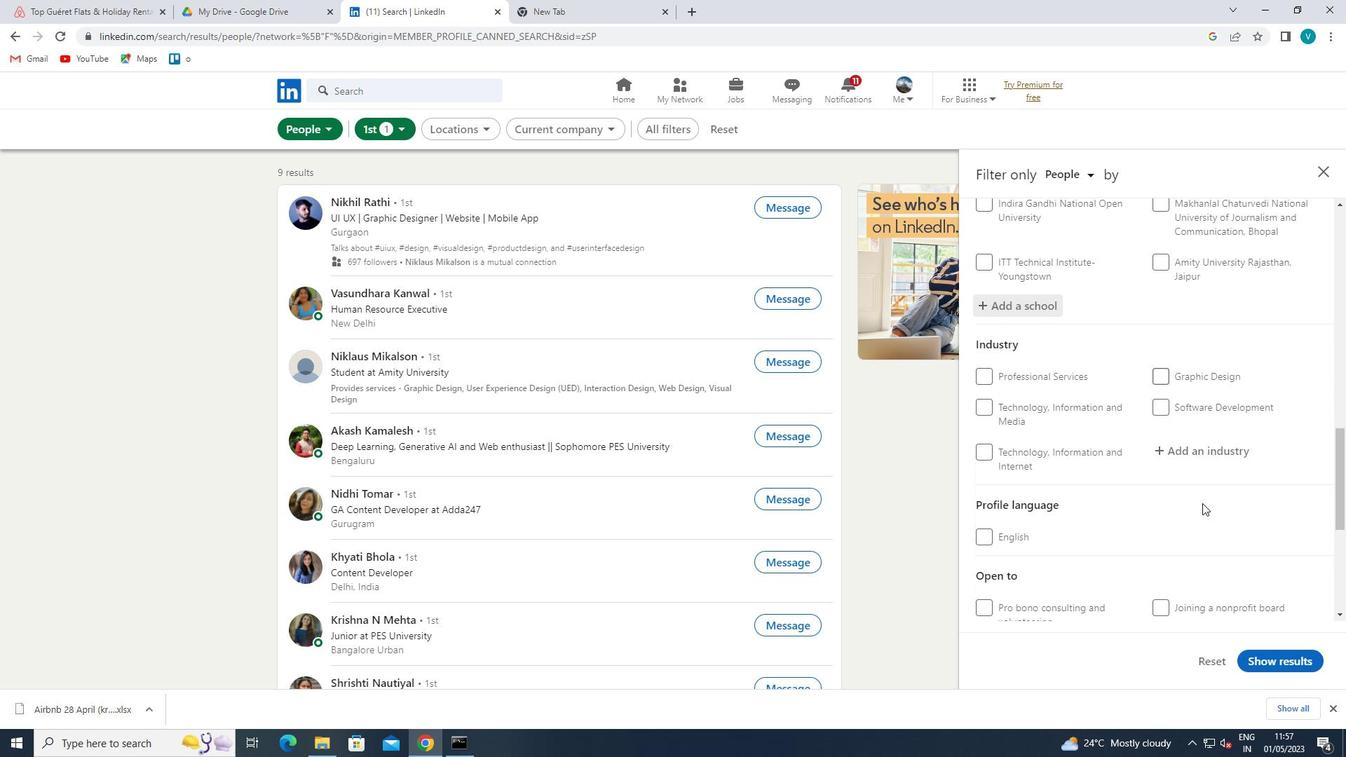 
Action: Mouse pressed left at (1215, 440)
Screenshot: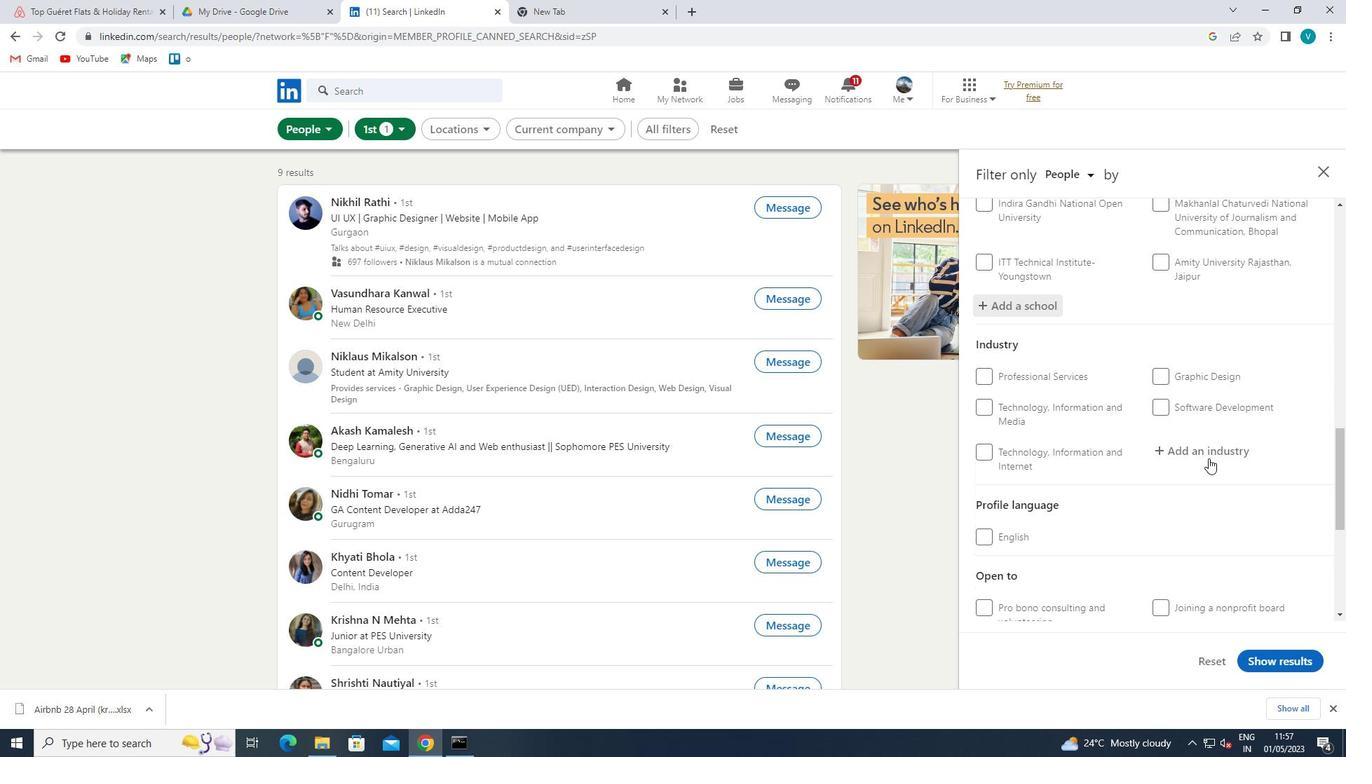 
Action: Mouse moved to (1215, 439)
Screenshot: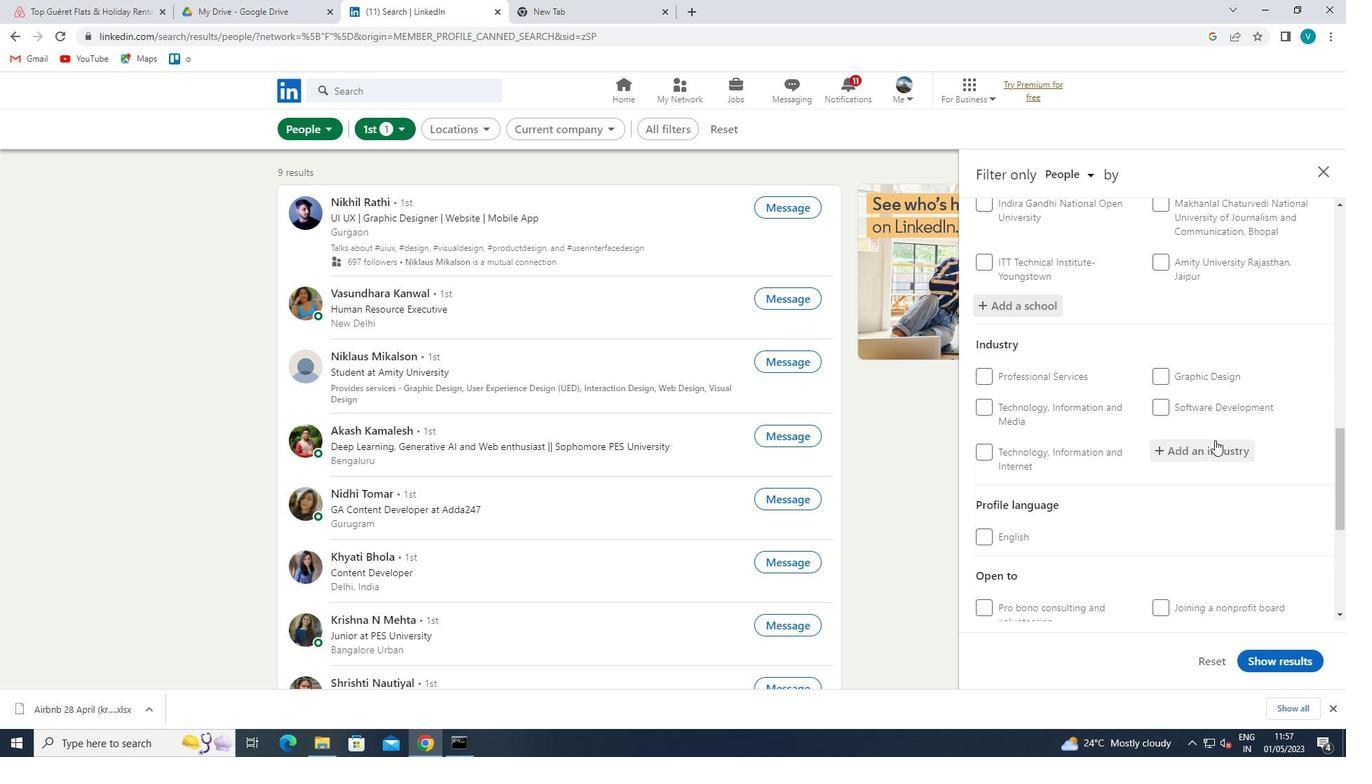 
Action: Key pressed <Key.shift>FURNITURE<Key.space>
Screenshot: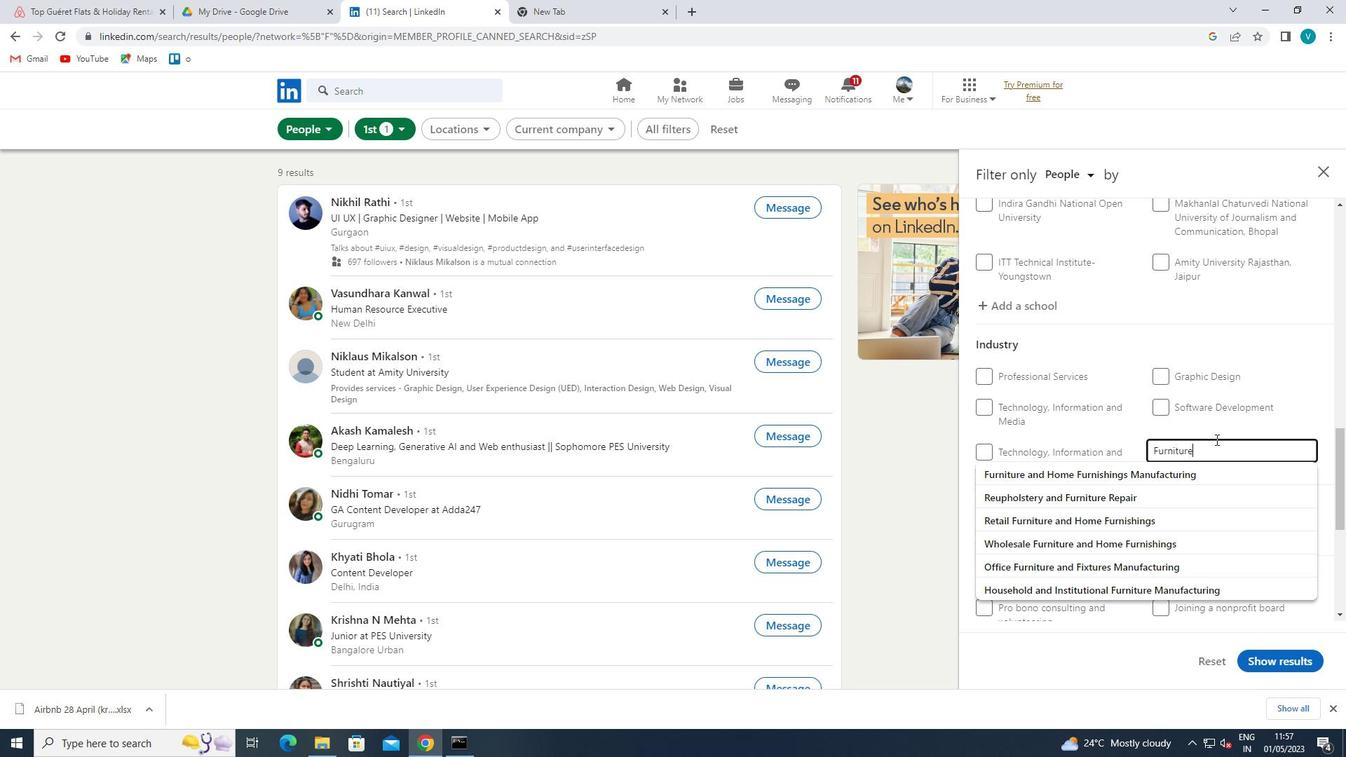 
Action: Mouse moved to (1182, 465)
Screenshot: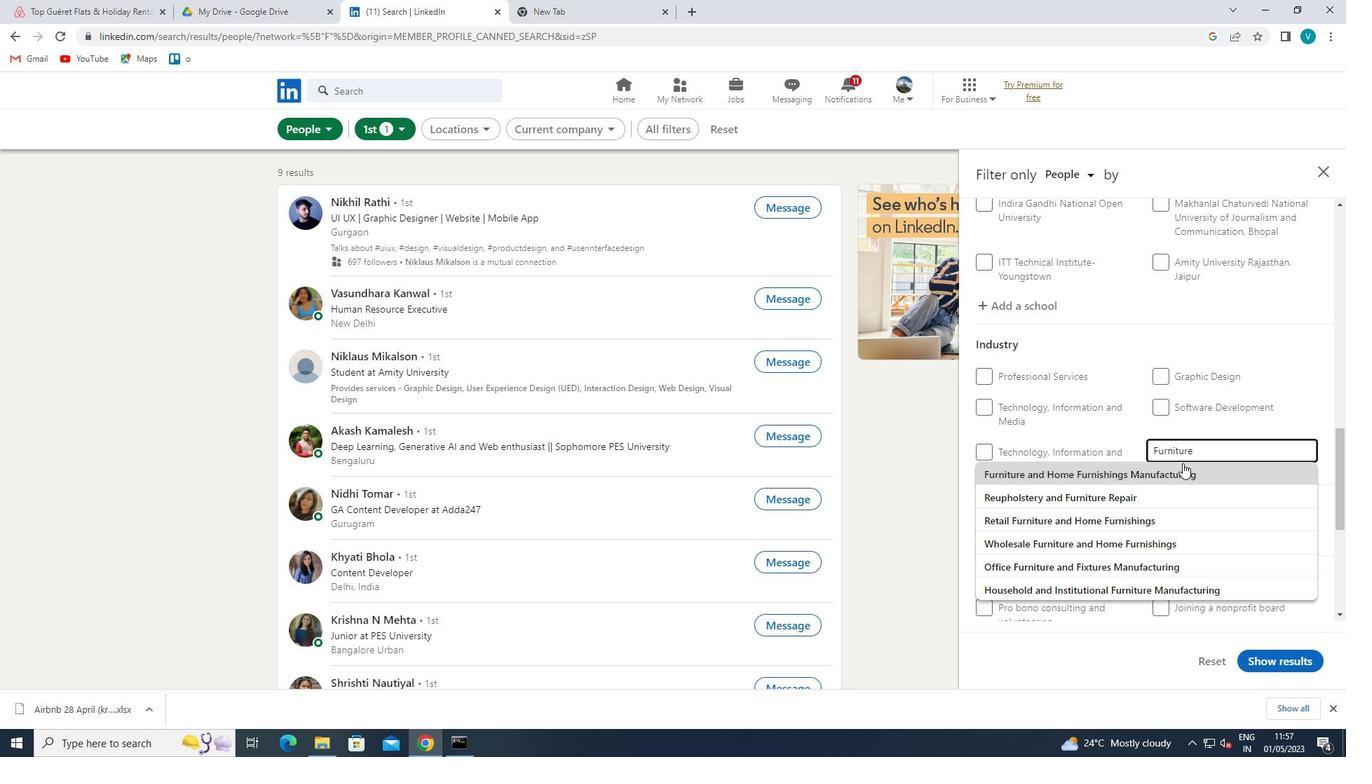 
Action: Mouse pressed left at (1182, 465)
Screenshot: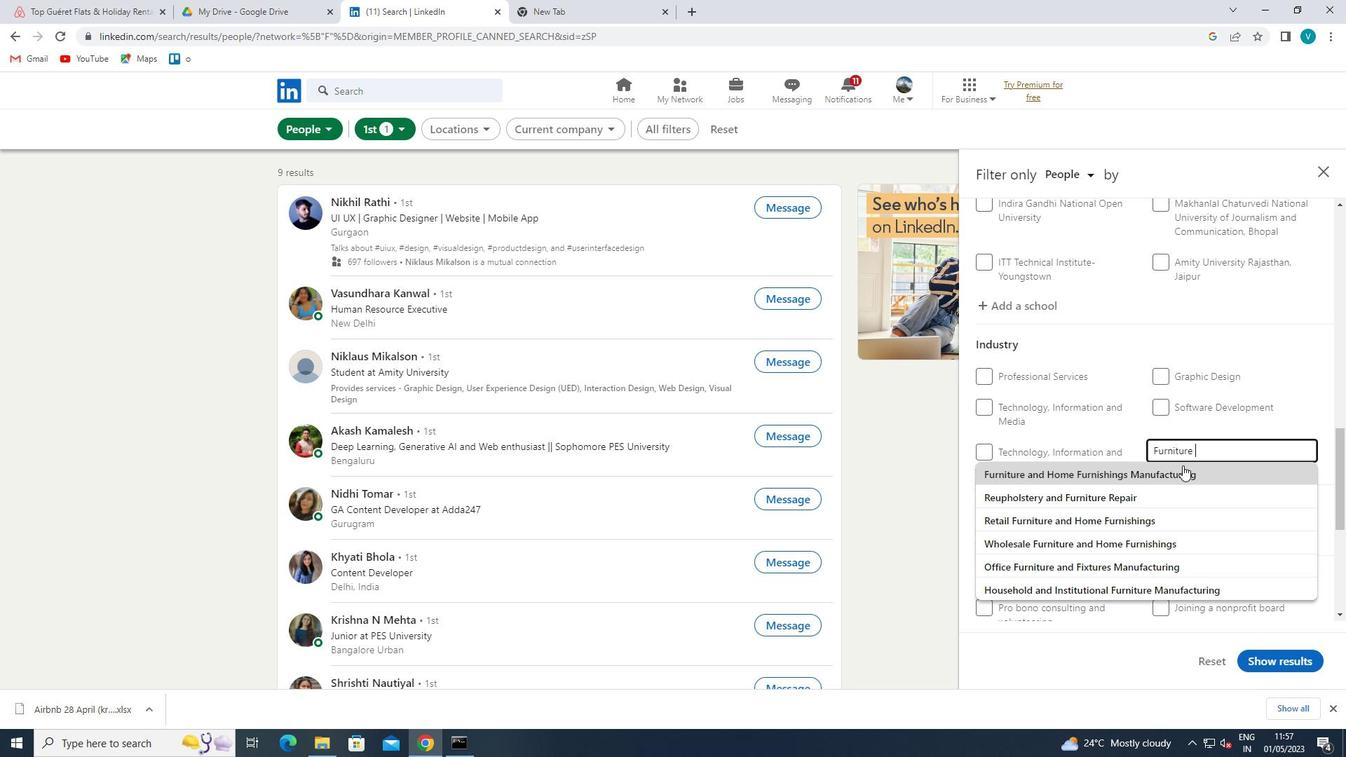 
Action: Mouse scrolled (1182, 464) with delta (0, 0)
Screenshot: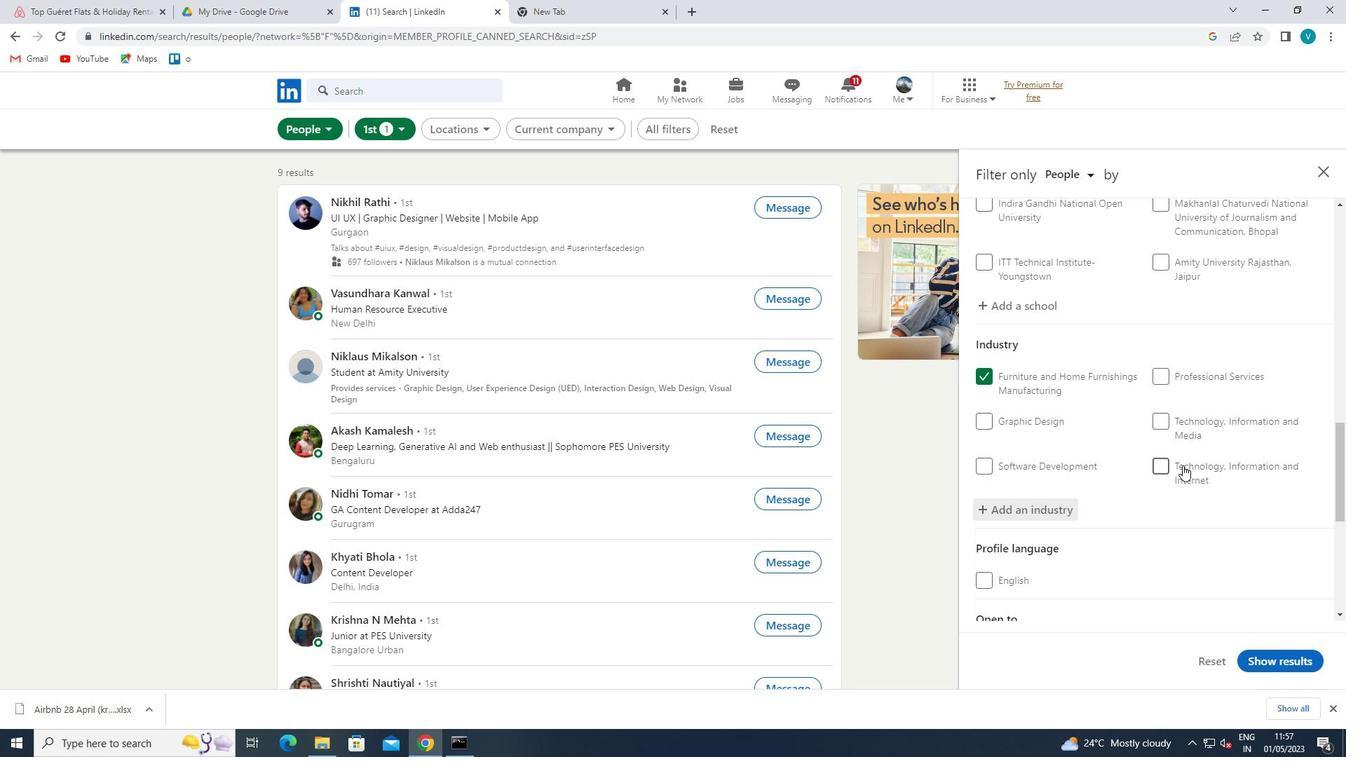 
Action: Mouse scrolled (1182, 464) with delta (0, 0)
Screenshot: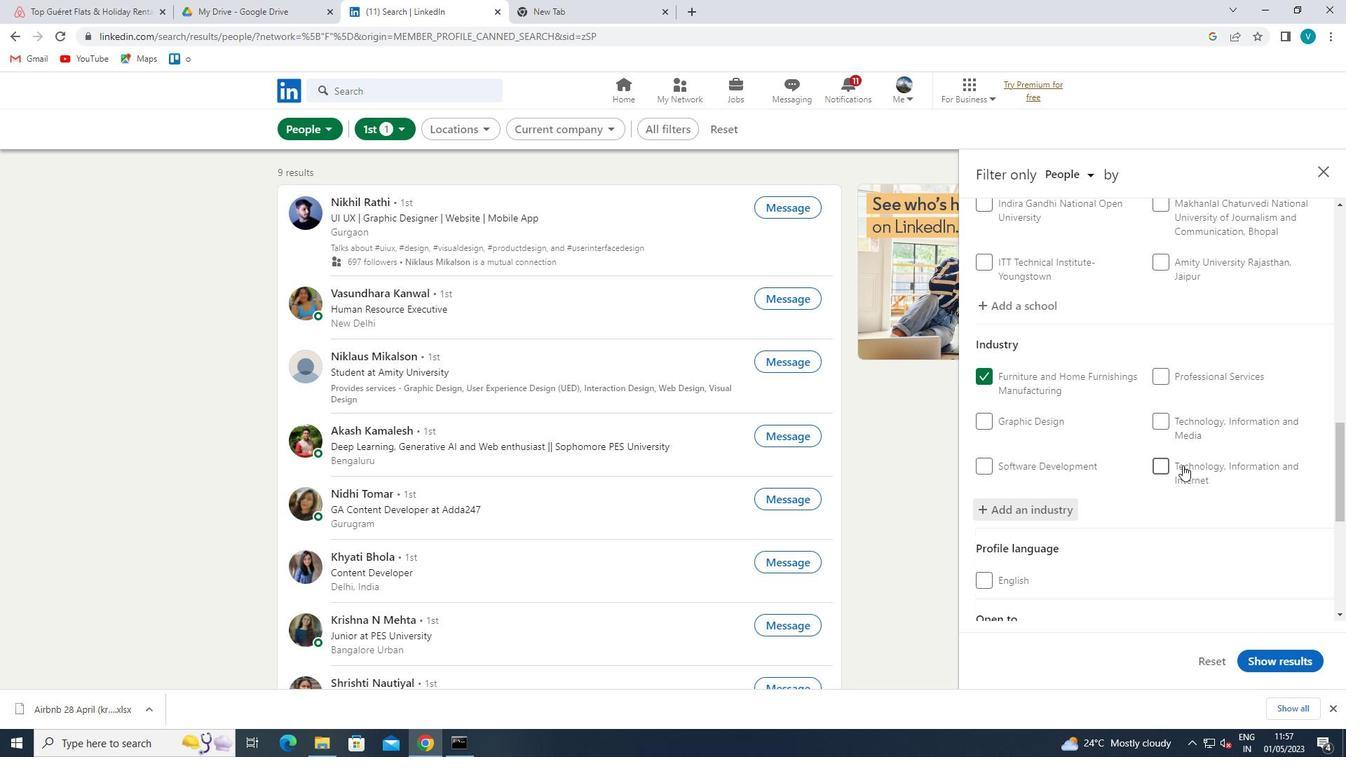 
Action: Mouse moved to (1182, 466)
Screenshot: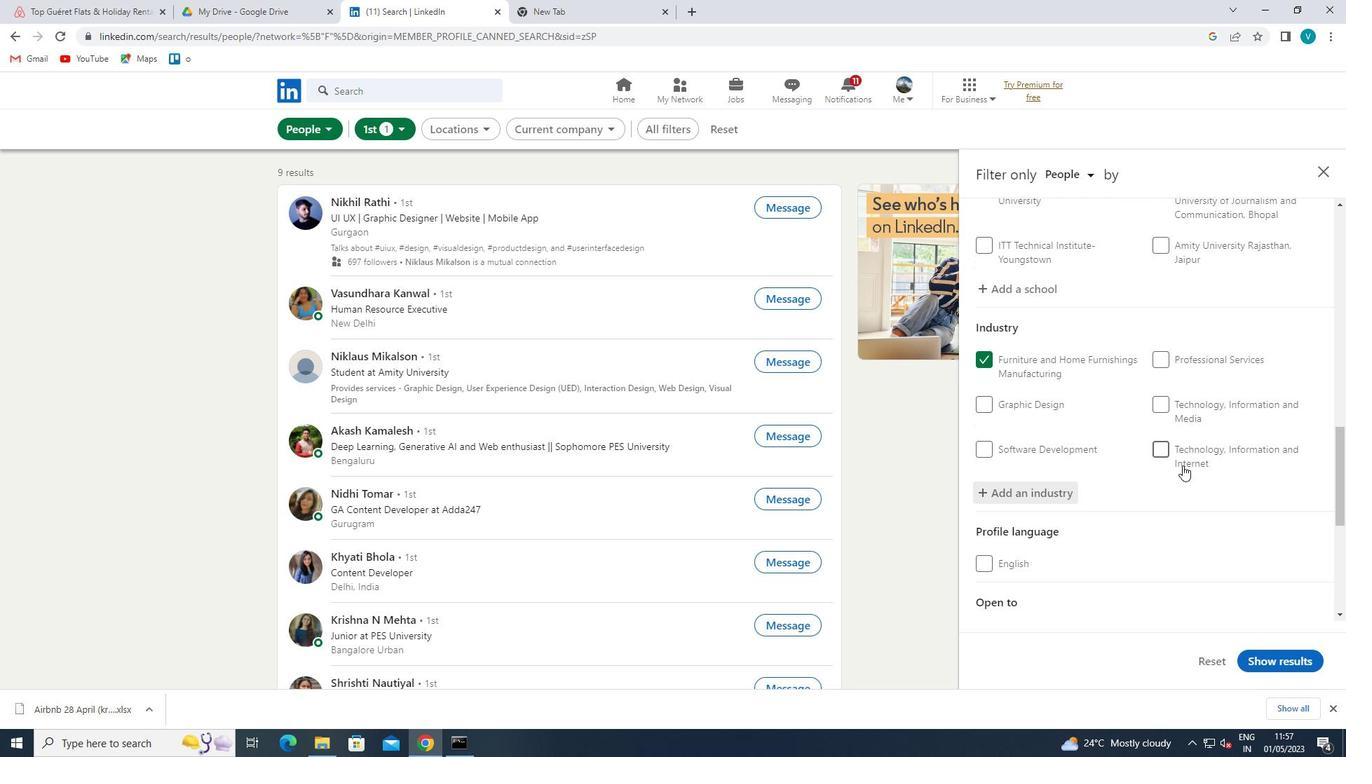
Action: Mouse scrolled (1182, 465) with delta (0, 0)
Screenshot: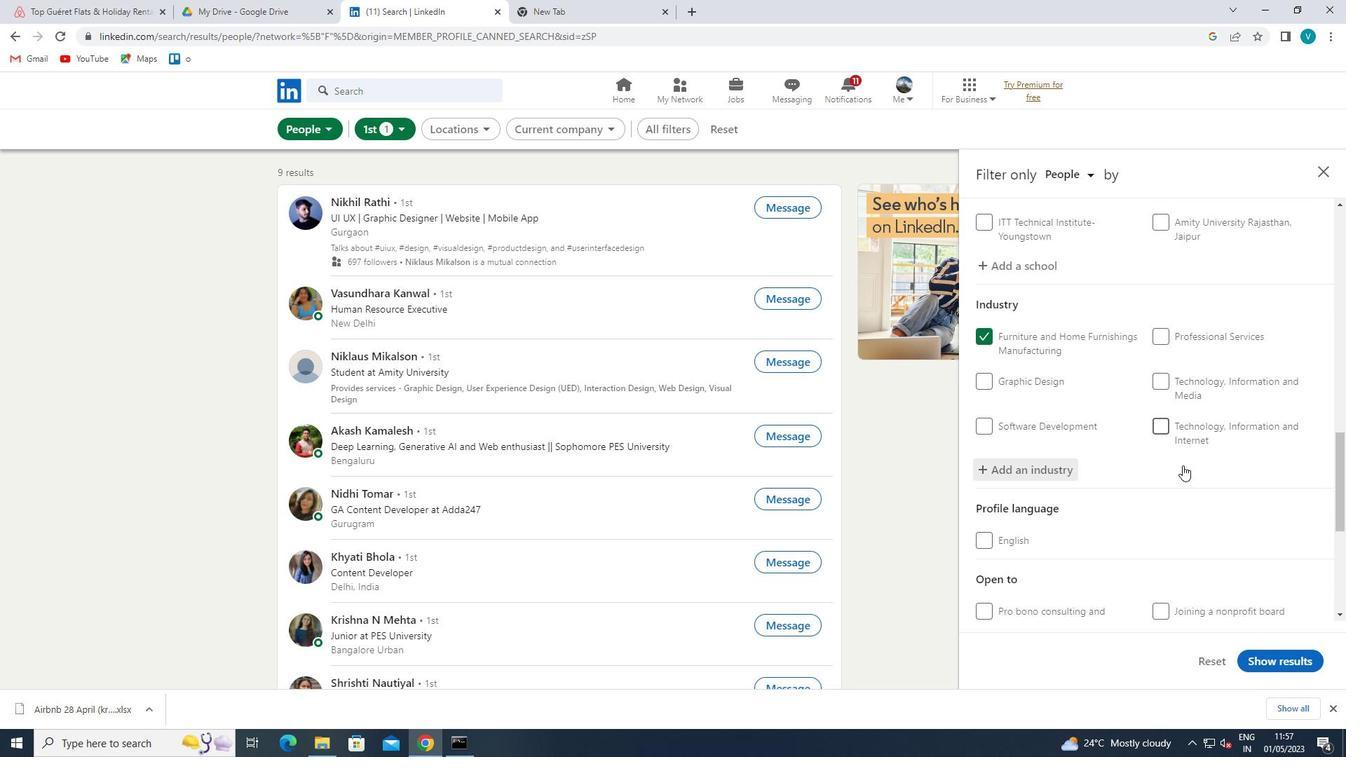 
Action: Mouse moved to (1181, 466)
Screenshot: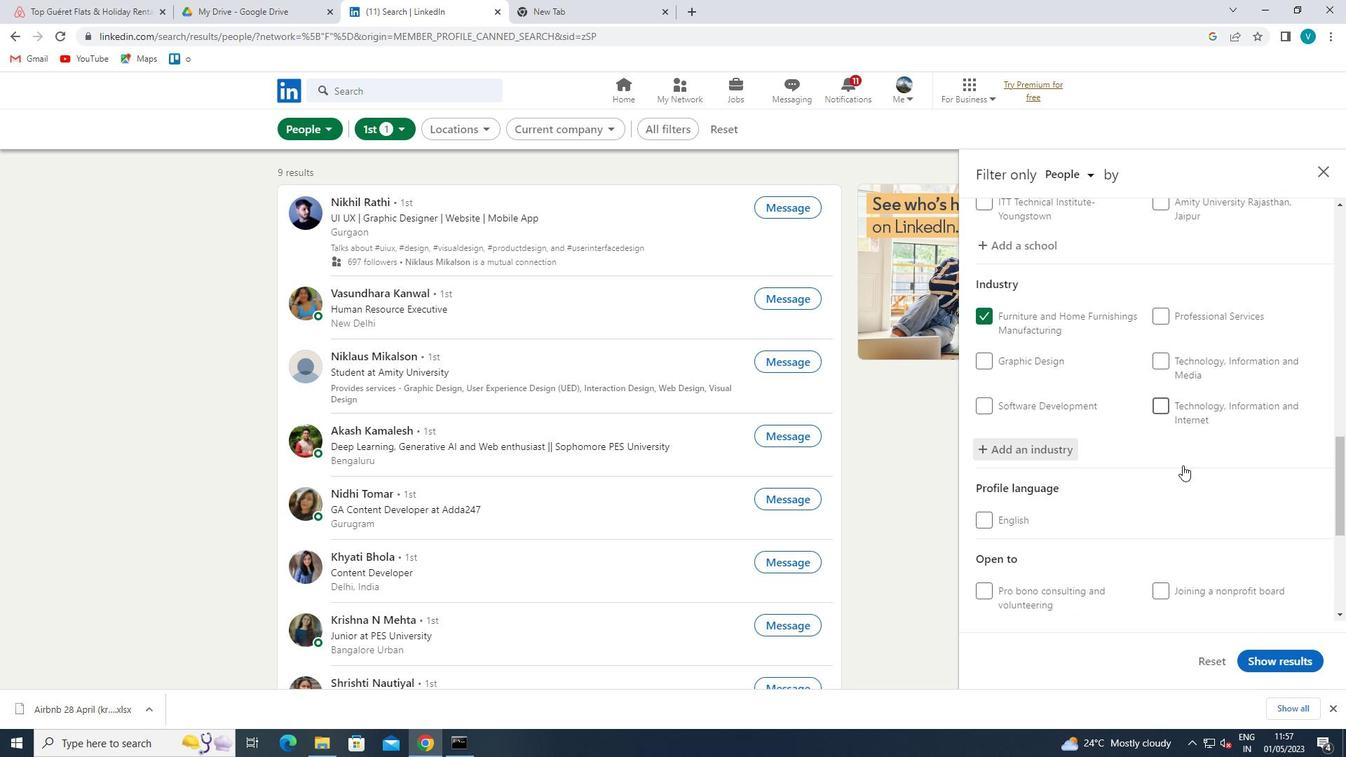 
Action: Mouse scrolled (1181, 465) with delta (0, 0)
Screenshot: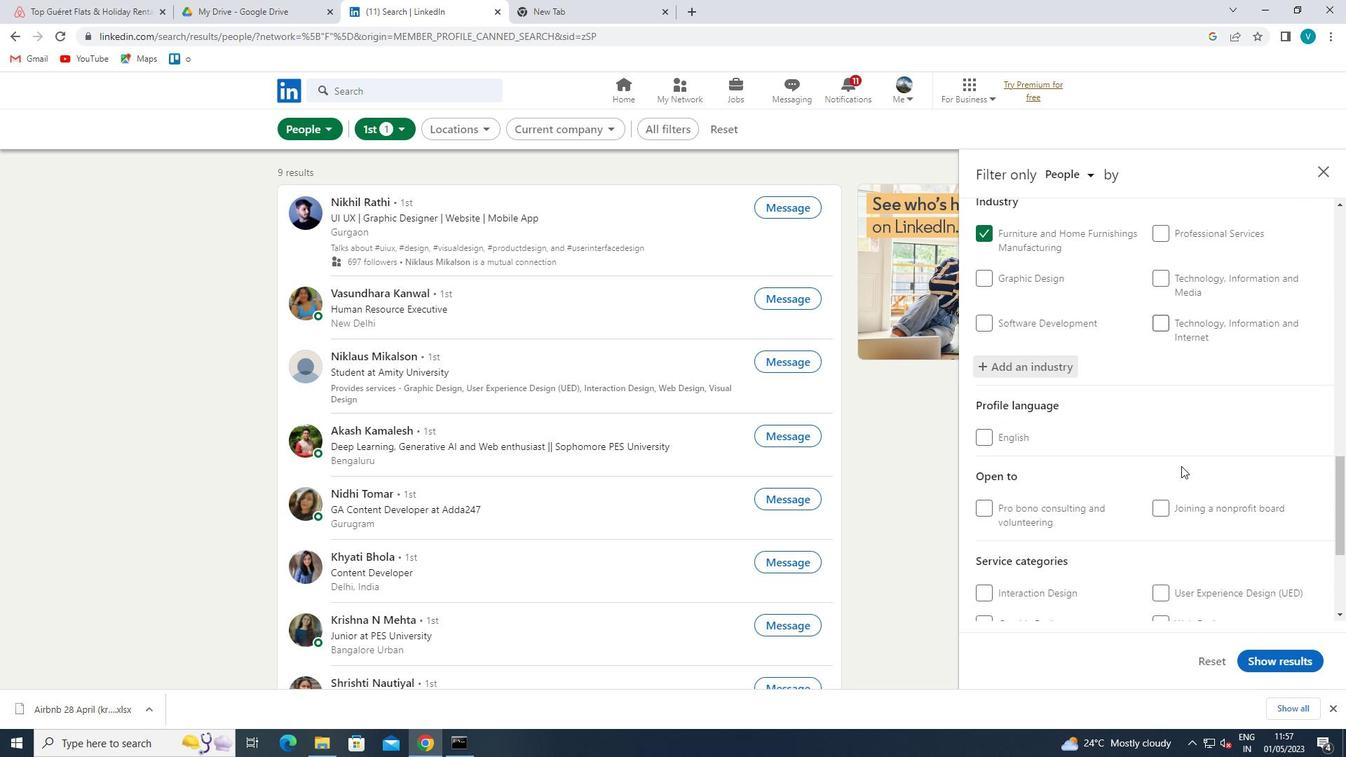 
Action: Mouse scrolled (1181, 465) with delta (0, 0)
Screenshot: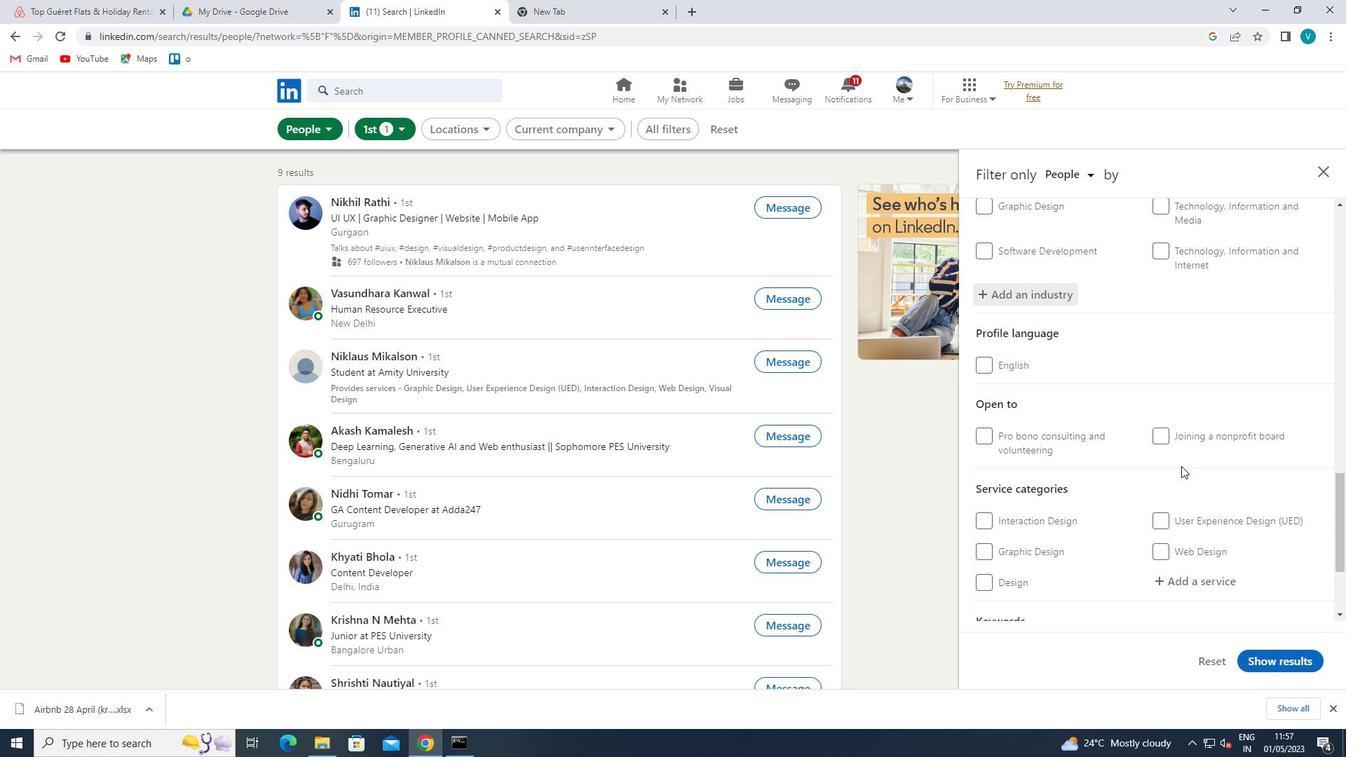 
Action: Mouse moved to (1224, 450)
Screenshot: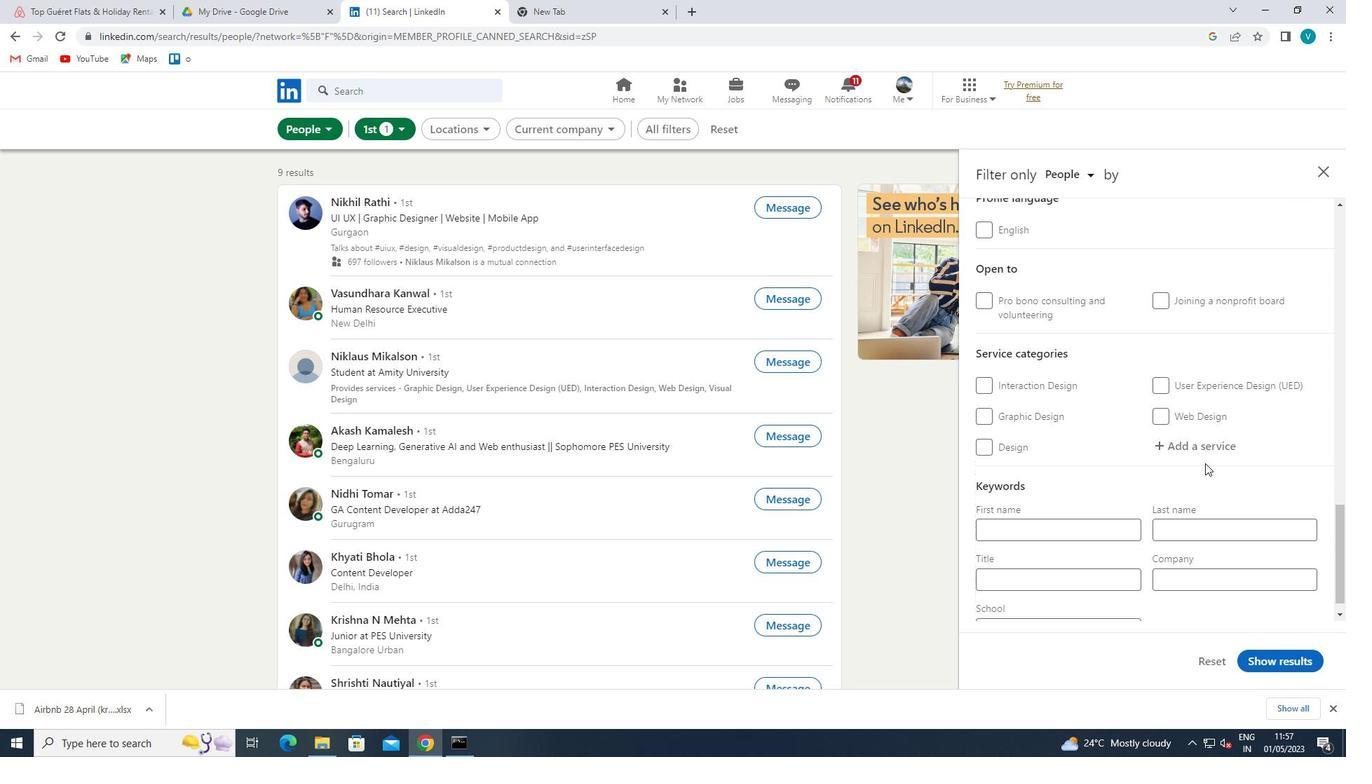 
Action: Mouse pressed left at (1224, 450)
Screenshot: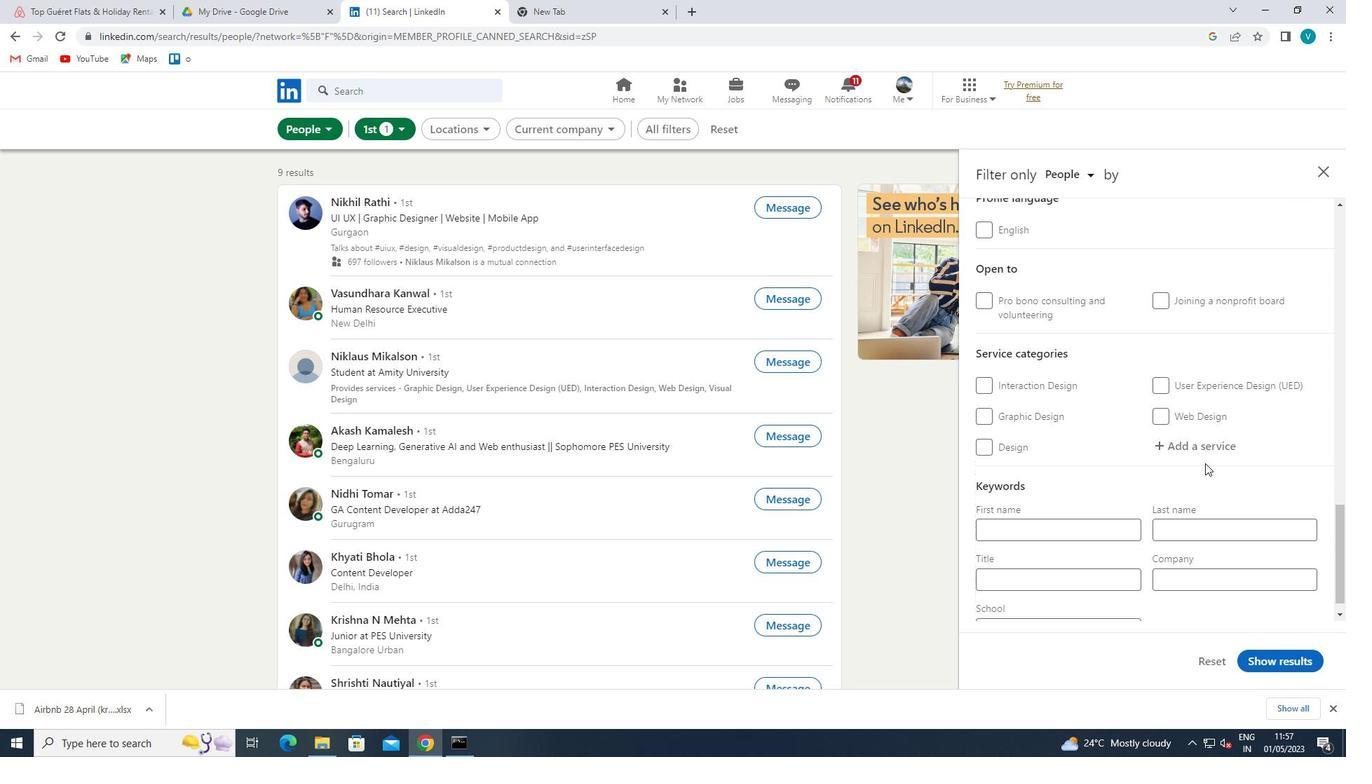
Action: Key pressed <Key.shift>INTERACTION<Key.space>
Screenshot: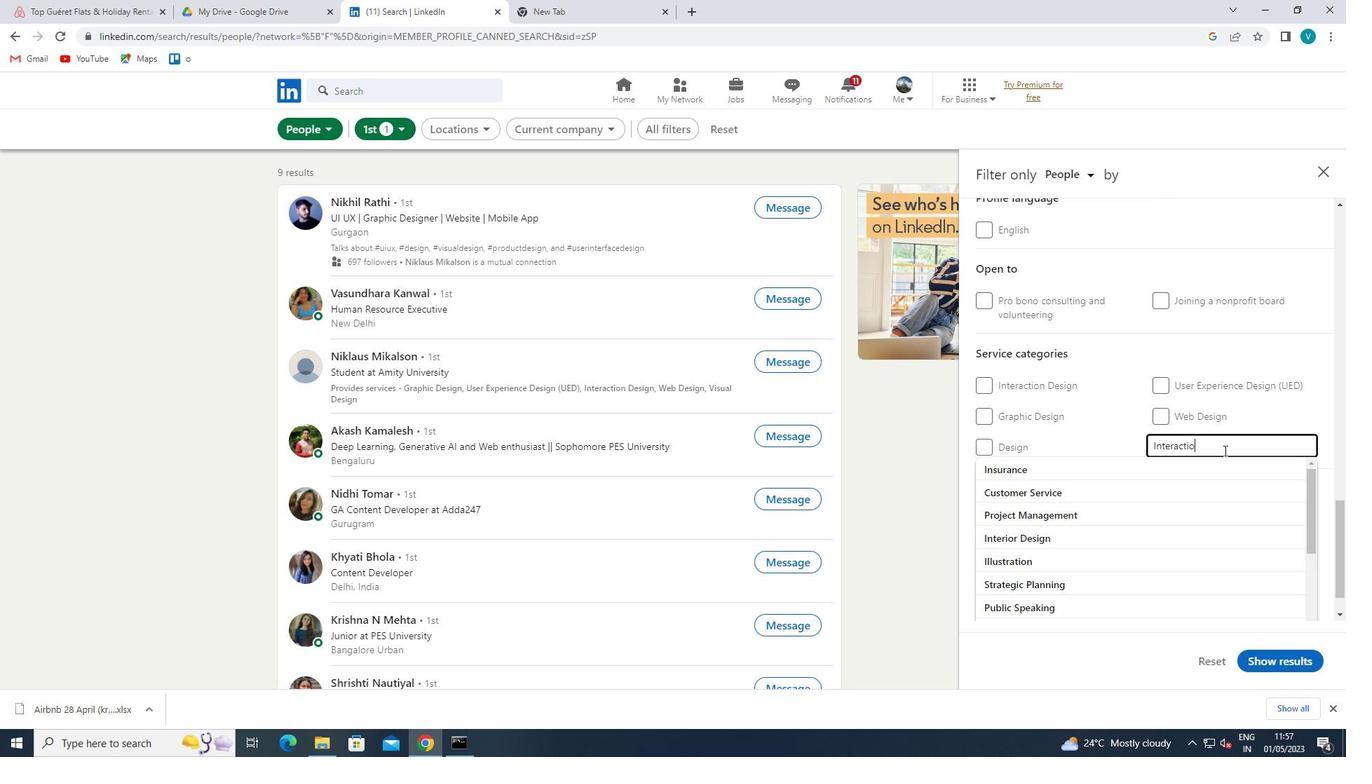 
Action: Mouse moved to (1187, 467)
Screenshot: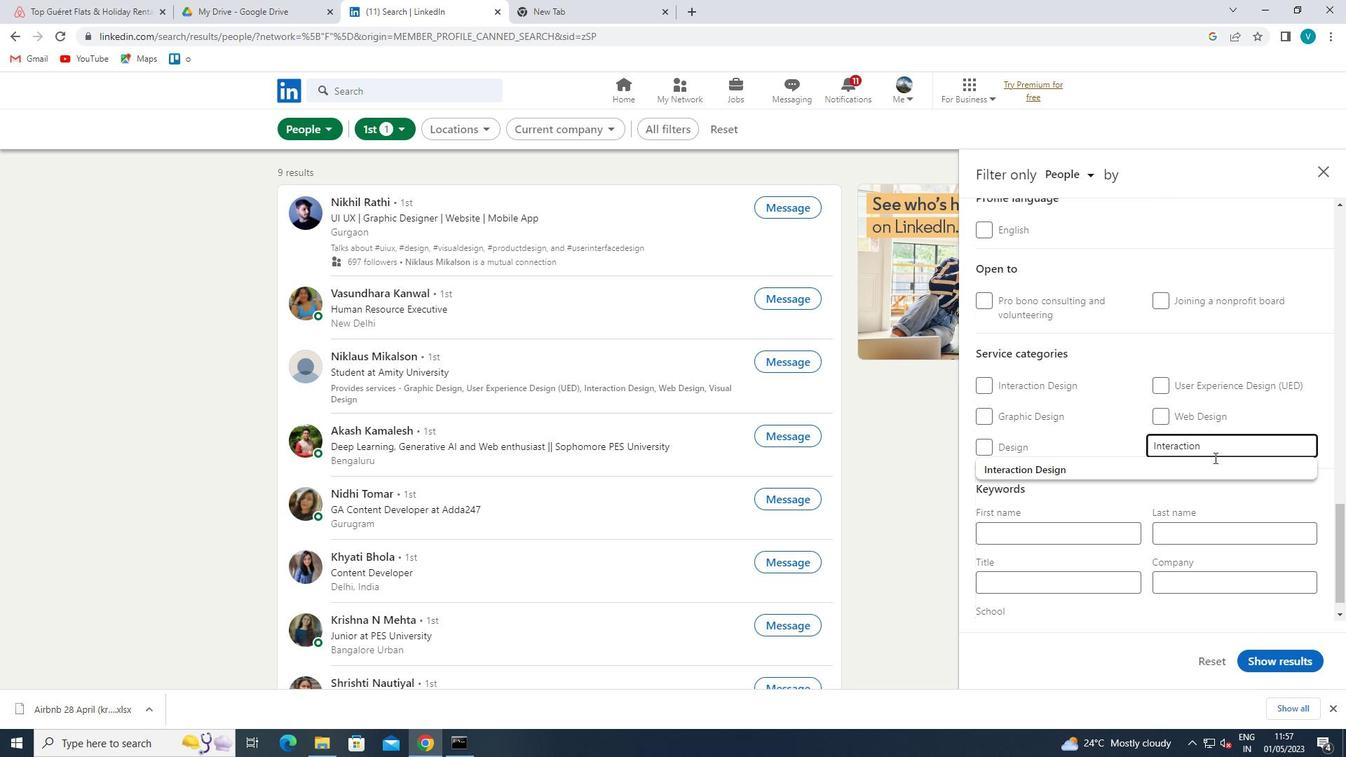
Action: Mouse pressed left at (1187, 467)
Screenshot: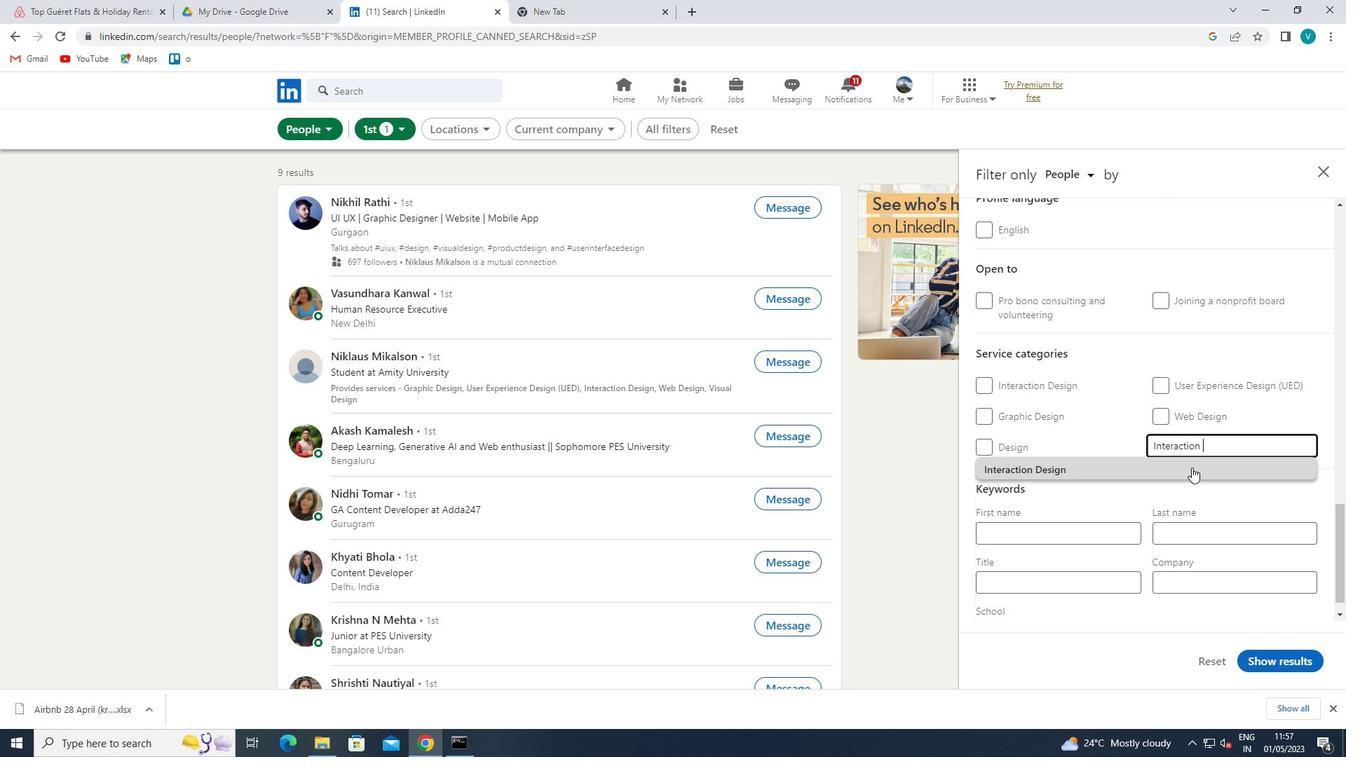 
Action: Mouse moved to (1185, 467)
Screenshot: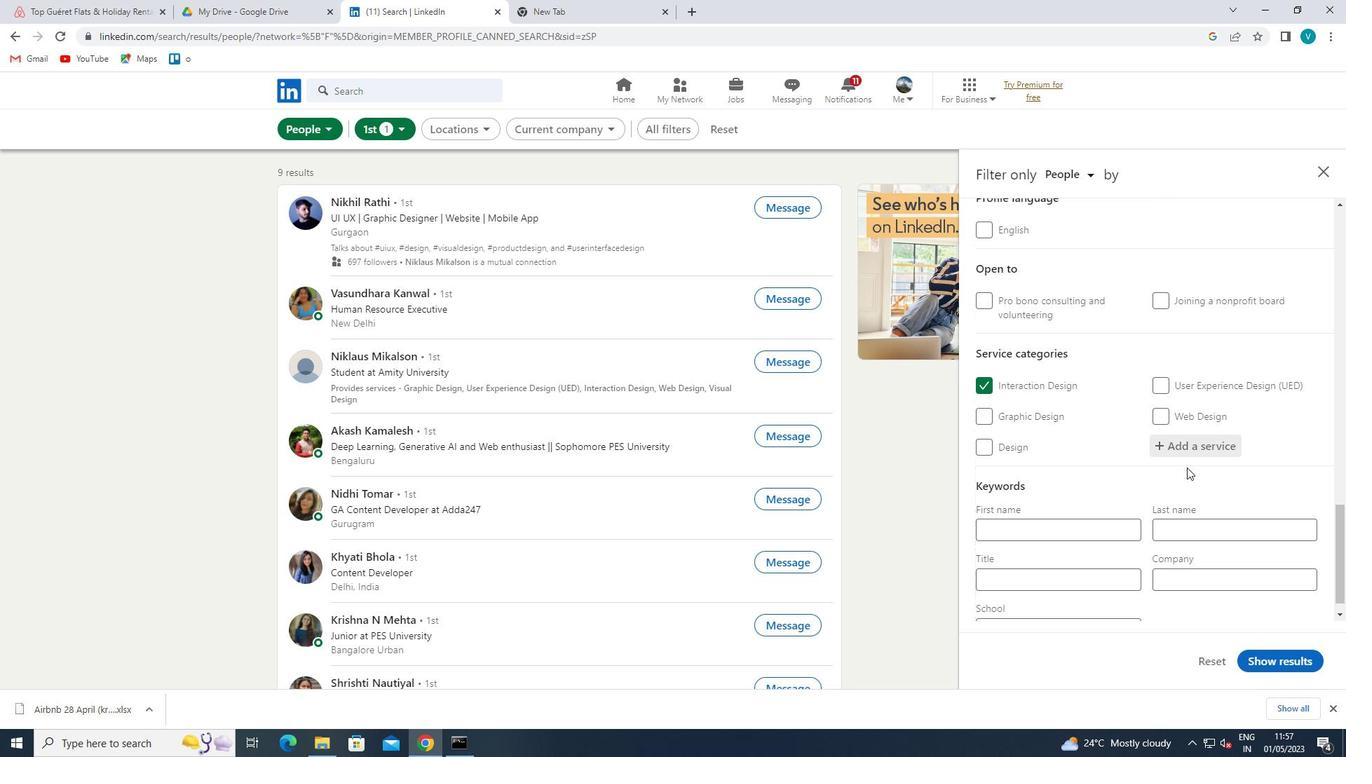 
Action: Mouse scrolled (1185, 467) with delta (0, 0)
Screenshot: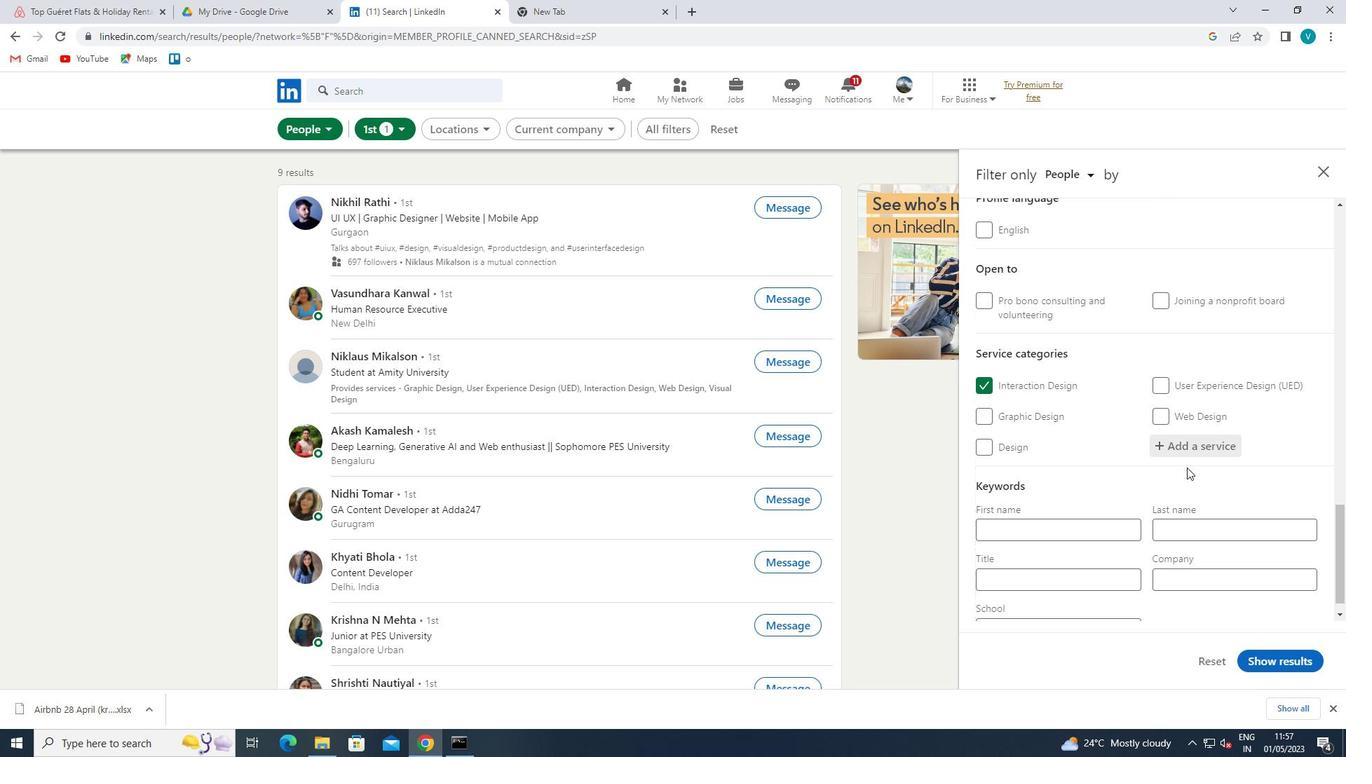 
Action: Mouse moved to (1182, 468)
Screenshot: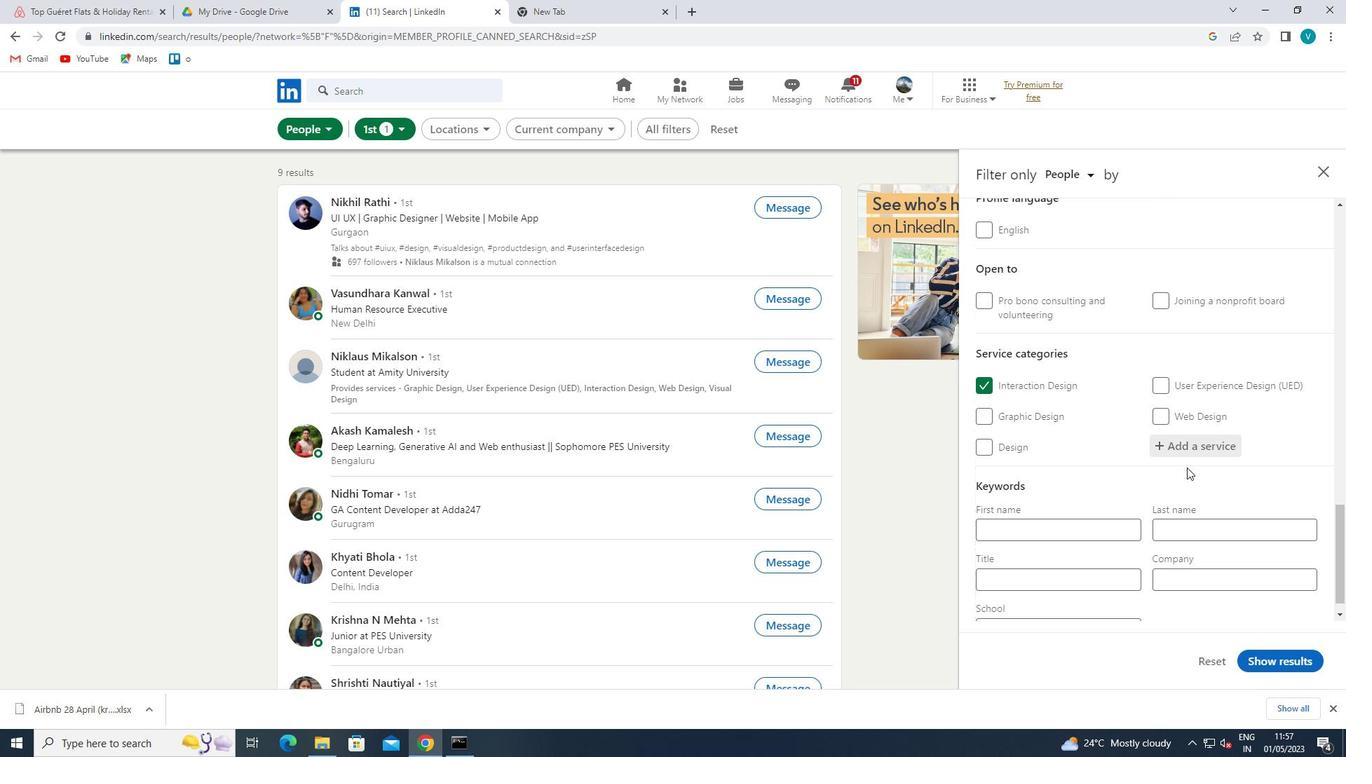 
Action: Mouse scrolled (1182, 467) with delta (0, 0)
Screenshot: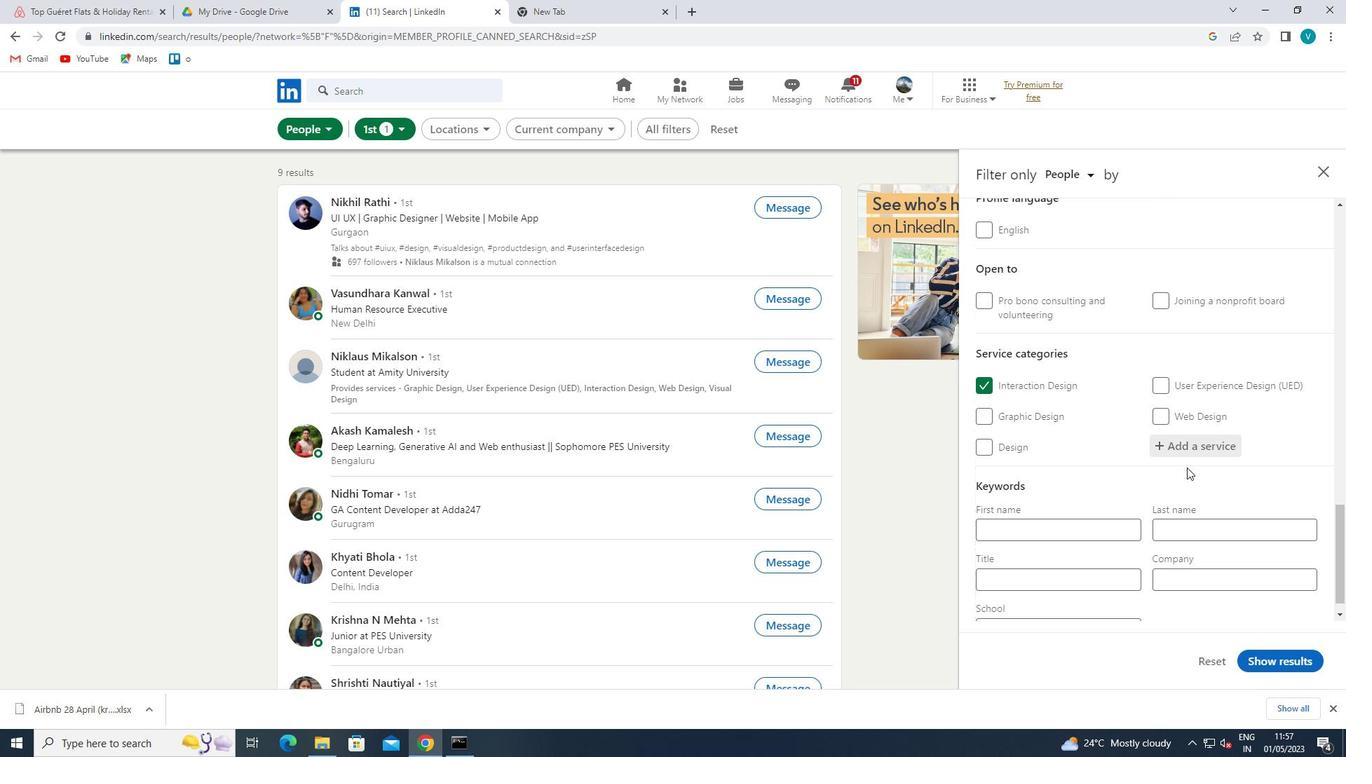 
Action: Mouse moved to (1110, 555)
Screenshot: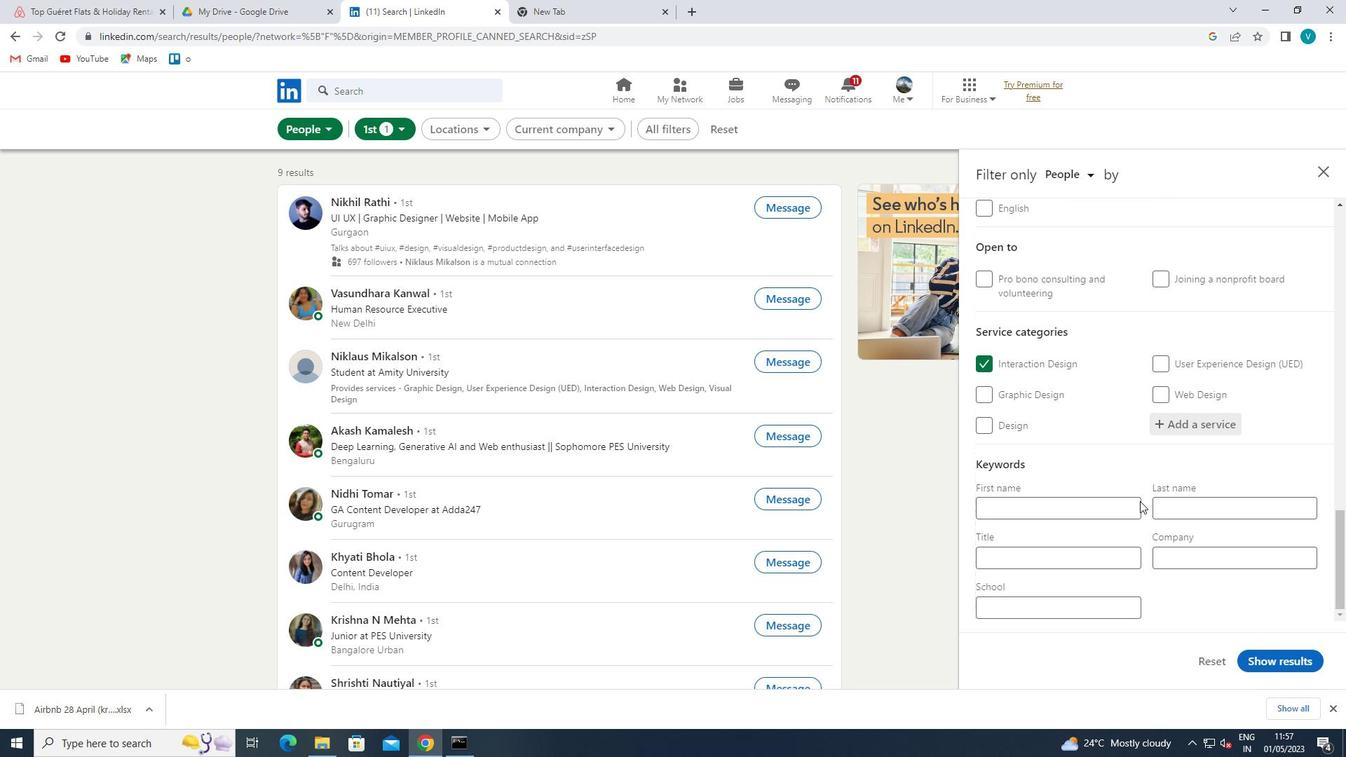 
Action: Mouse pressed left at (1110, 555)
Screenshot: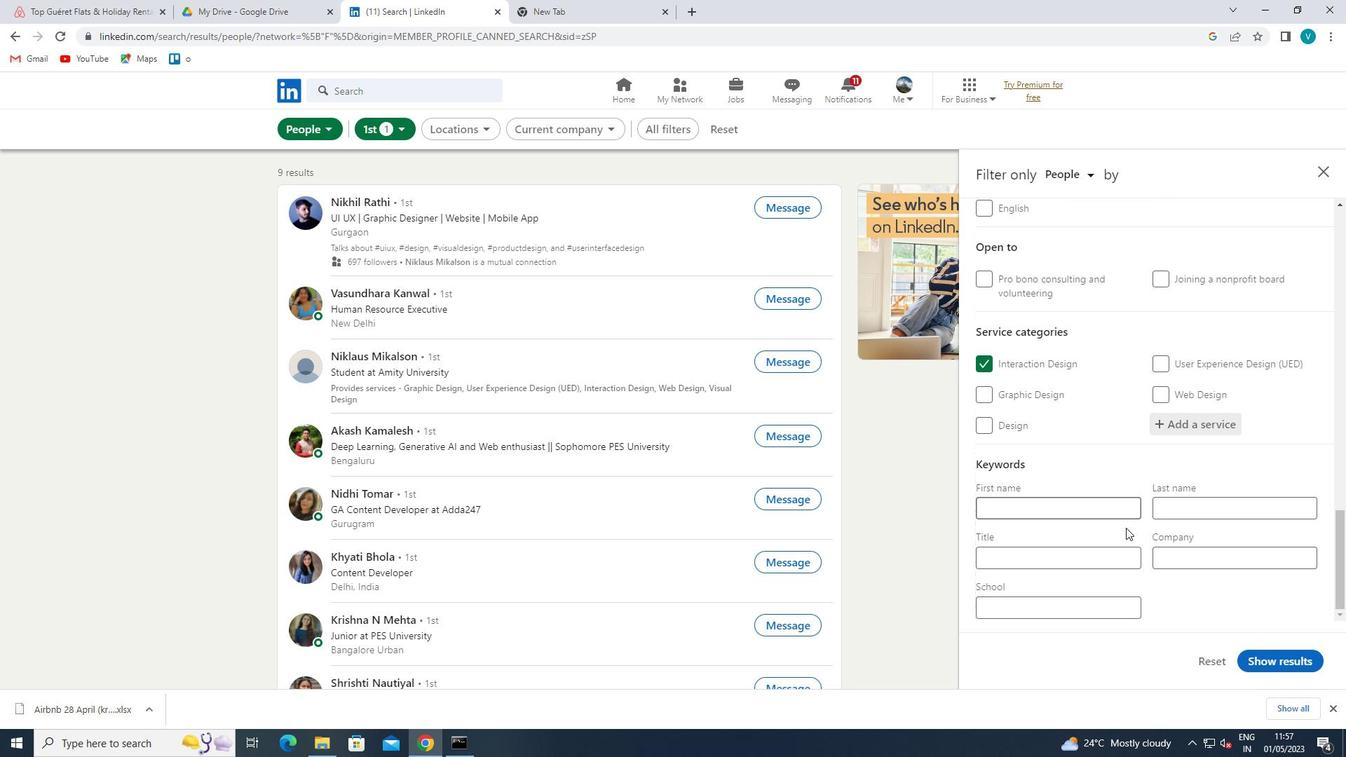 
Action: Key pressed <Key.shift>MANAGE<Key.space>
Screenshot: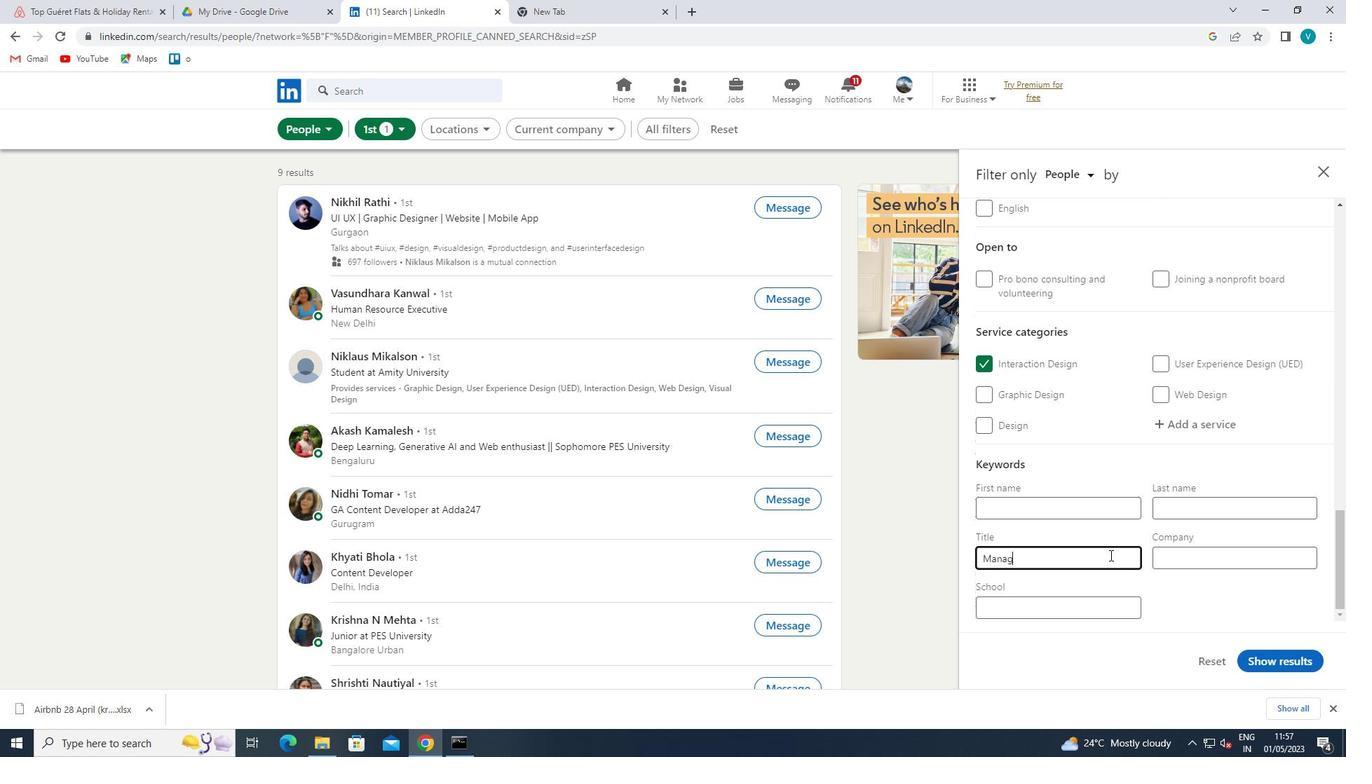 
Action: Mouse moved to (1098, 563)
Screenshot: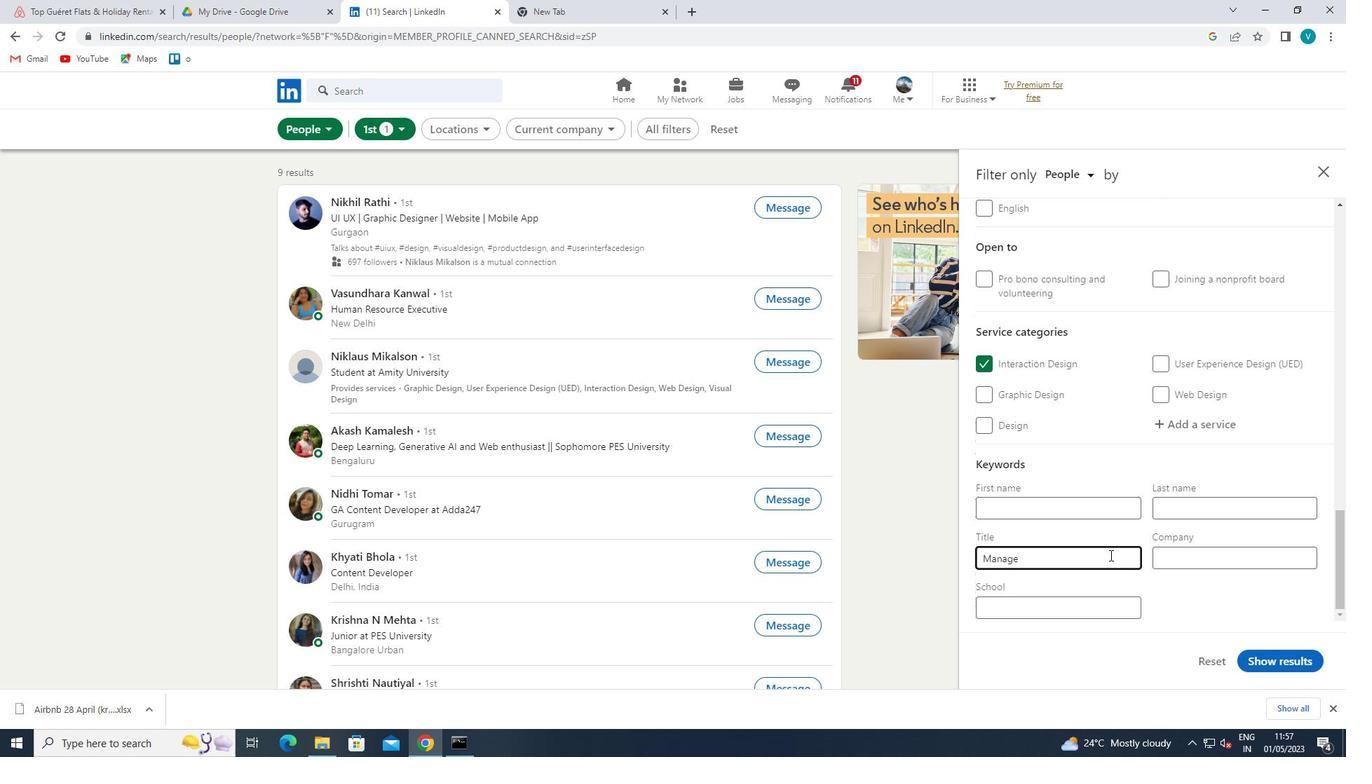 
Action: Key pressed <Key.backspace>R<Key.space>
Screenshot: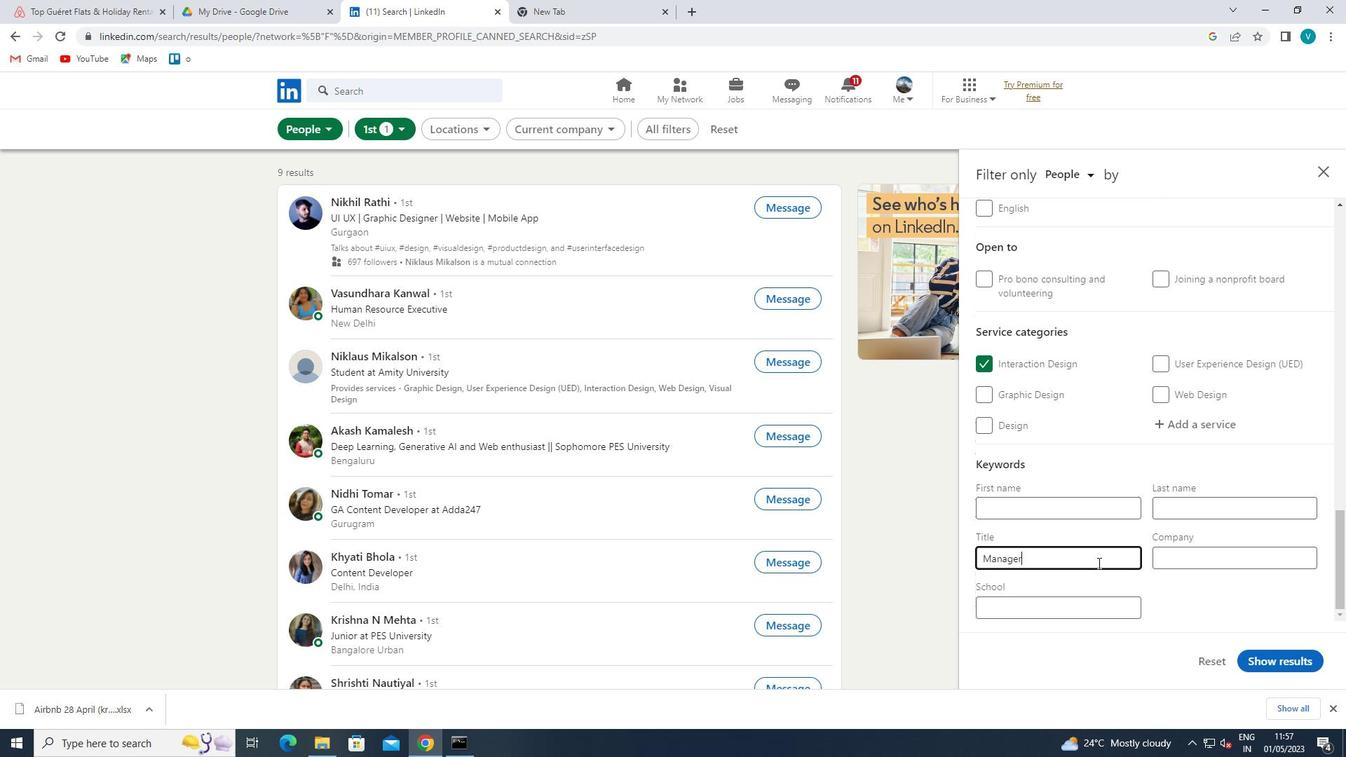 
Action: Mouse moved to (1261, 658)
Screenshot: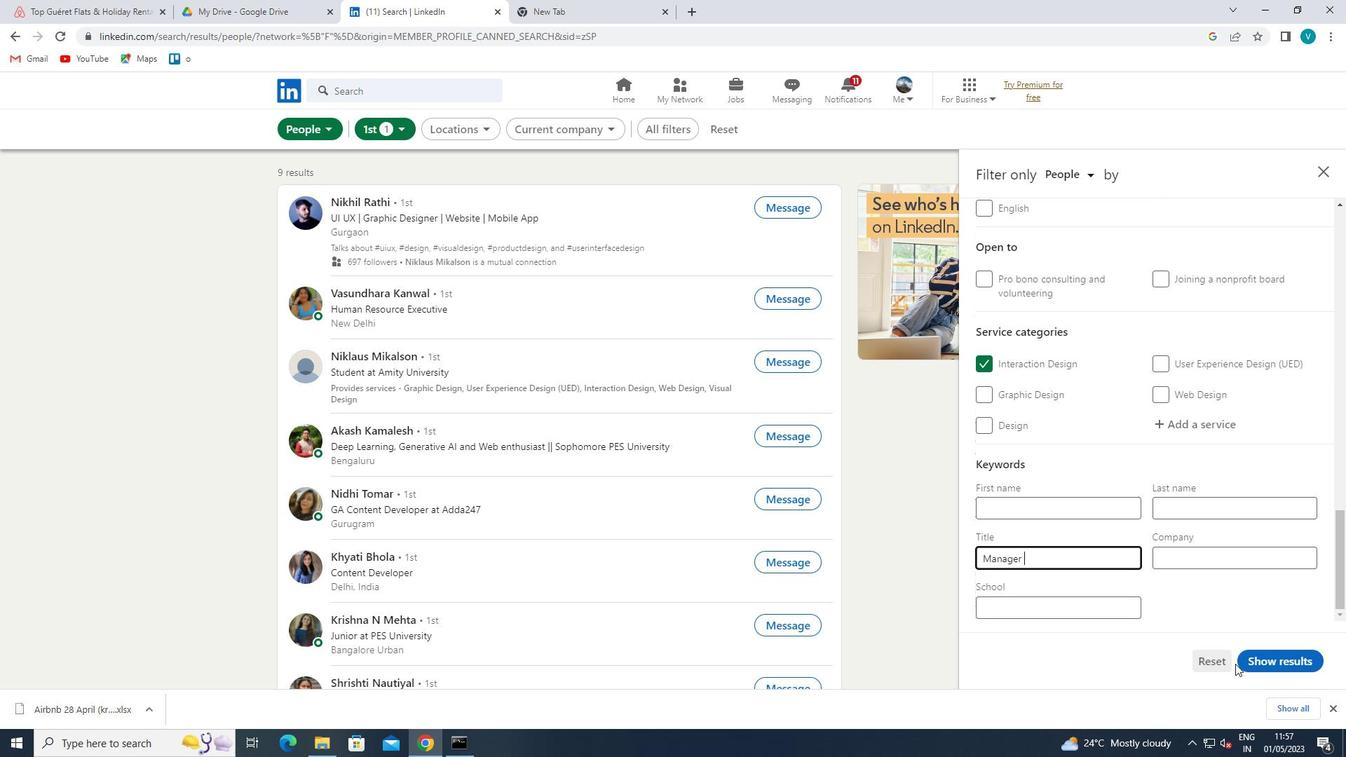 
Action: Mouse pressed left at (1261, 658)
Screenshot: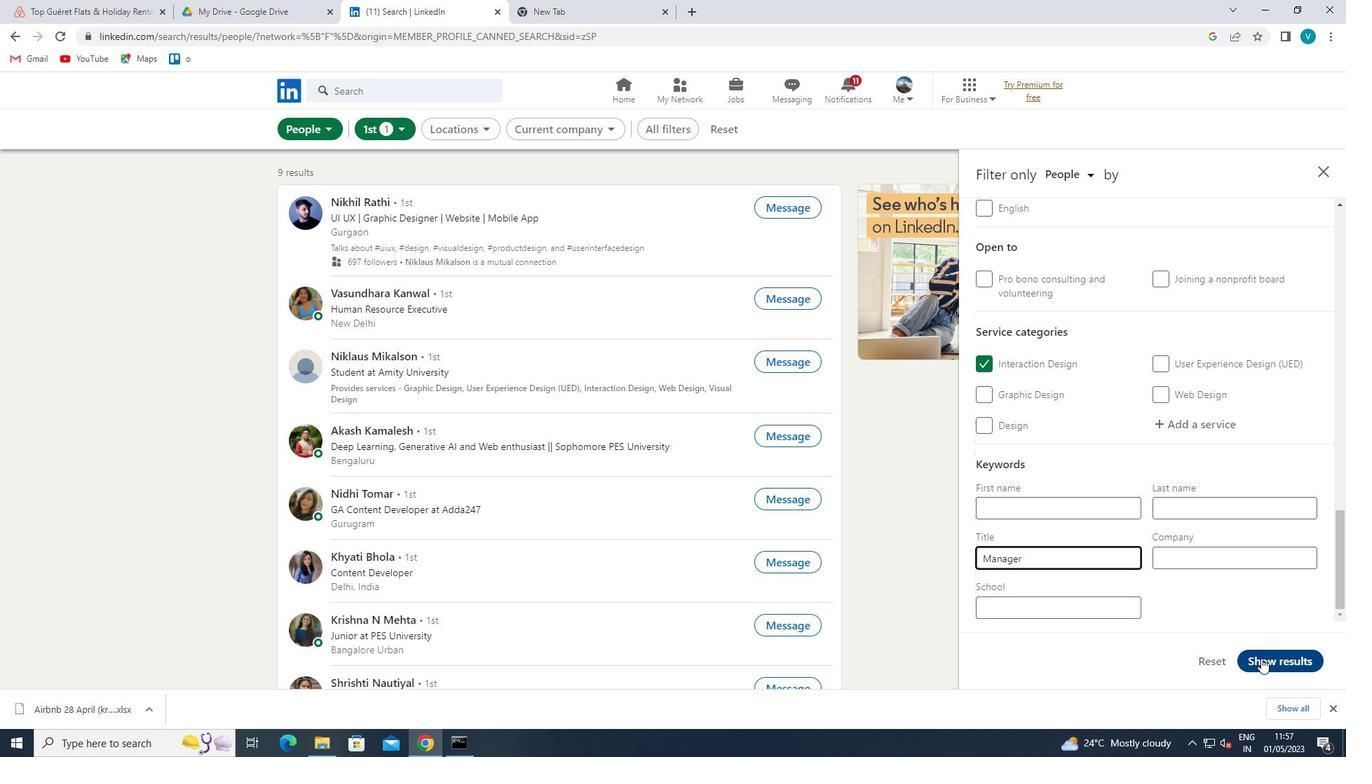 
